 Task: Find connections with filter location Hobart with filter topic #Interviewingwith filter profile language Potuguese with filter current company DeVere Group with filter school Julien Day School - India with filter industry Subdivision of Land with filter service category Interior Design with filter keywords title Content Marketing Manager
Action: Mouse moved to (254, 279)
Screenshot: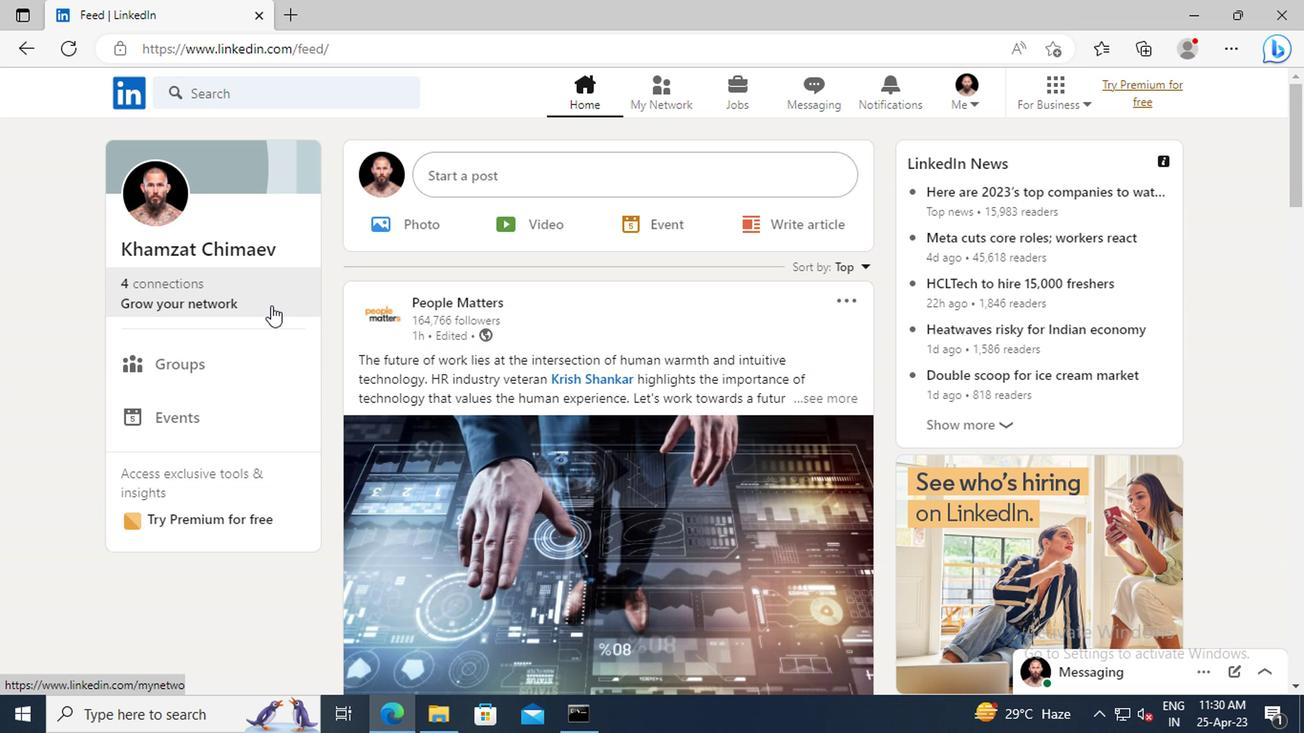 
Action: Mouse pressed left at (254, 279)
Screenshot: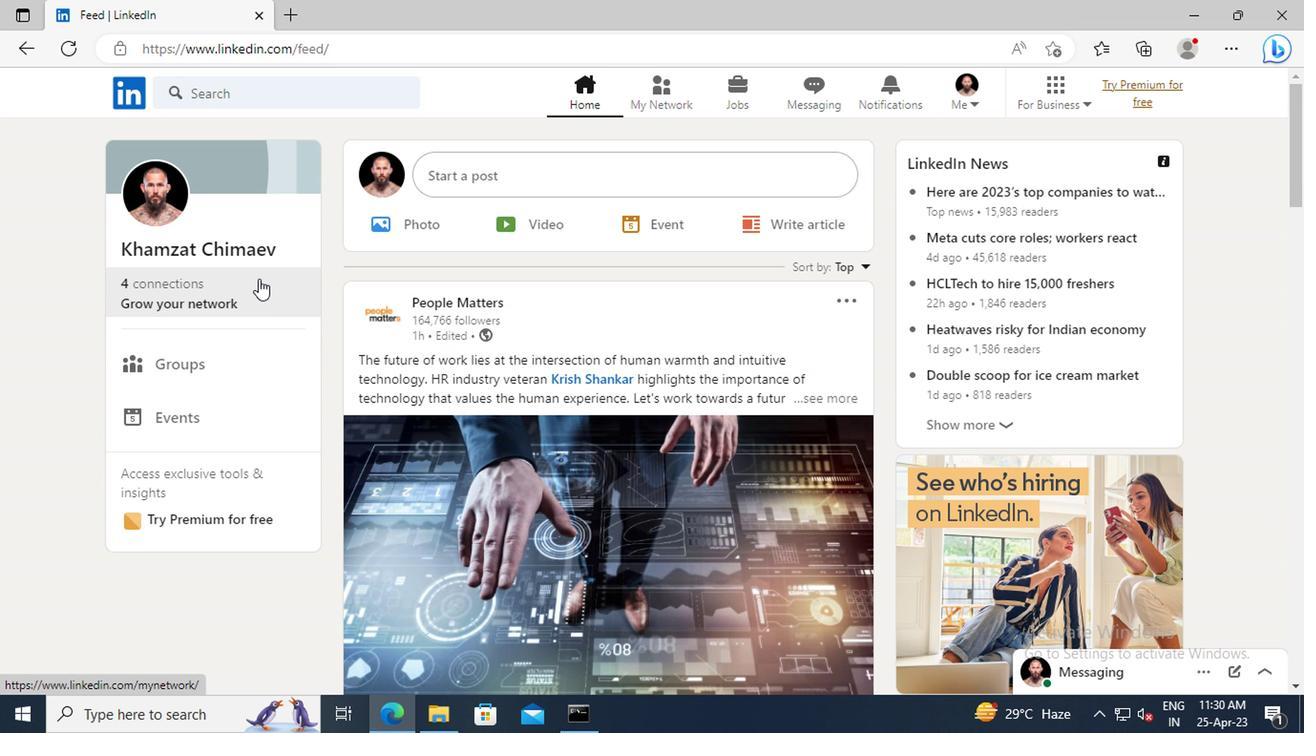 
Action: Mouse moved to (257, 206)
Screenshot: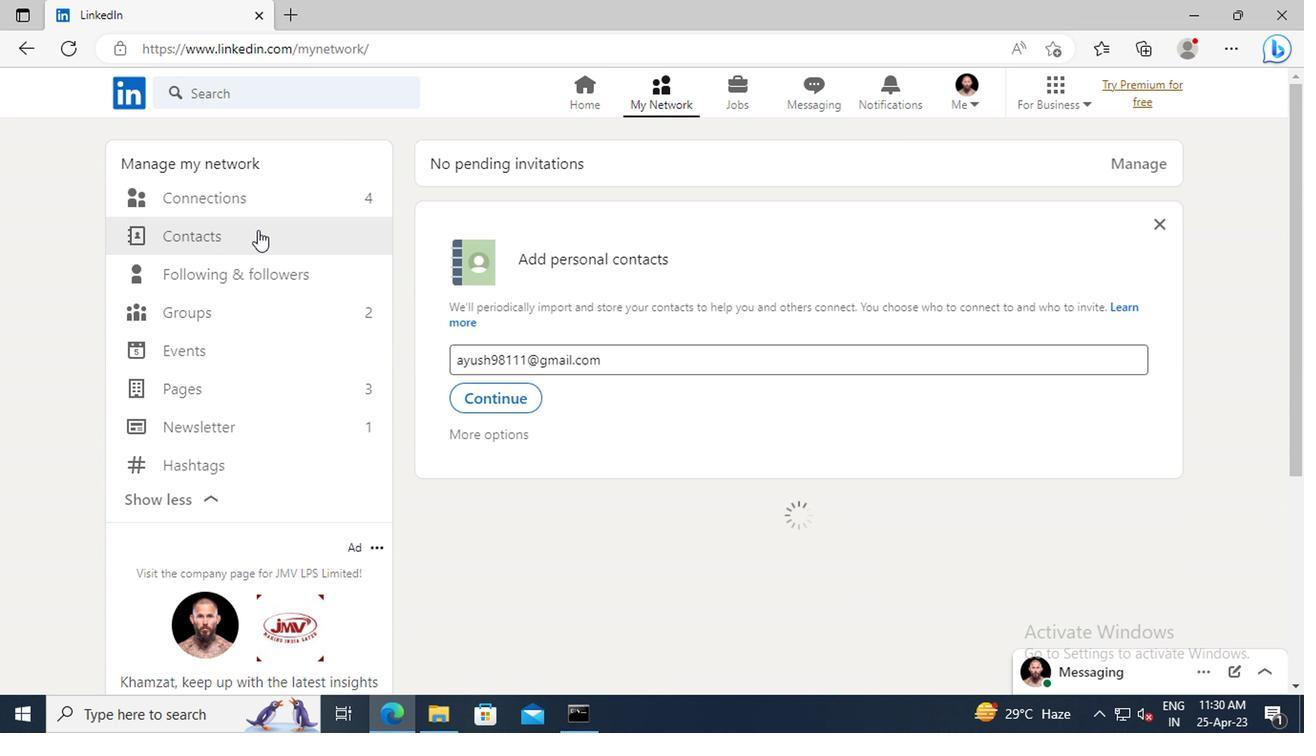 
Action: Mouse pressed left at (257, 206)
Screenshot: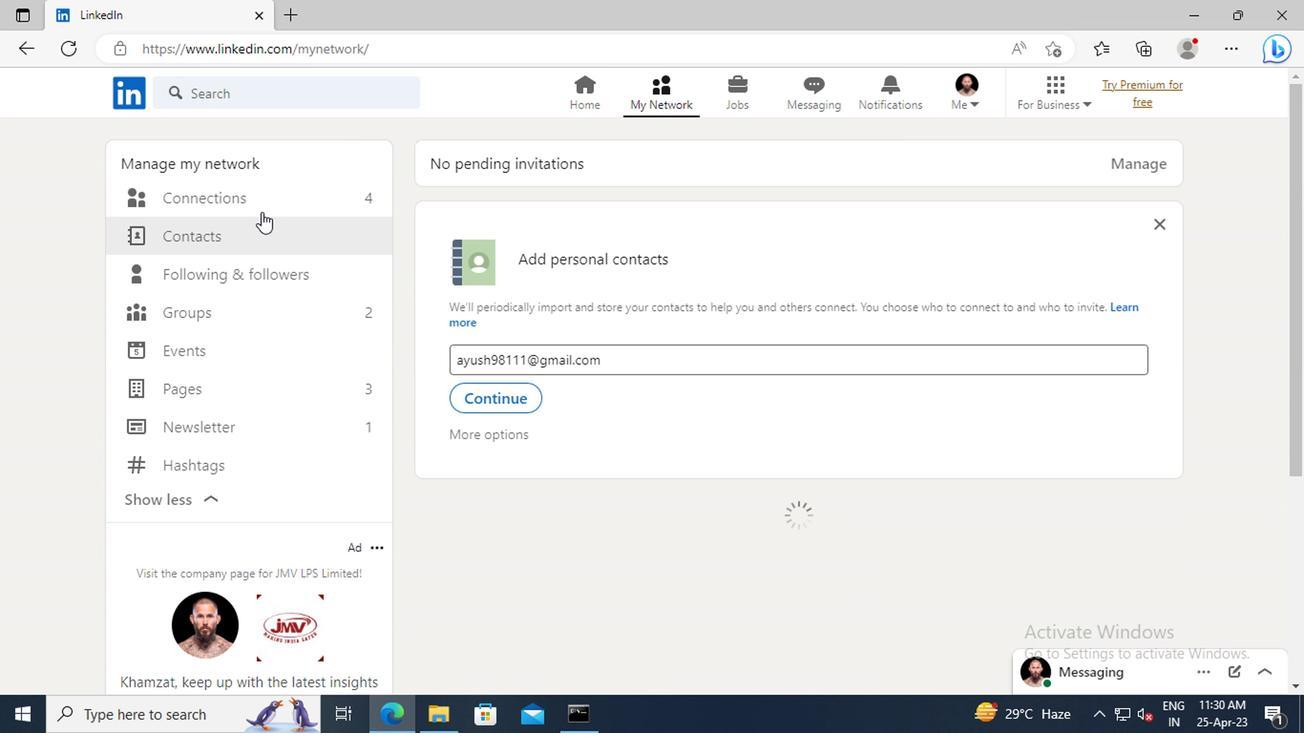 
Action: Mouse moved to (784, 200)
Screenshot: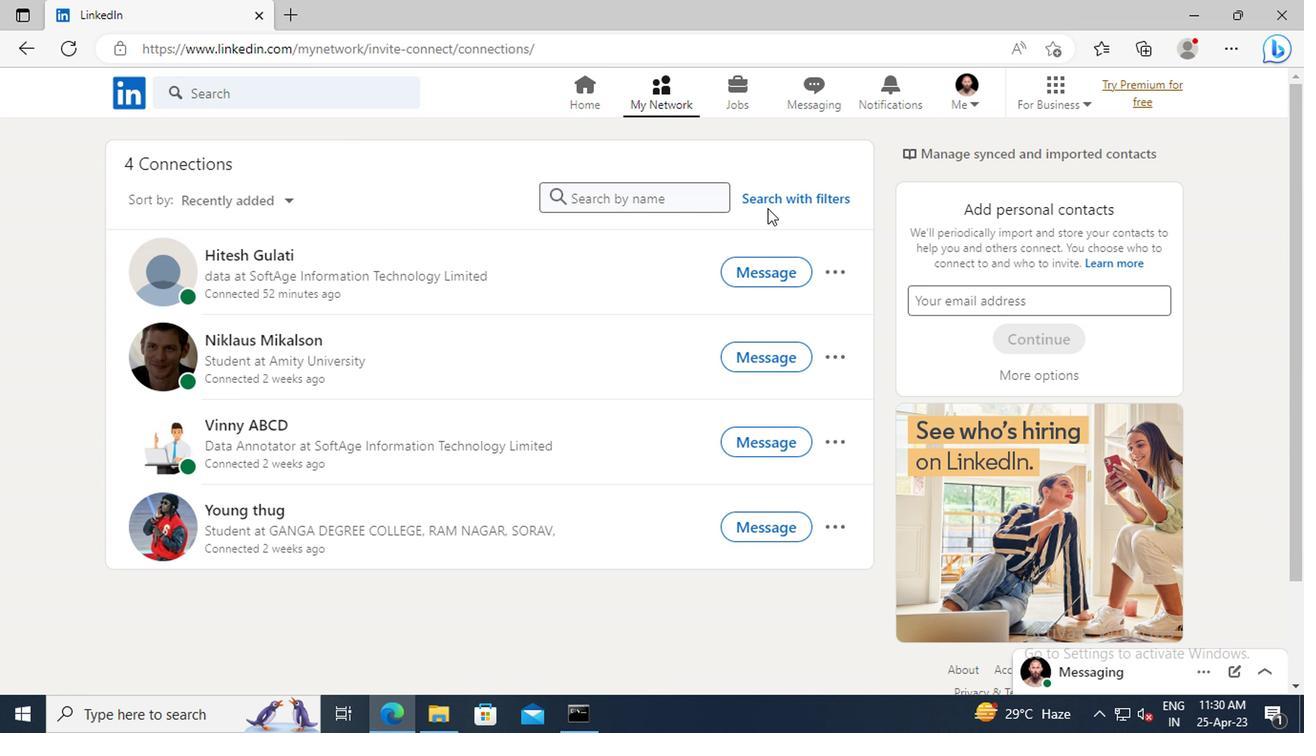 
Action: Mouse pressed left at (784, 200)
Screenshot: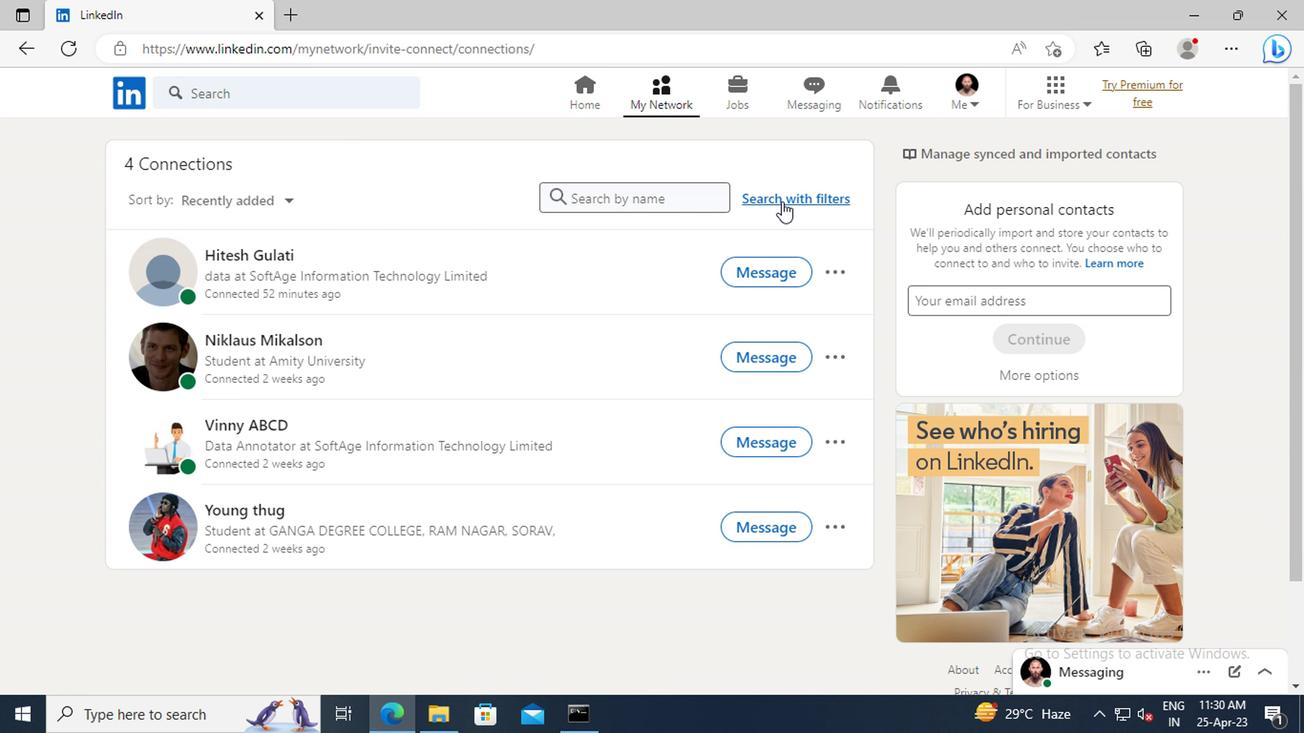 
Action: Mouse moved to (721, 152)
Screenshot: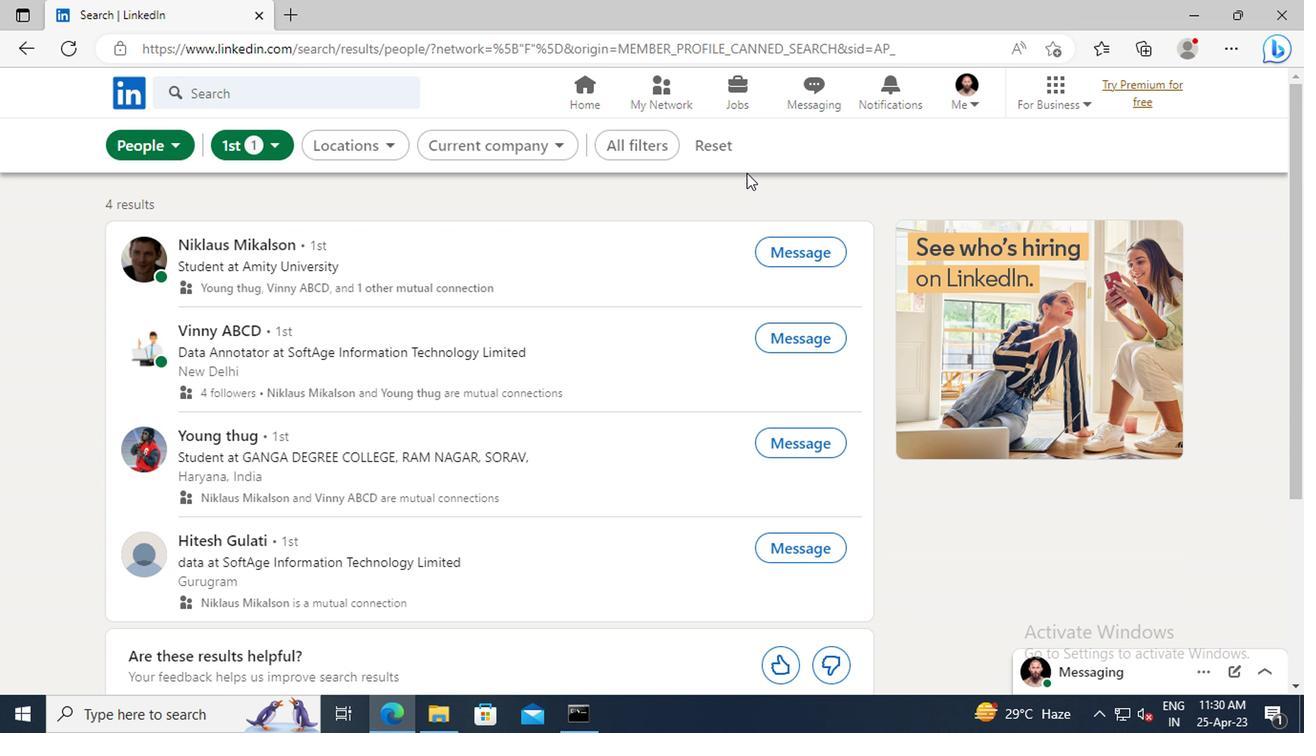 
Action: Mouse pressed left at (721, 152)
Screenshot: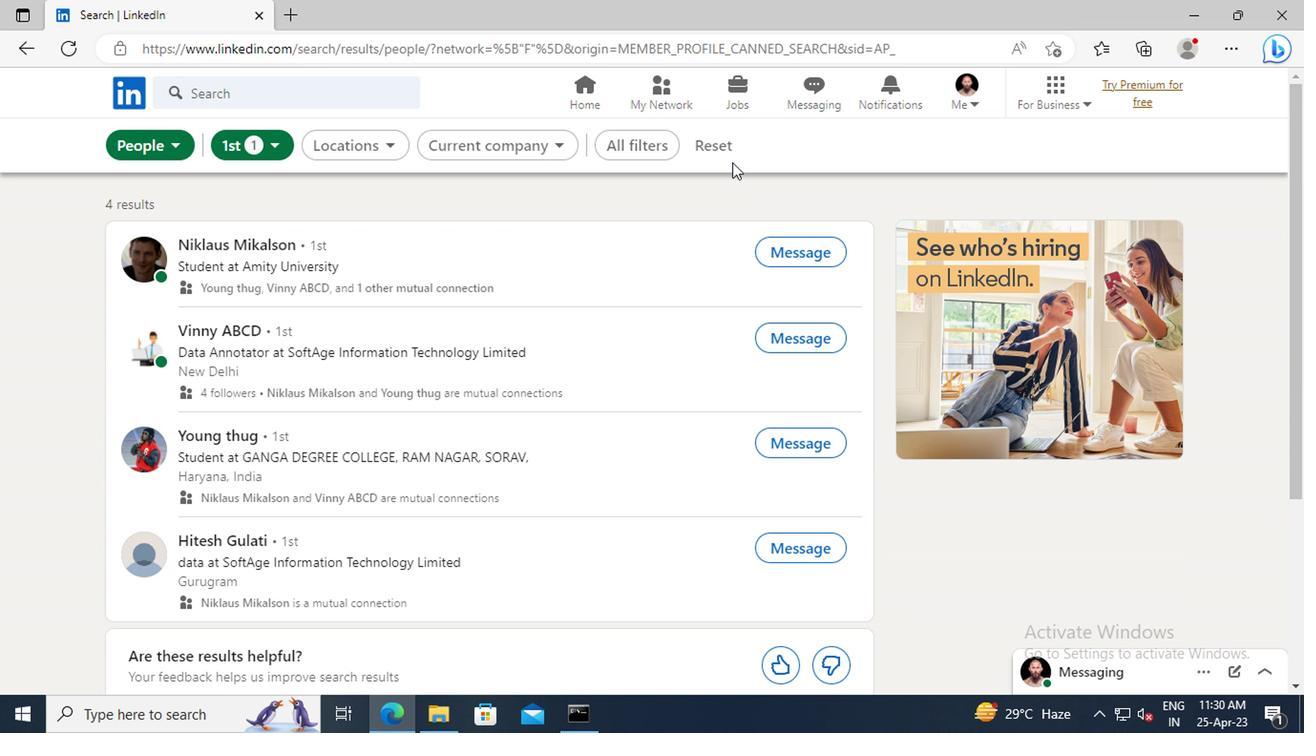 
Action: Mouse moved to (678, 149)
Screenshot: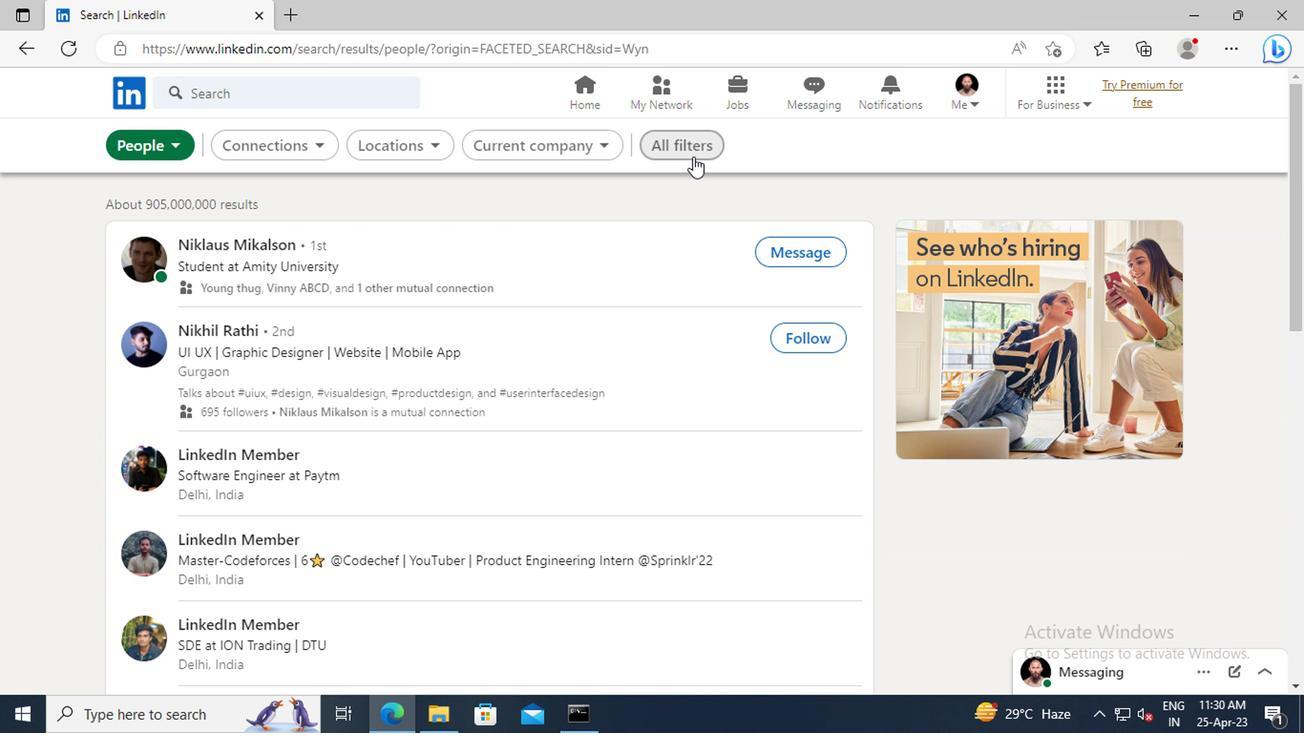
Action: Mouse pressed left at (678, 149)
Screenshot: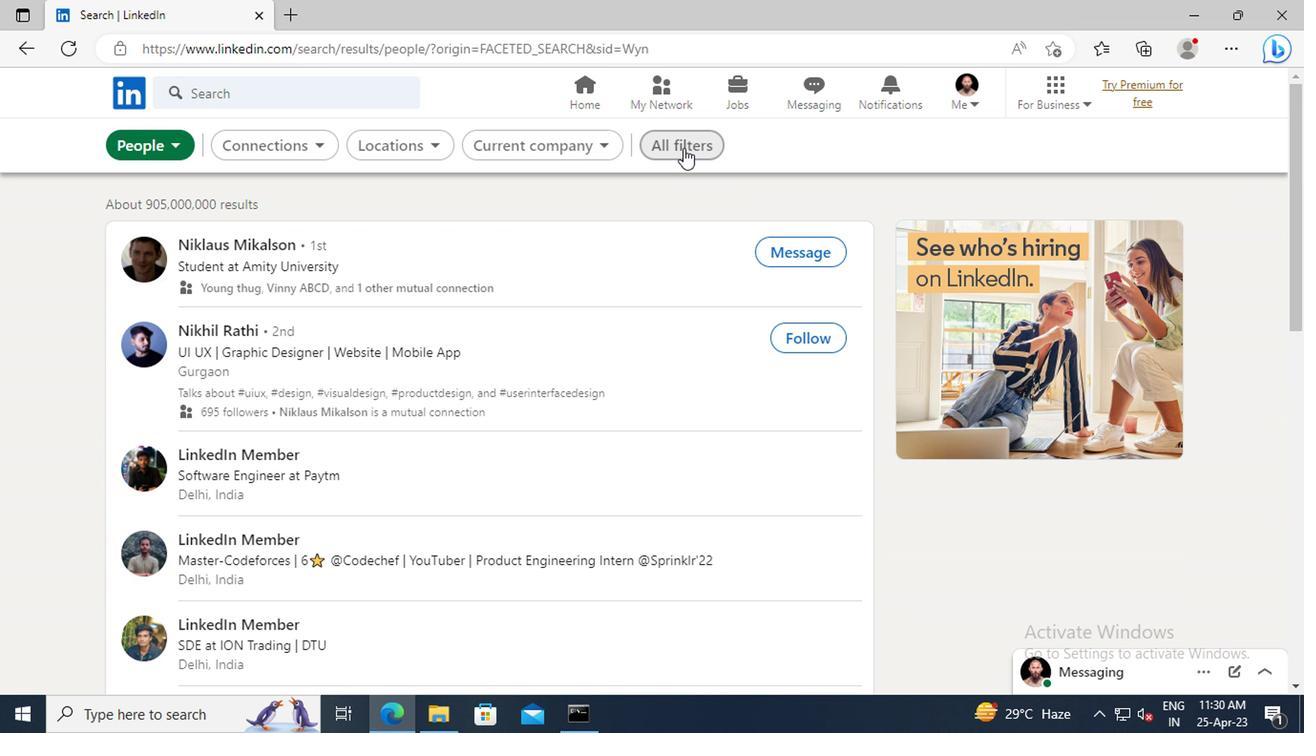 
Action: Mouse moved to (1074, 324)
Screenshot: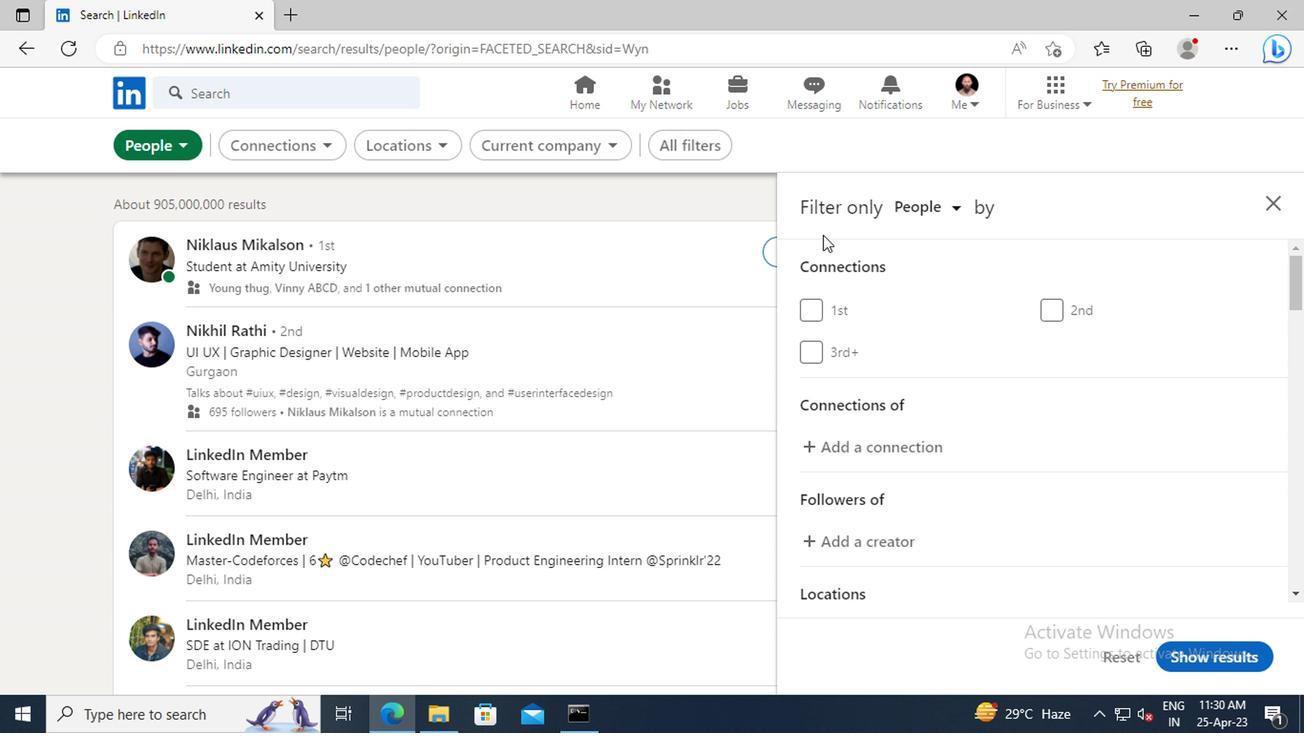 
Action: Mouse scrolled (1074, 324) with delta (0, 0)
Screenshot: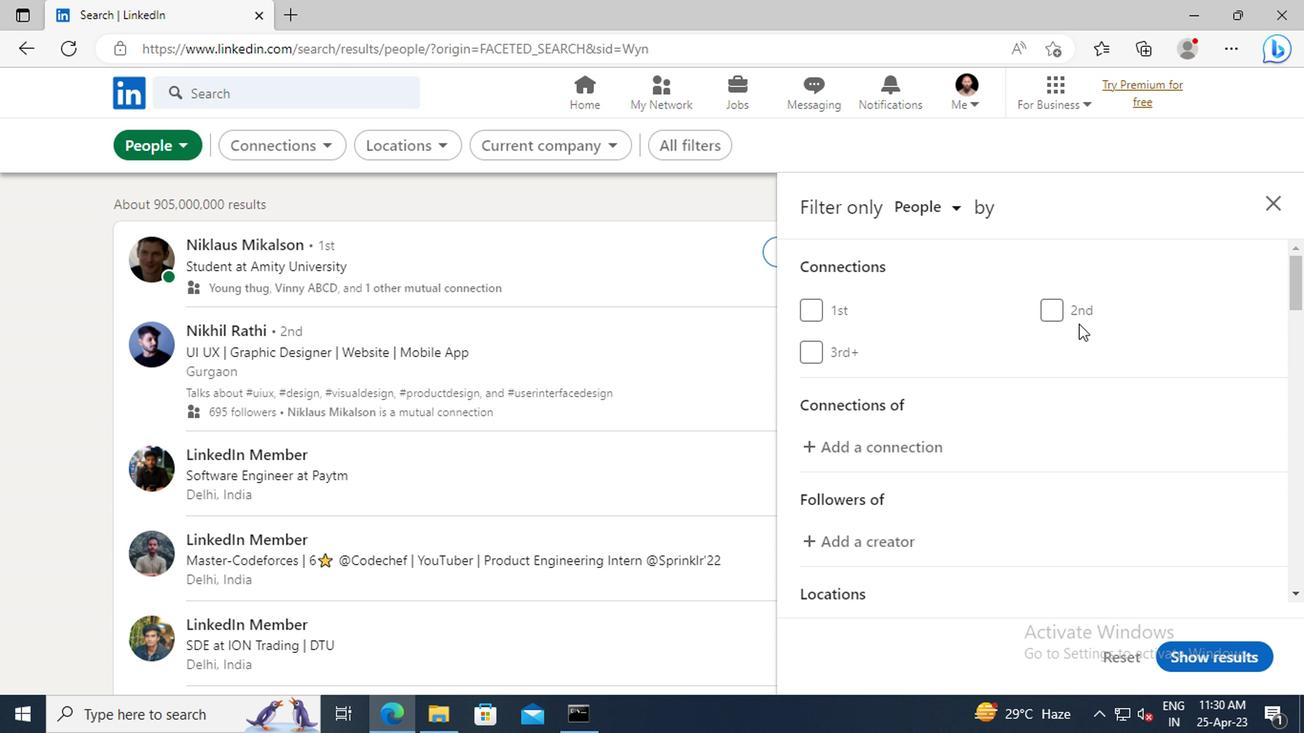 
Action: Mouse scrolled (1074, 324) with delta (0, 0)
Screenshot: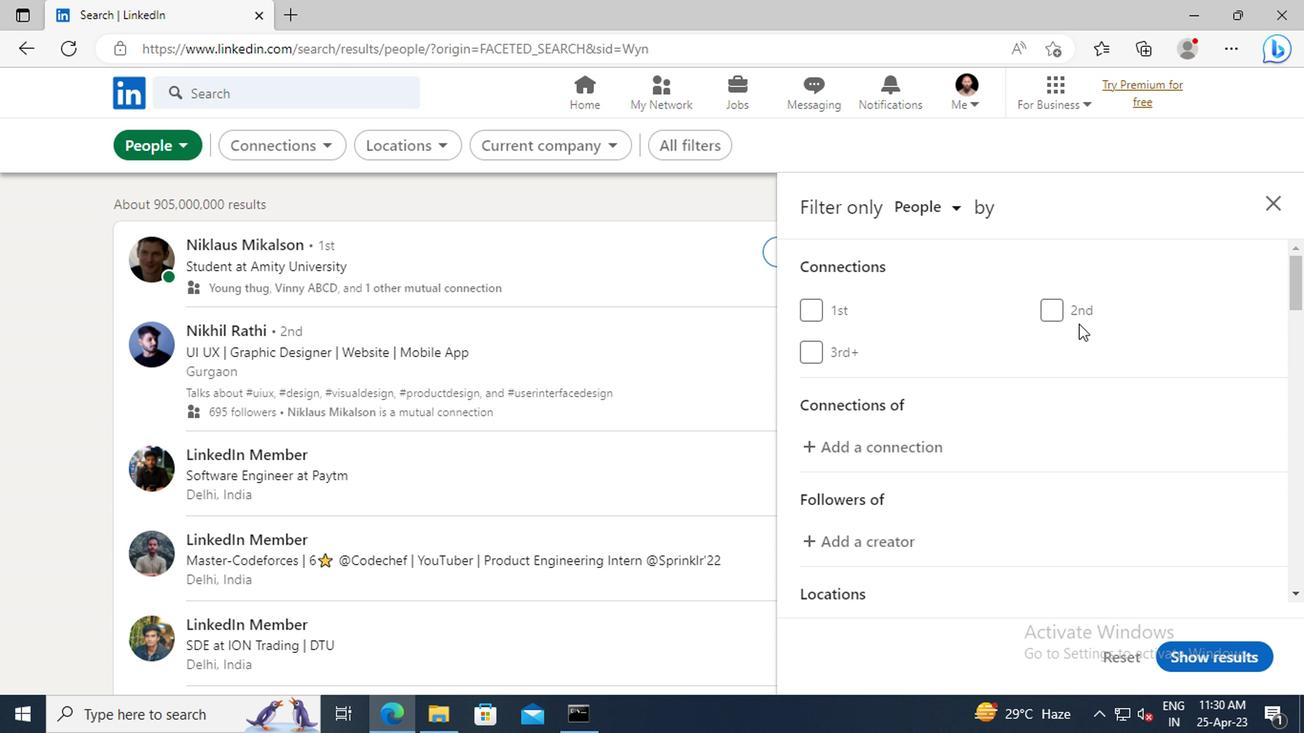 
Action: Mouse moved to (1074, 324)
Screenshot: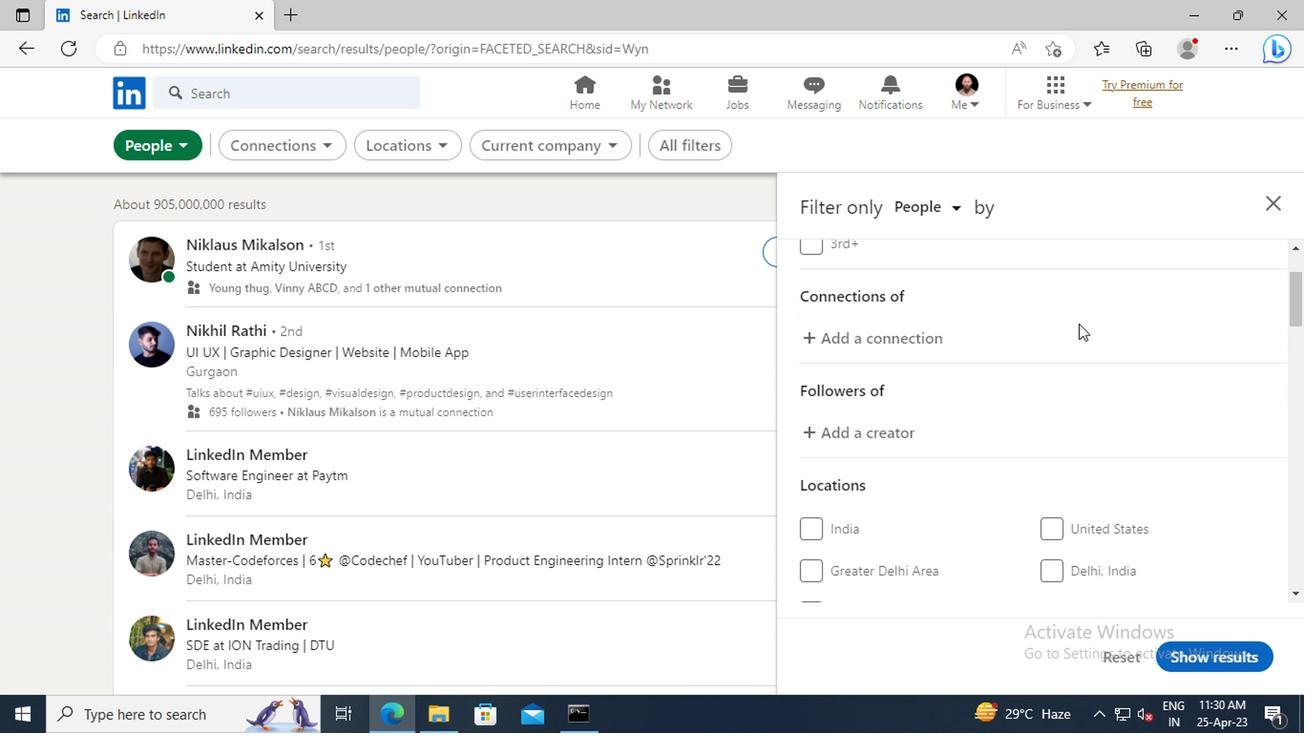 
Action: Mouse scrolled (1074, 324) with delta (0, 0)
Screenshot: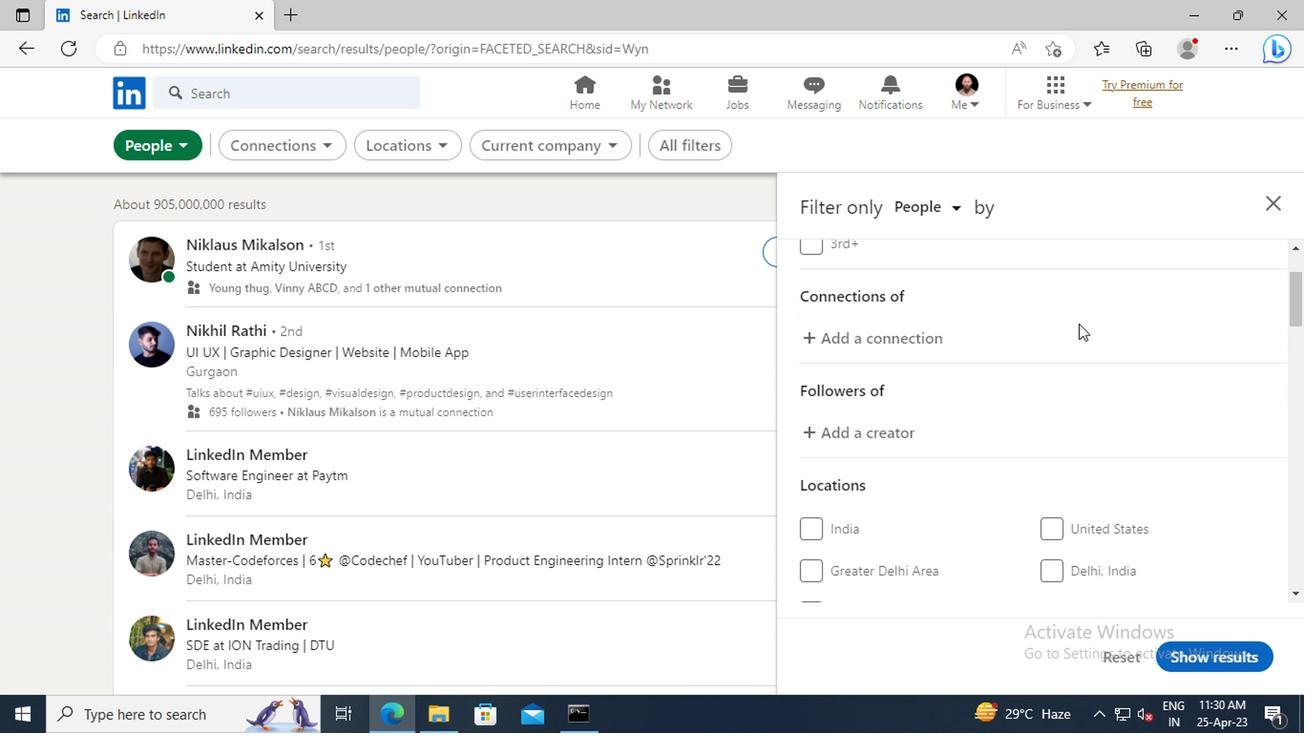 
Action: Mouse scrolled (1074, 324) with delta (0, 0)
Screenshot: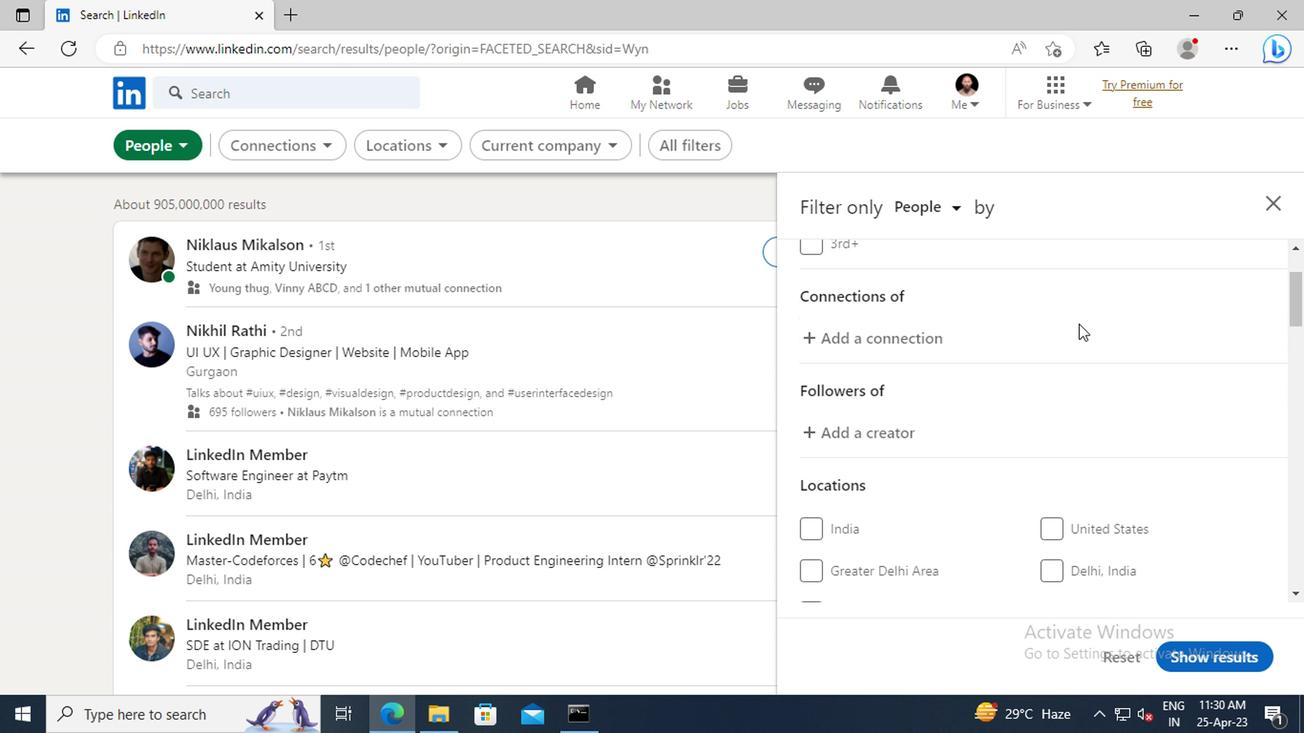 
Action: Mouse scrolled (1074, 324) with delta (0, 0)
Screenshot: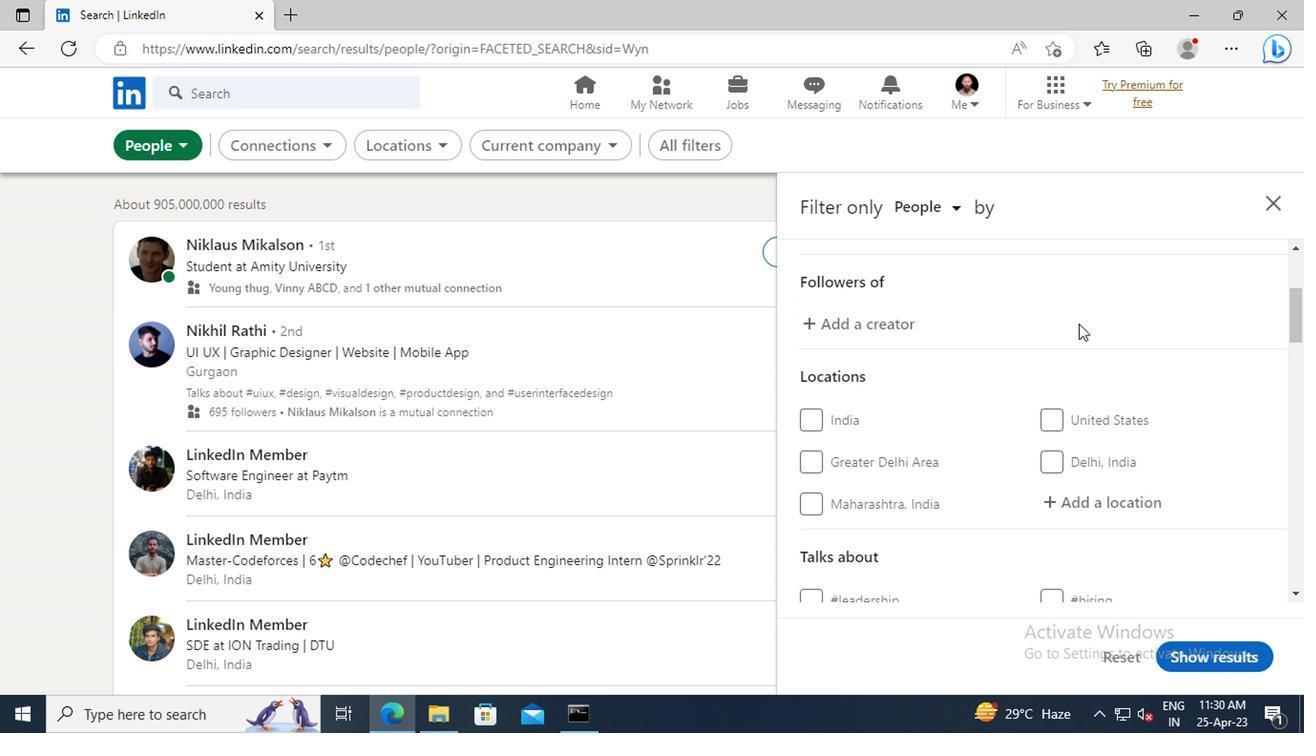 
Action: Mouse moved to (1079, 328)
Screenshot: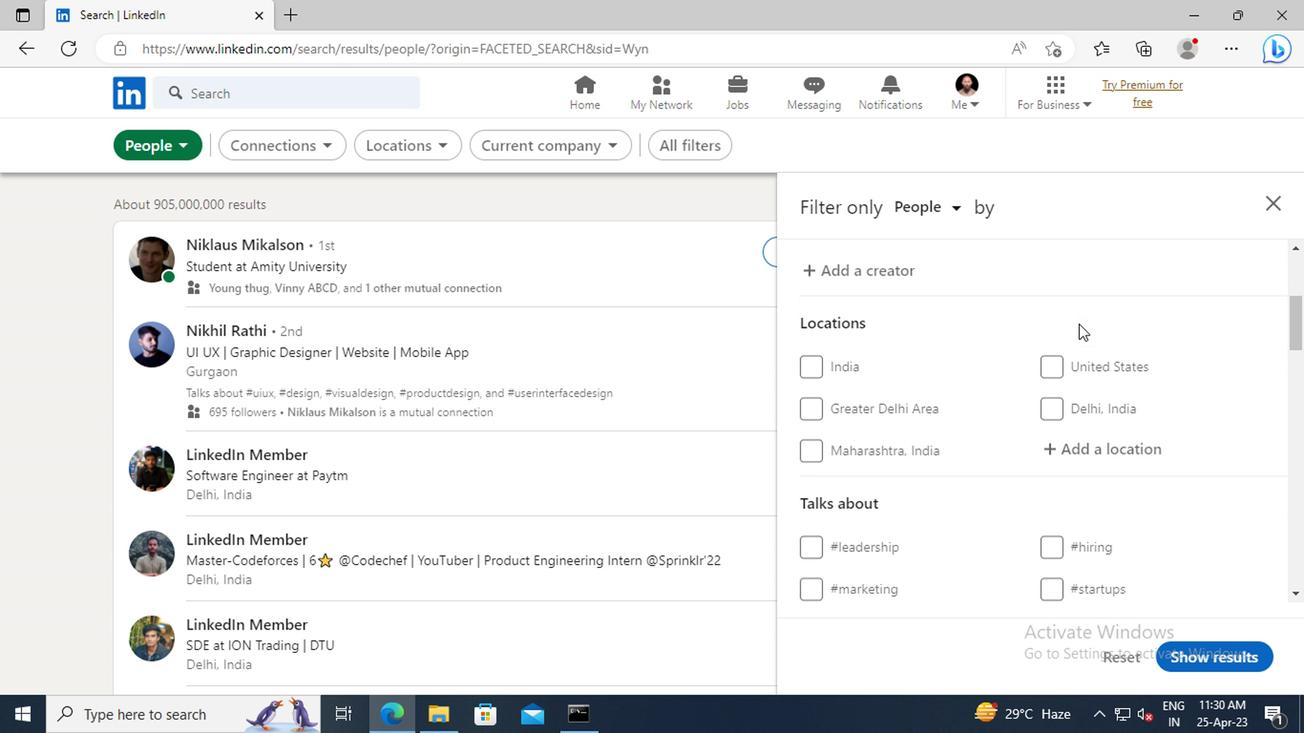 
Action: Mouse scrolled (1079, 327) with delta (0, -1)
Screenshot: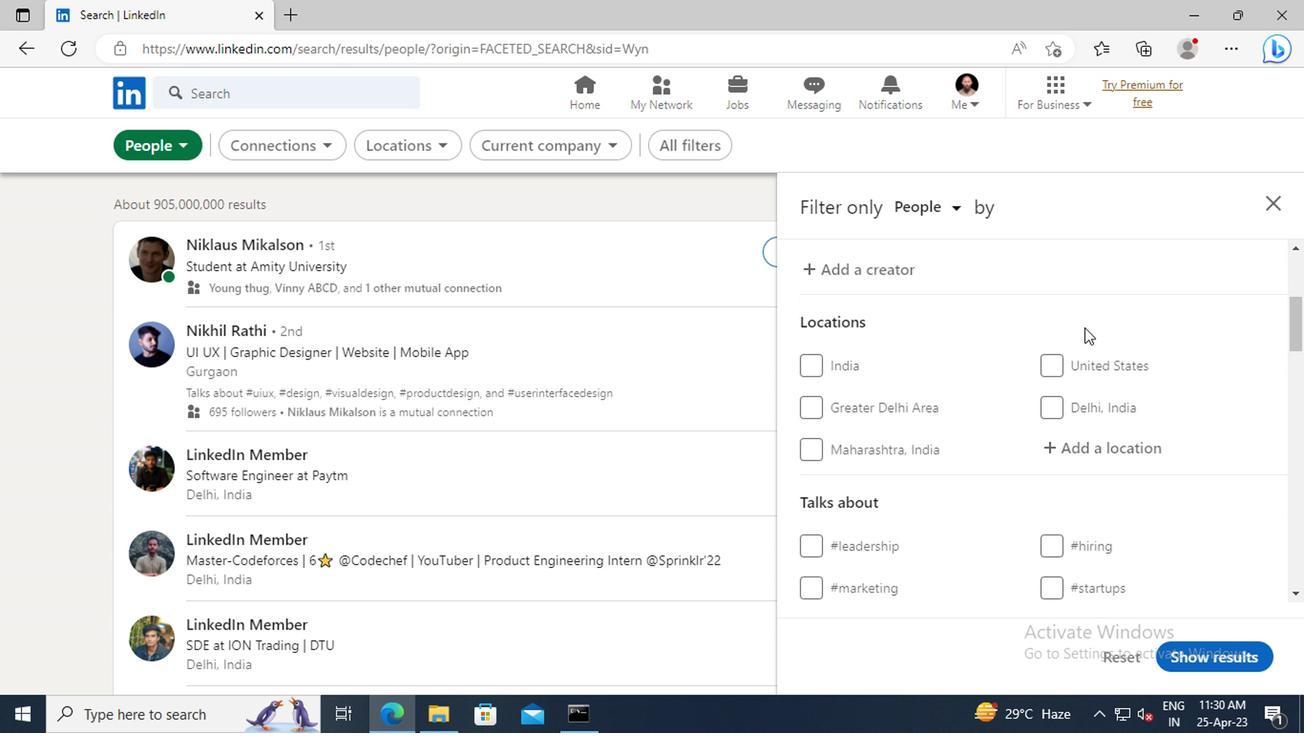
Action: Mouse moved to (1088, 395)
Screenshot: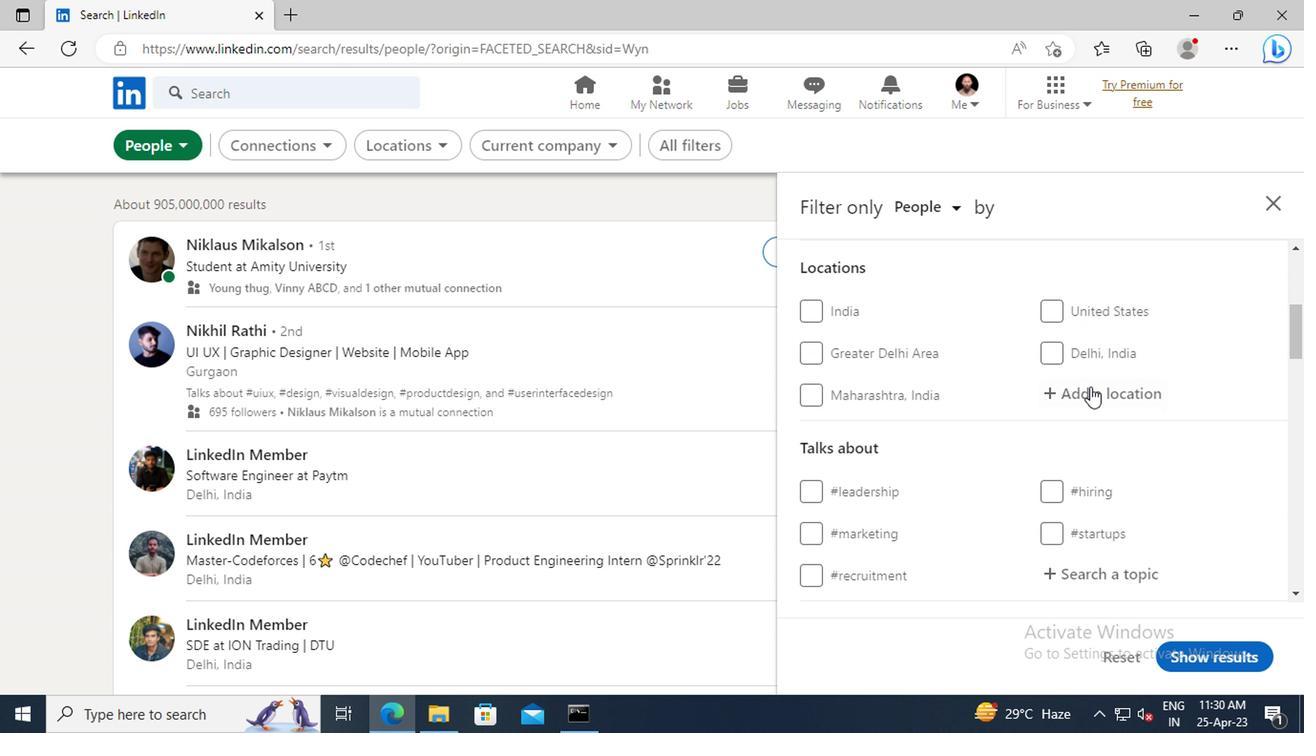 
Action: Mouse pressed left at (1088, 395)
Screenshot: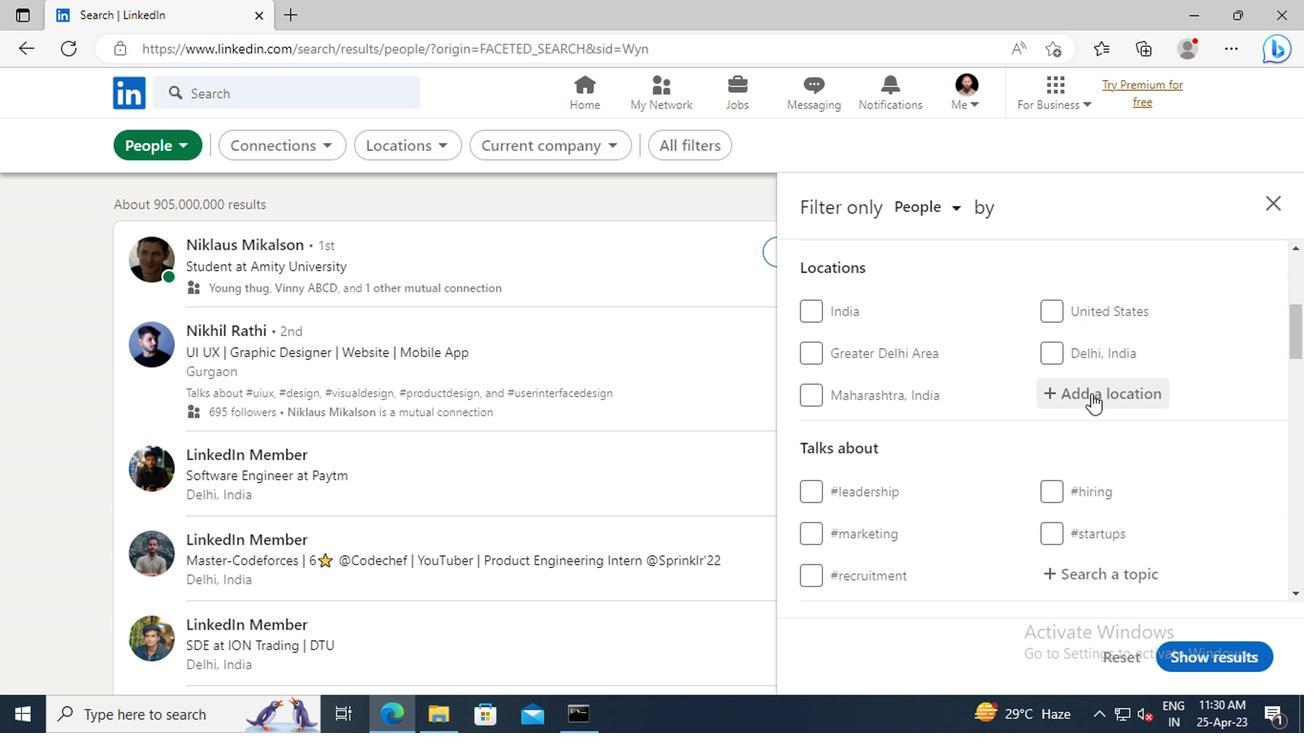 
Action: Key pressed <Key.shift>HOBART
Screenshot: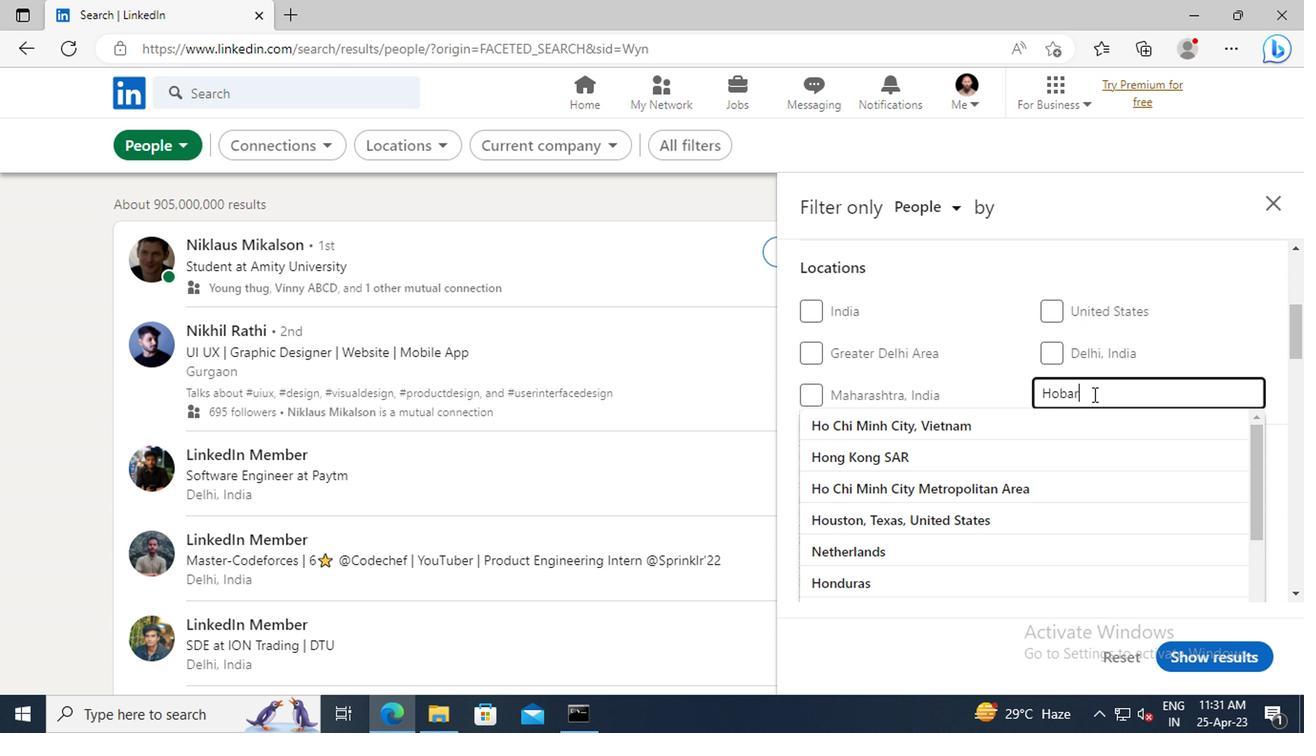 
Action: Mouse moved to (1025, 417)
Screenshot: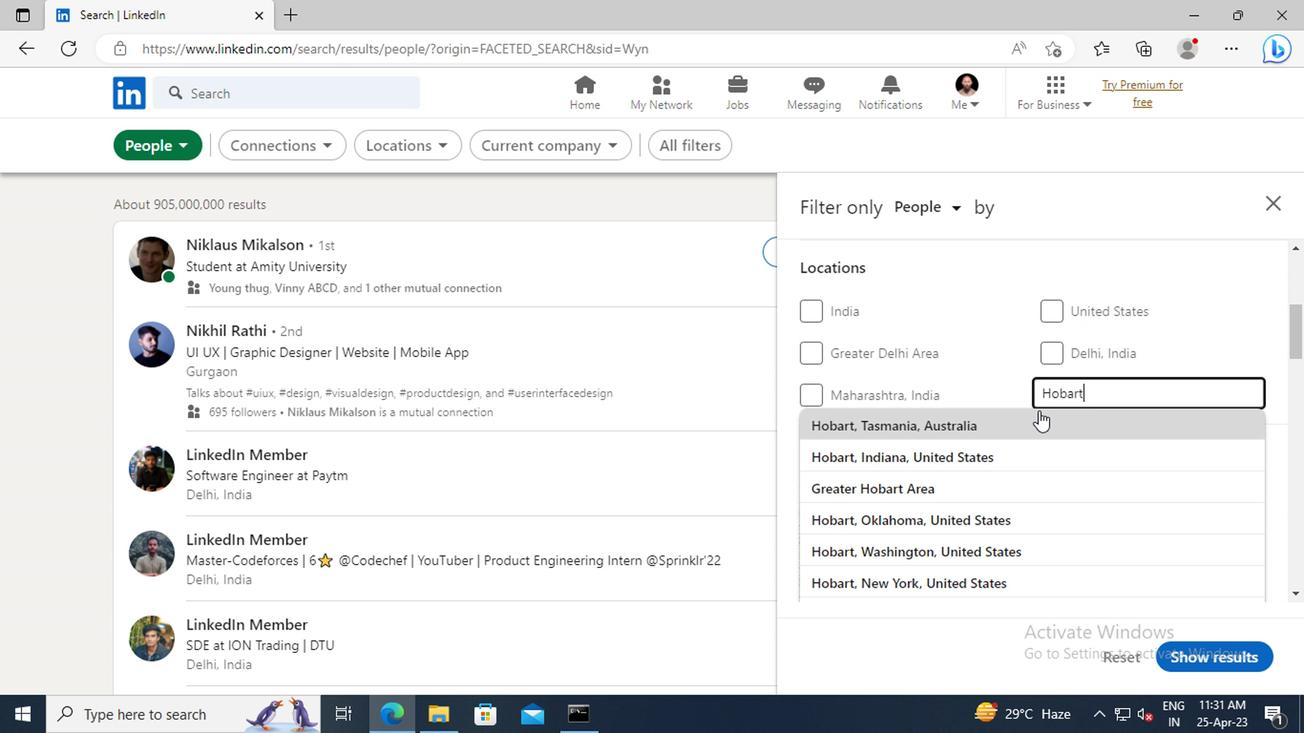 
Action: Mouse pressed left at (1025, 417)
Screenshot: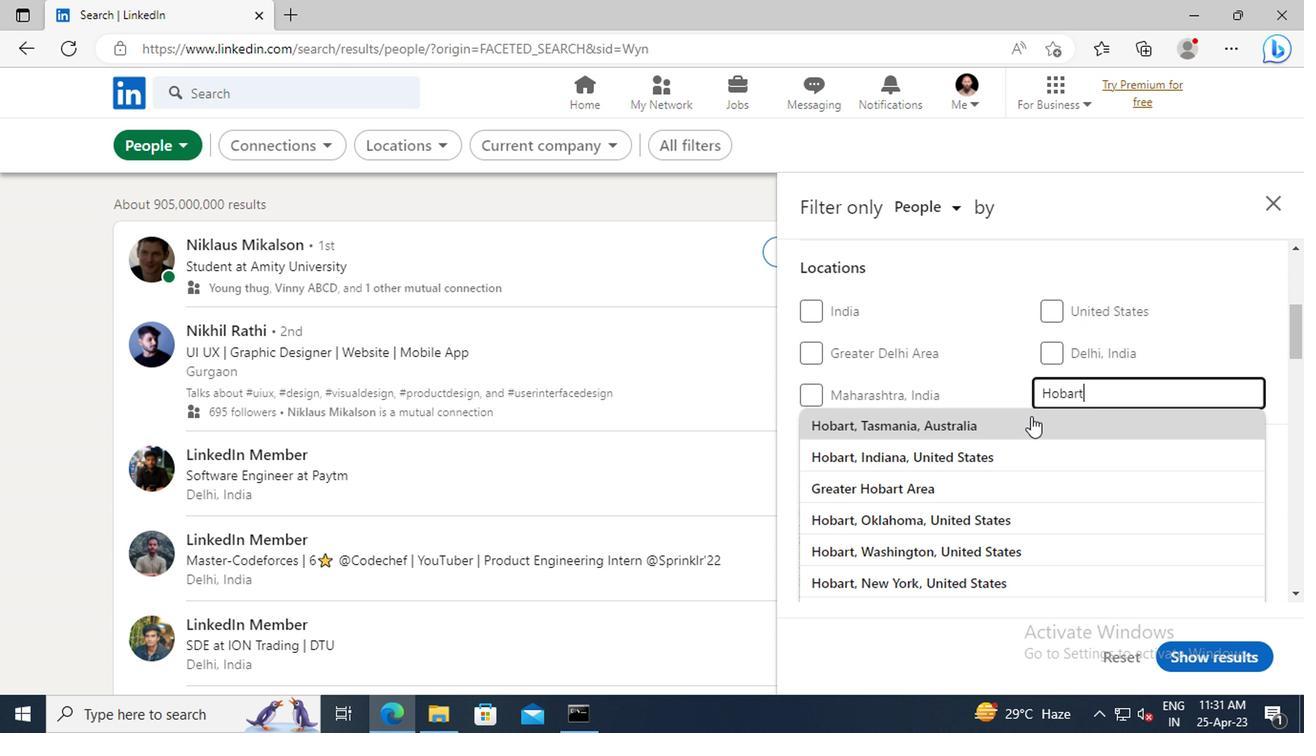 
Action: Mouse moved to (1022, 368)
Screenshot: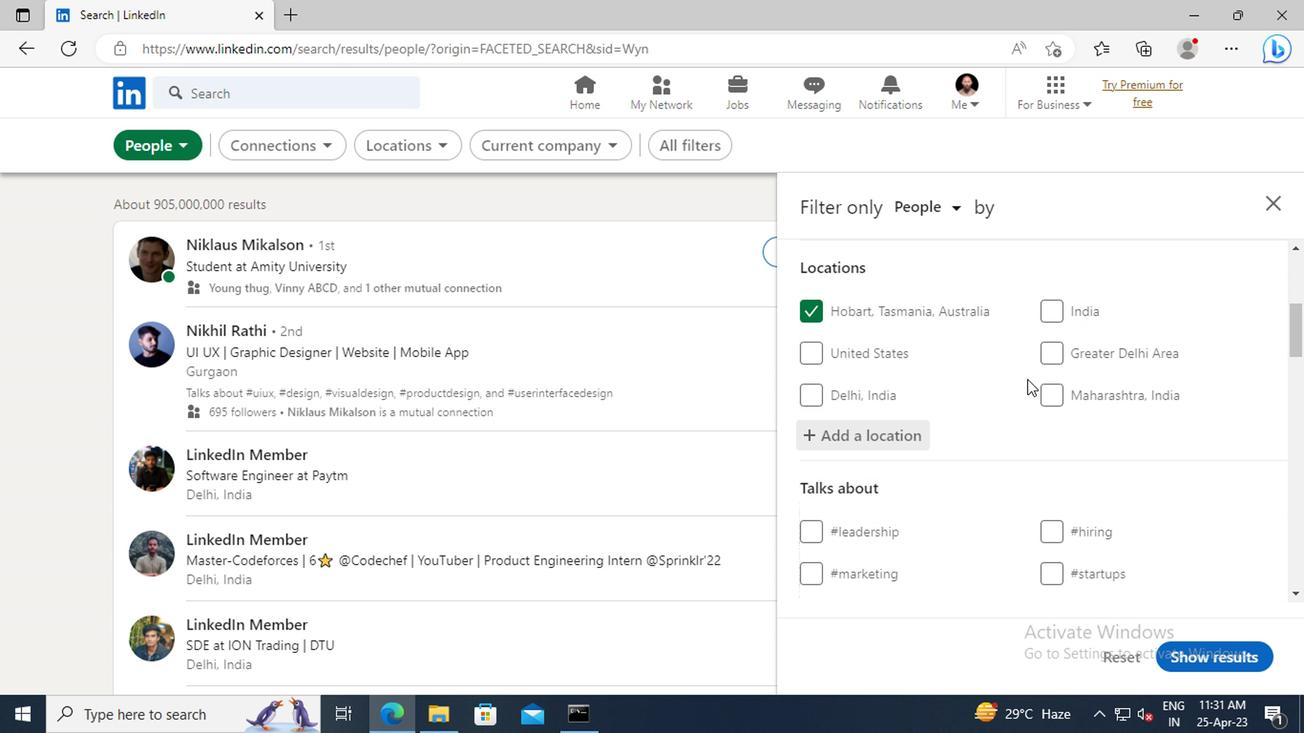 
Action: Mouse scrolled (1022, 367) with delta (0, 0)
Screenshot: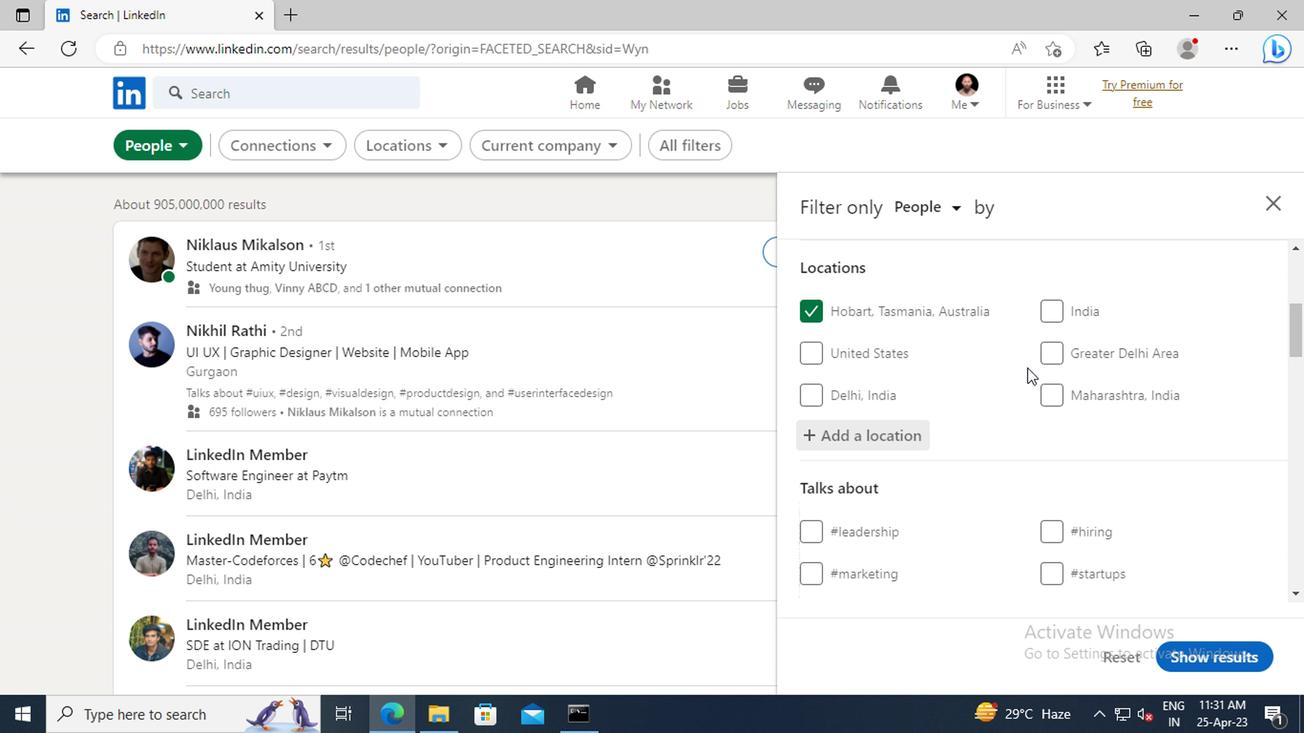 
Action: Mouse scrolled (1022, 367) with delta (0, 0)
Screenshot: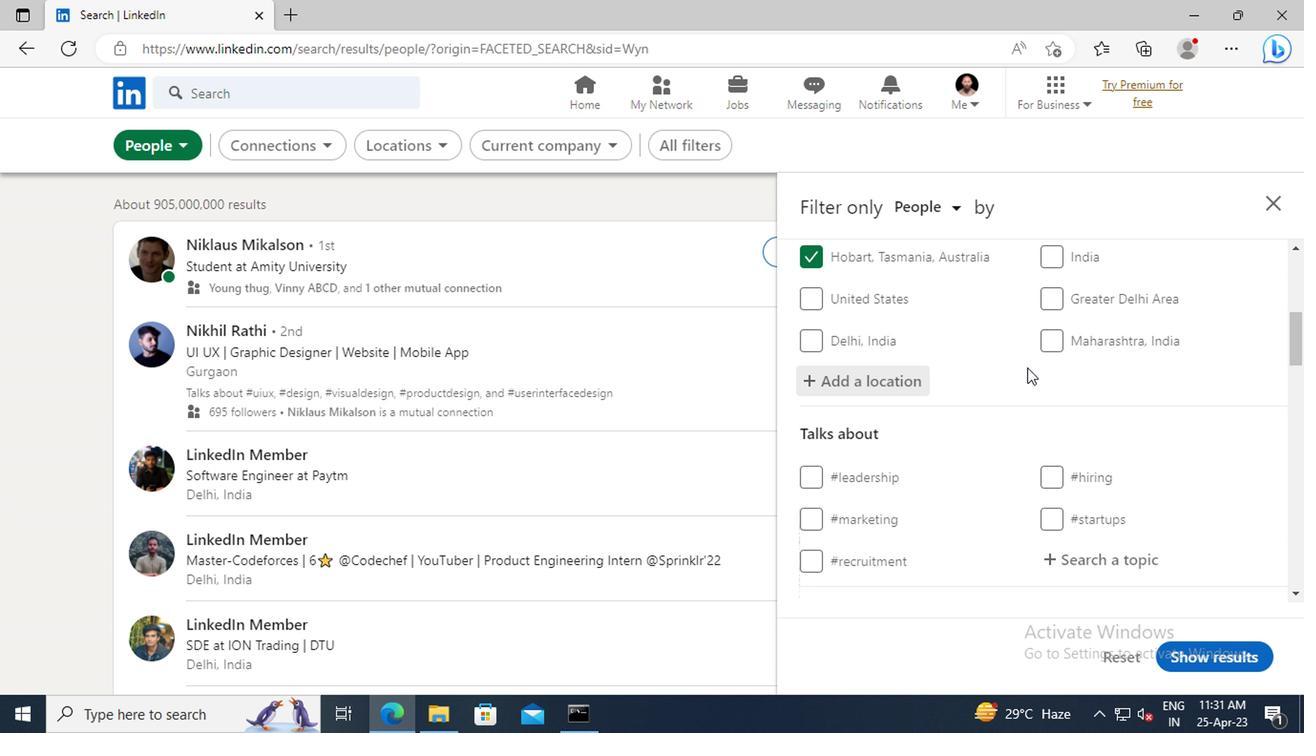 
Action: Mouse scrolled (1022, 367) with delta (0, 0)
Screenshot: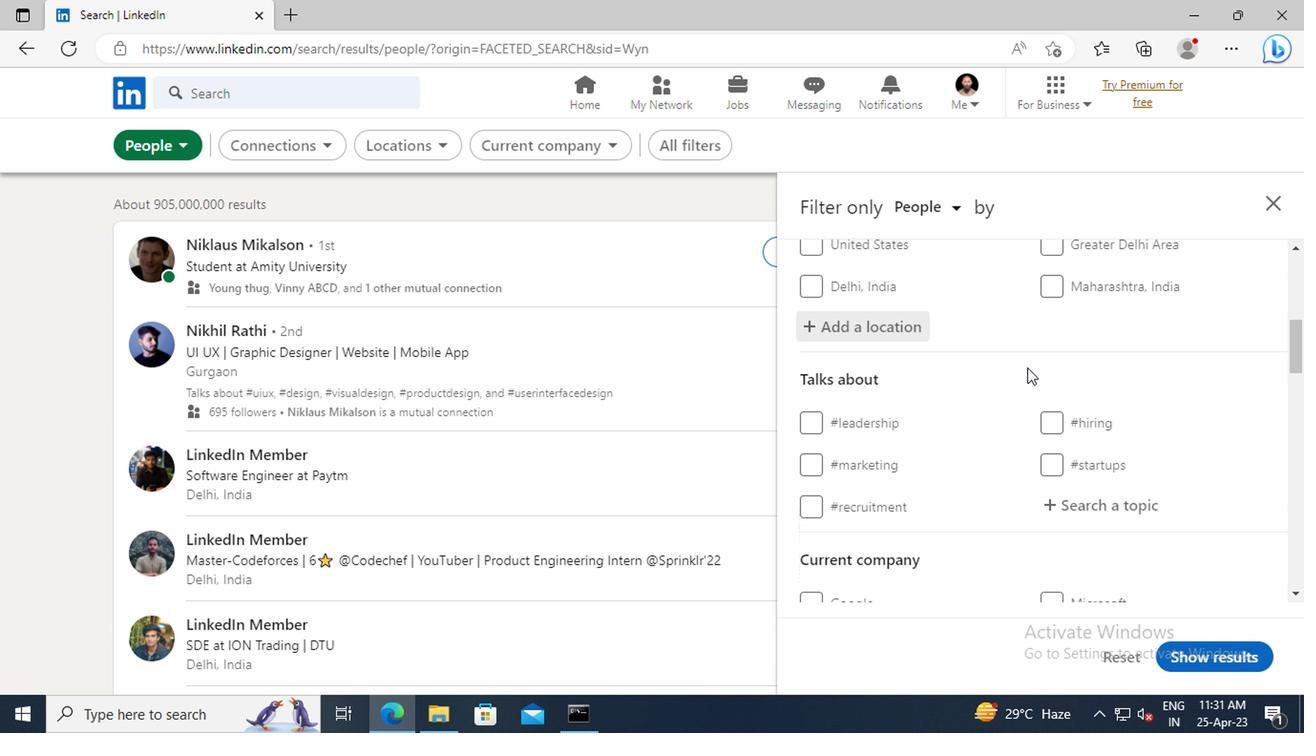 
Action: Mouse moved to (1080, 448)
Screenshot: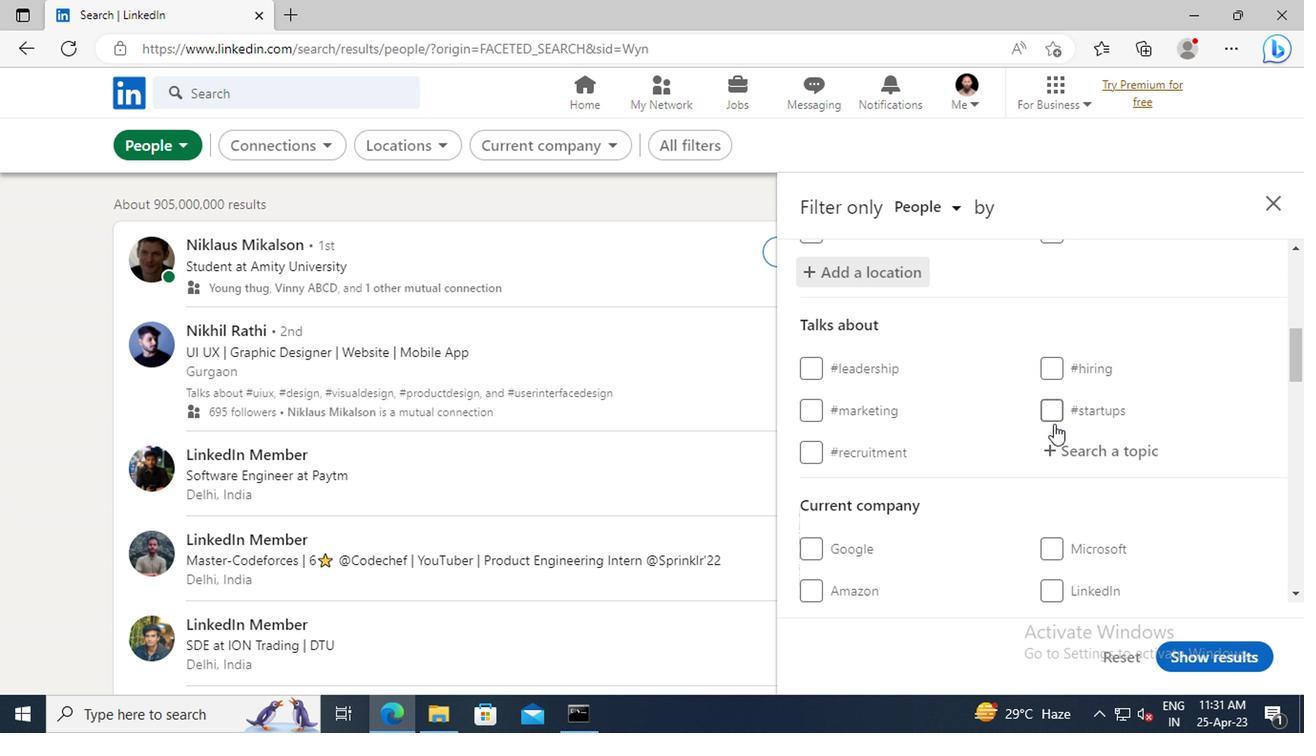 
Action: Mouse pressed left at (1080, 448)
Screenshot: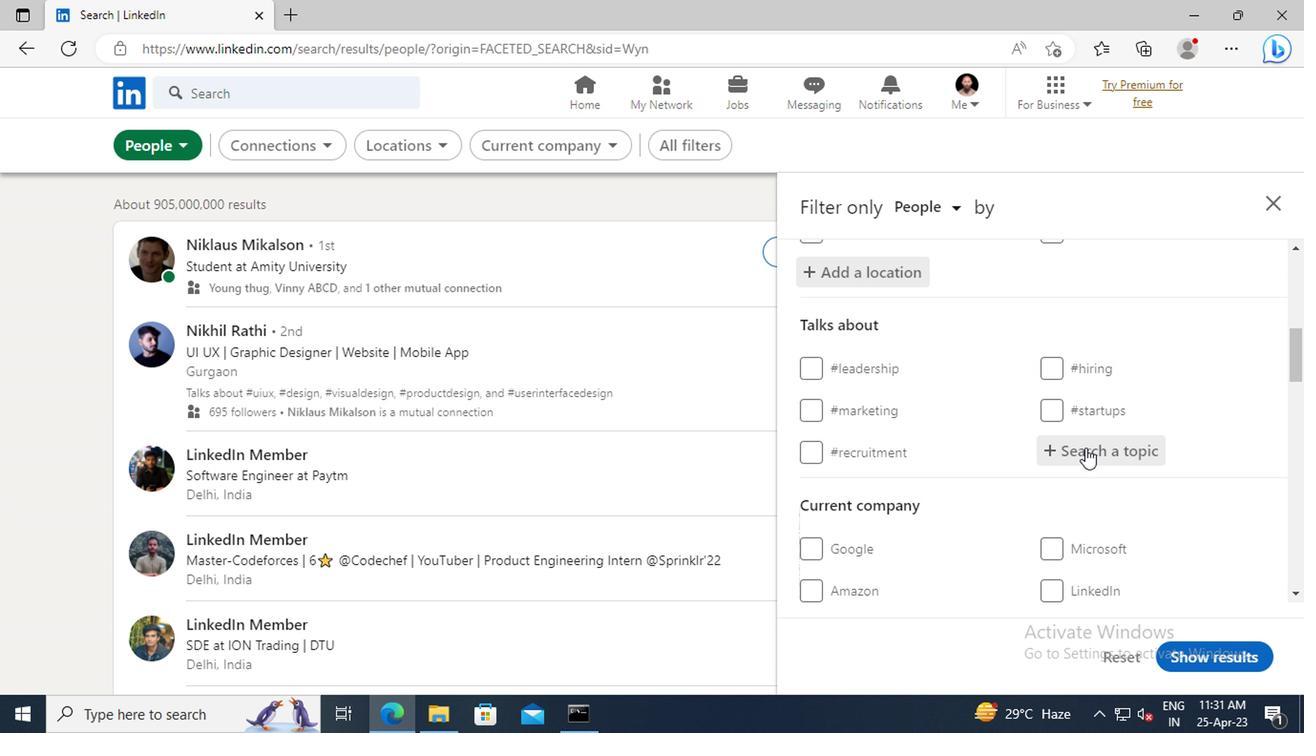 
Action: Key pressed <Key.shift>#<Key.shift>INTERVIEWINGWITH
Screenshot: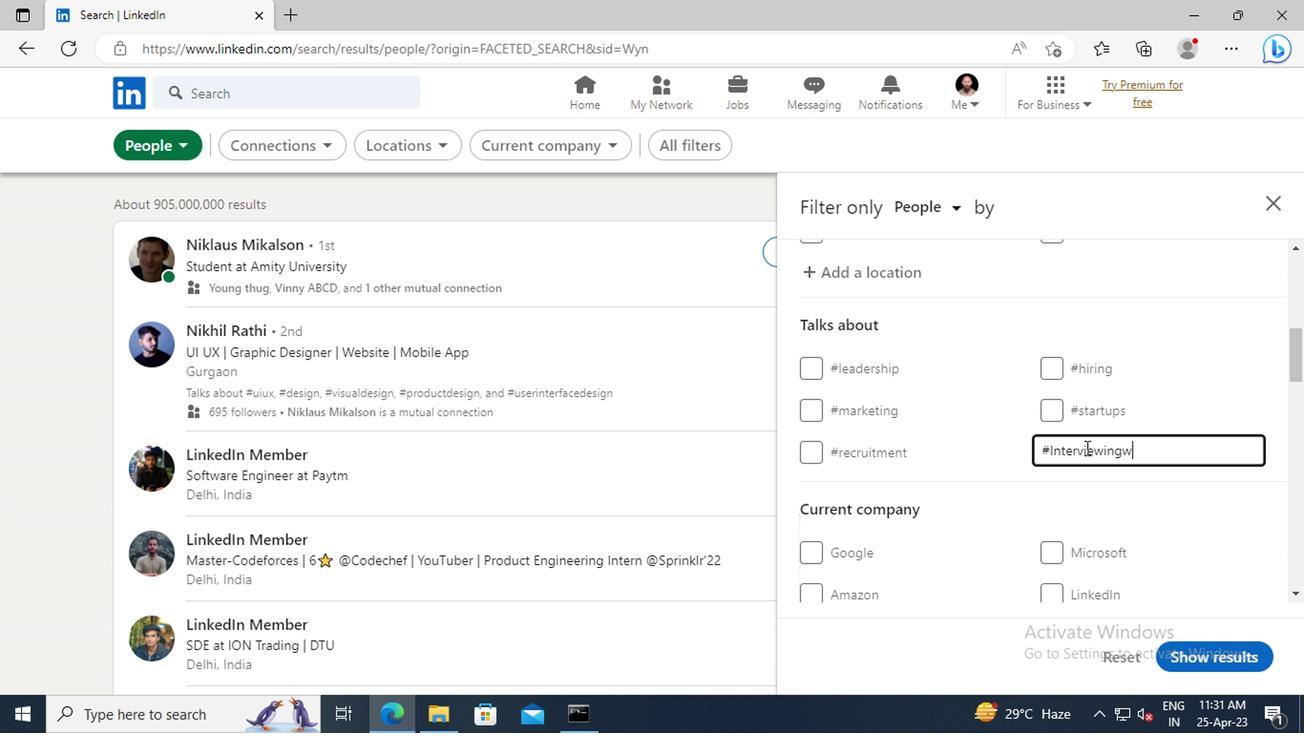 
Action: Mouse moved to (1066, 440)
Screenshot: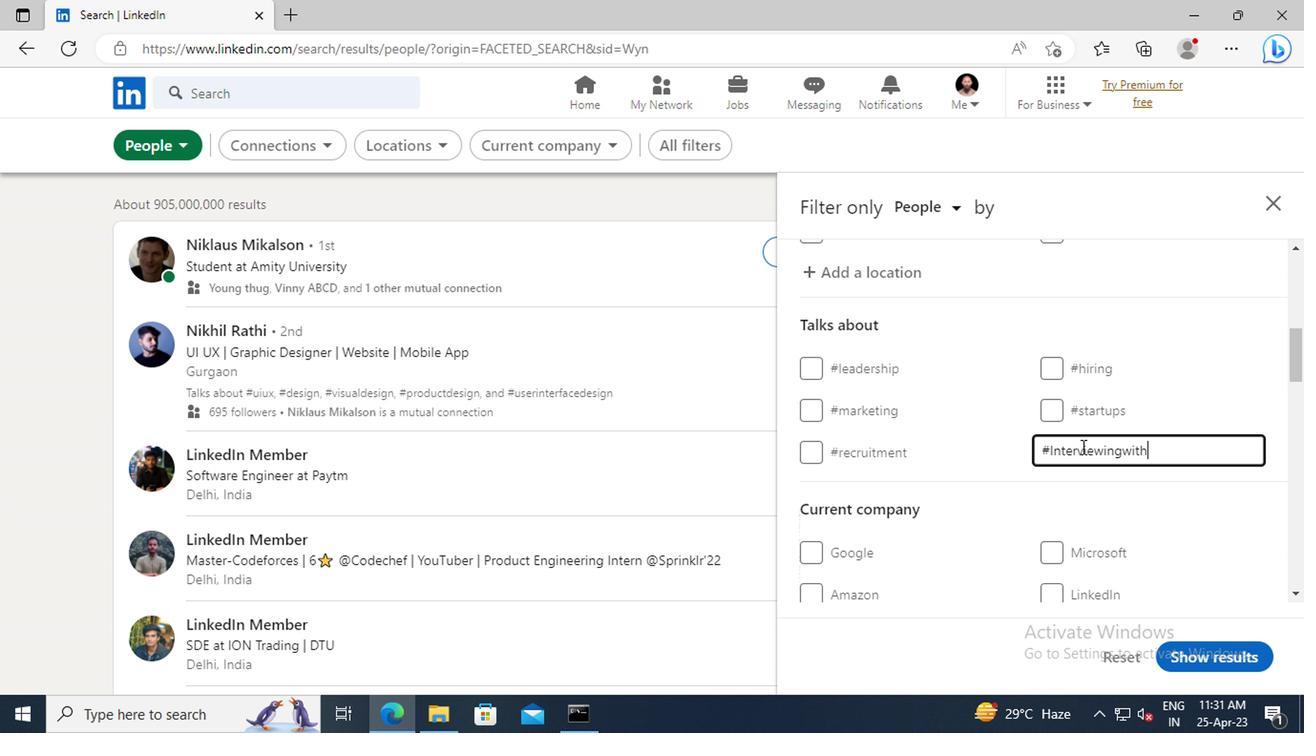 
Action: Mouse scrolled (1066, 438) with delta (0, -1)
Screenshot: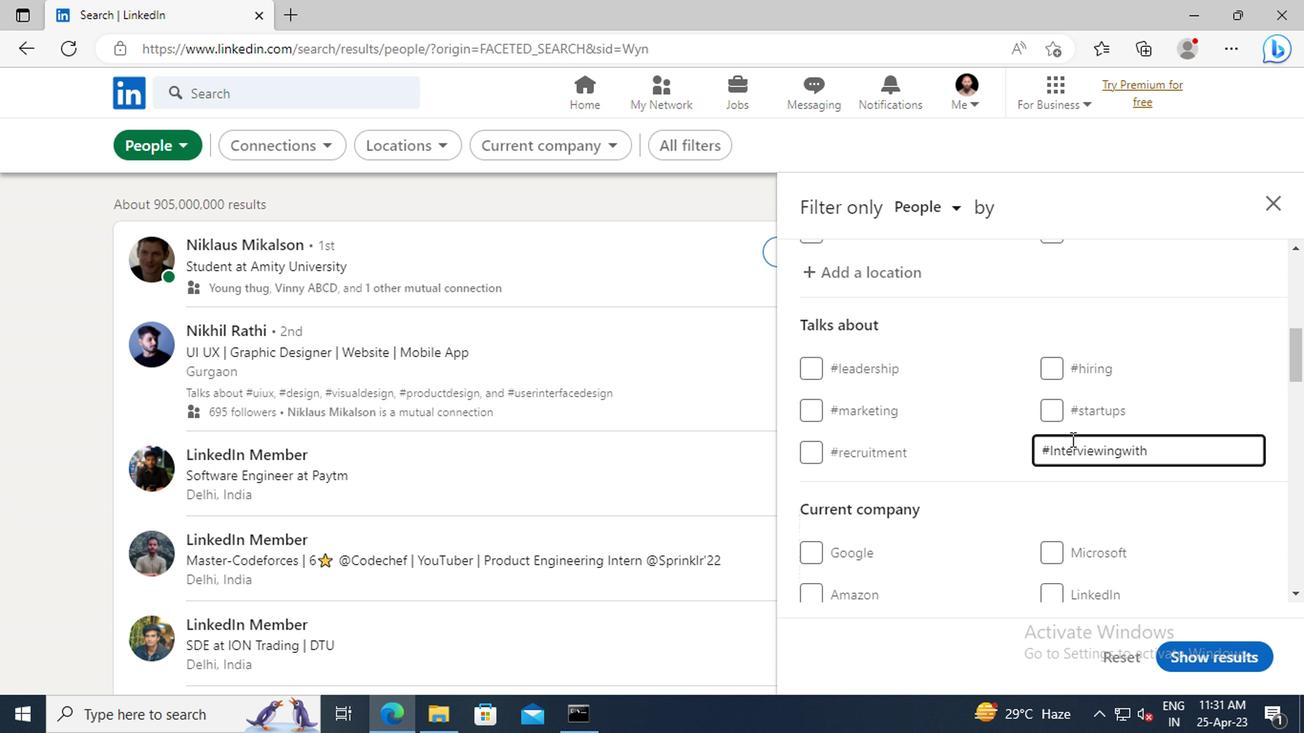 
Action: Mouse scrolled (1066, 438) with delta (0, -1)
Screenshot: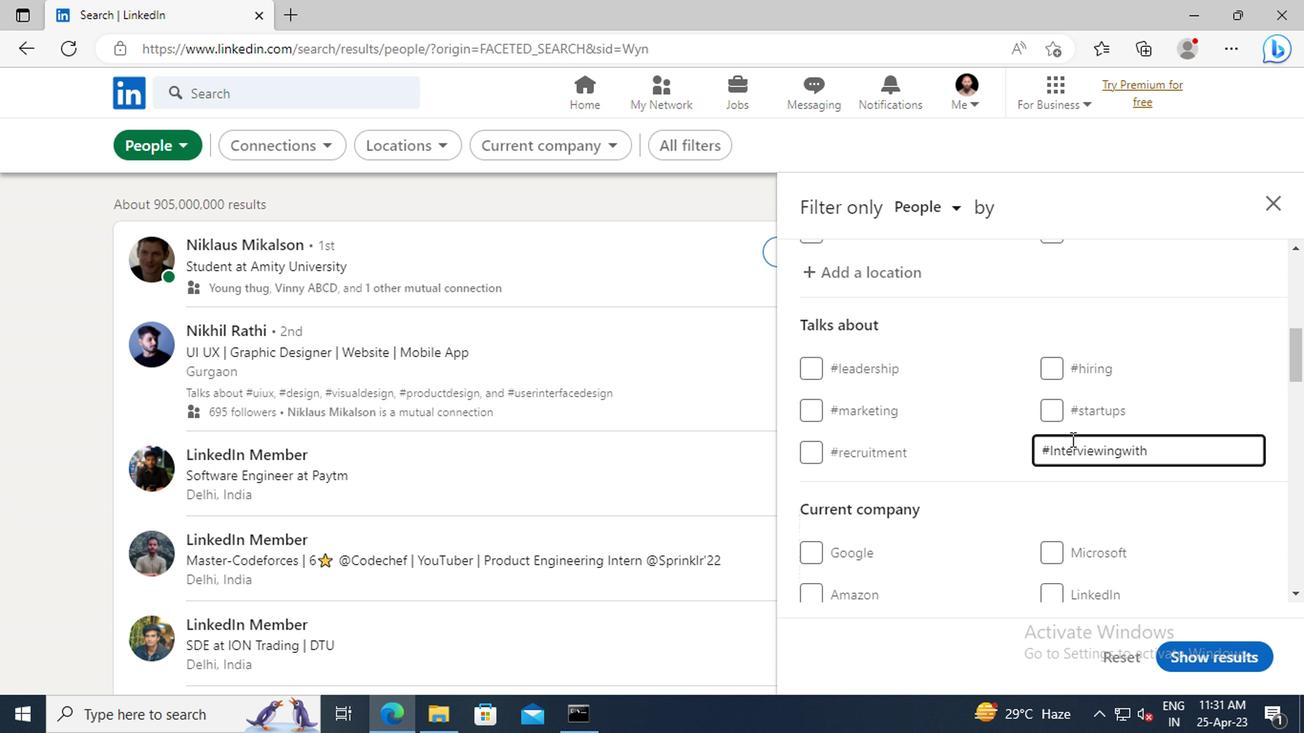 
Action: Mouse scrolled (1066, 438) with delta (0, -1)
Screenshot: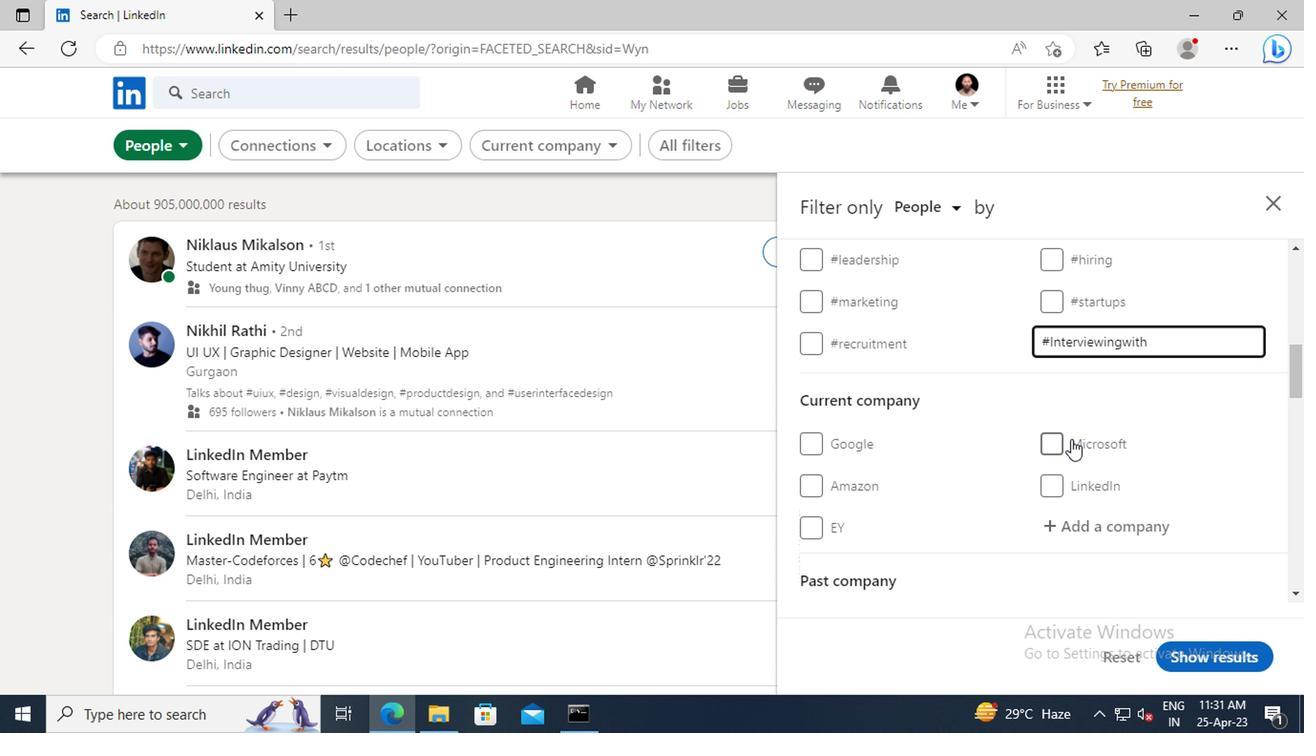 
Action: Mouse scrolled (1066, 438) with delta (0, -1)
Screenshot: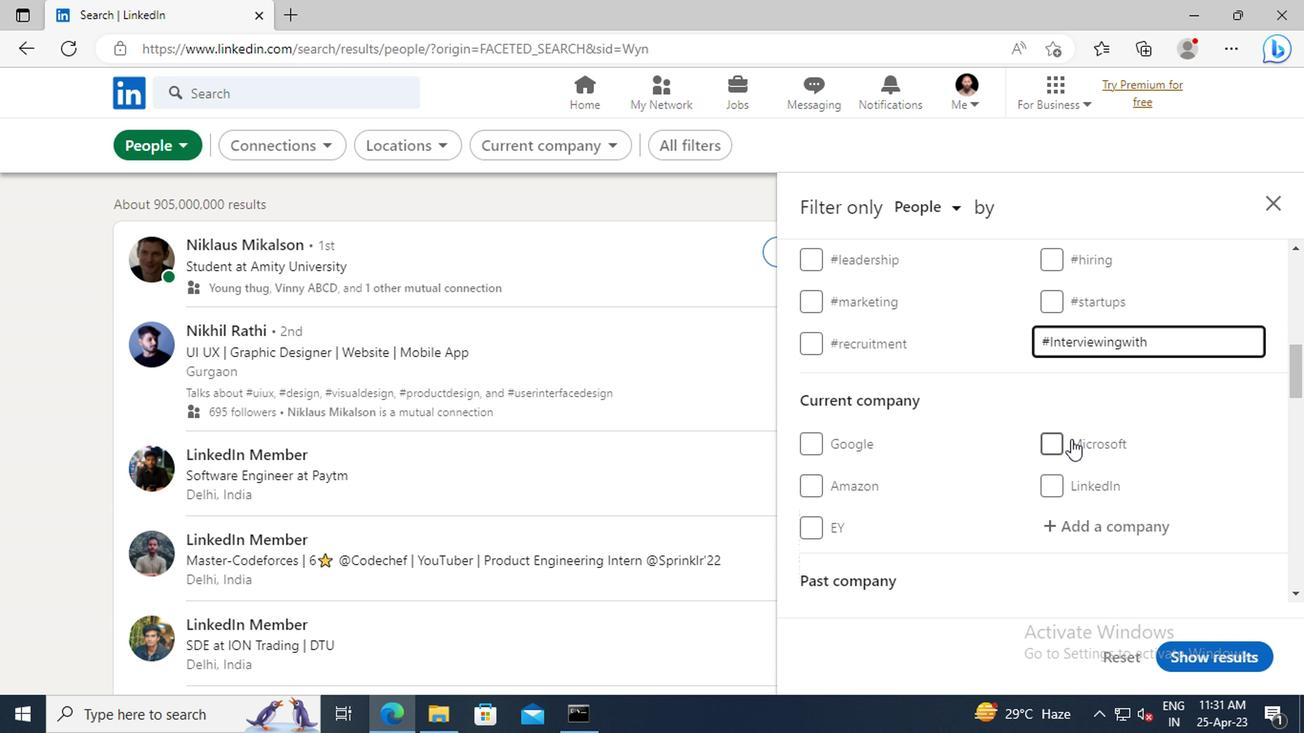 
Action: Mouse scrolled (1066, 438) with delta (0, -1)
Screenshot: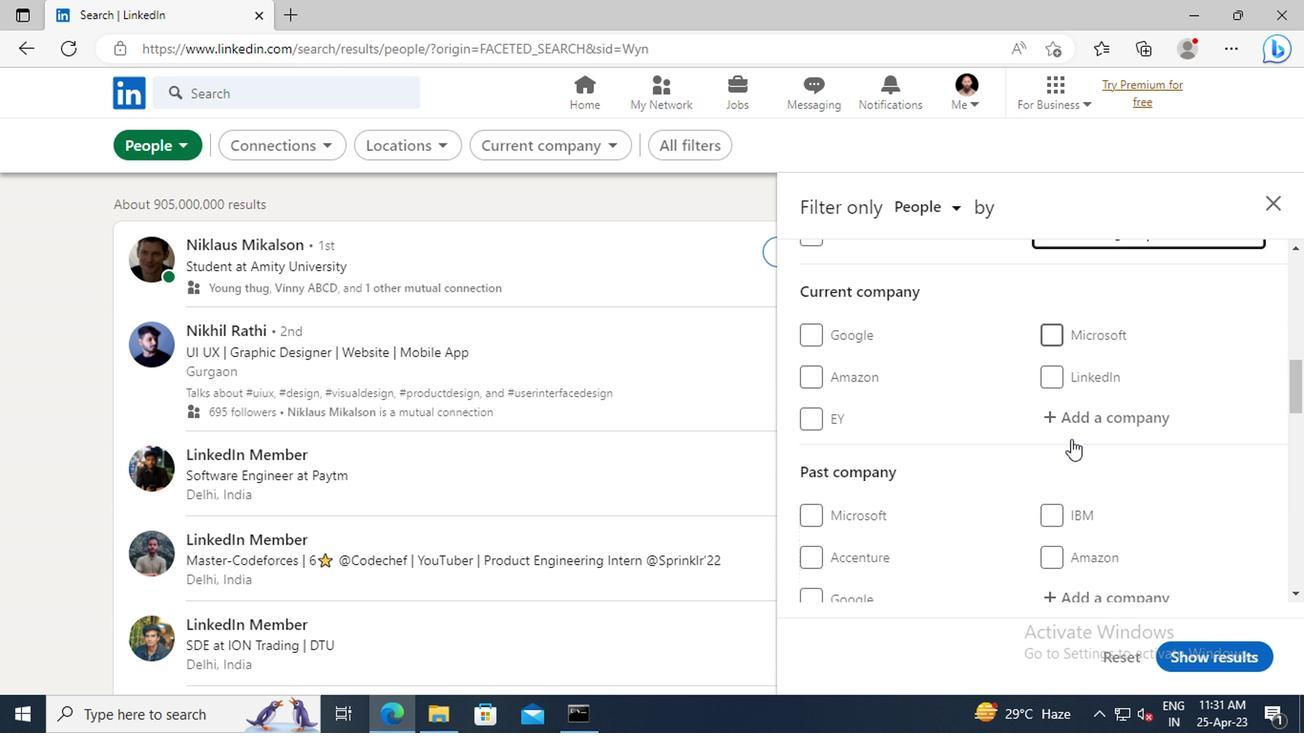 
Action: Mouse scrolled (1066, 438) with delta (0, -1)
Screenshot: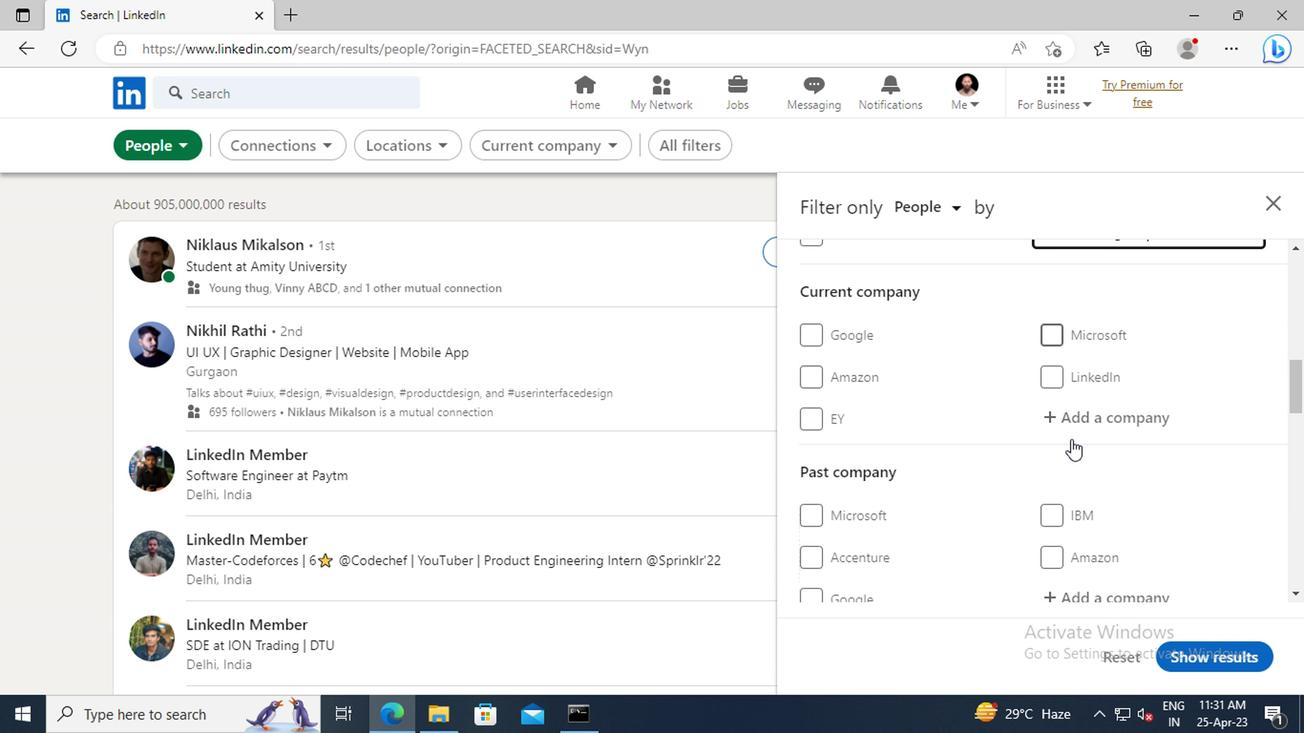 
Action: Mouse scrolled (1066, 438) with delta (0, -1)
Screenshot: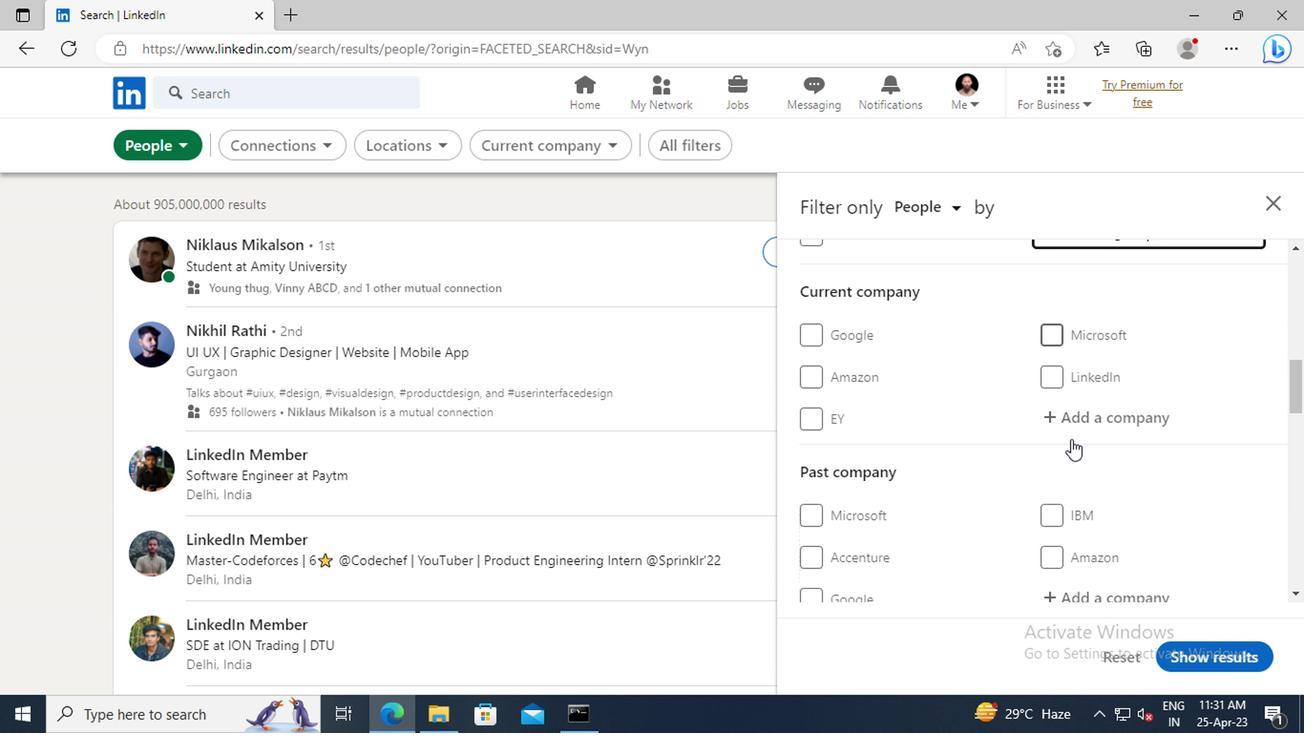 
Action: Mouse scrolled (1066, 438) with delta (0, -1)
Screenshot: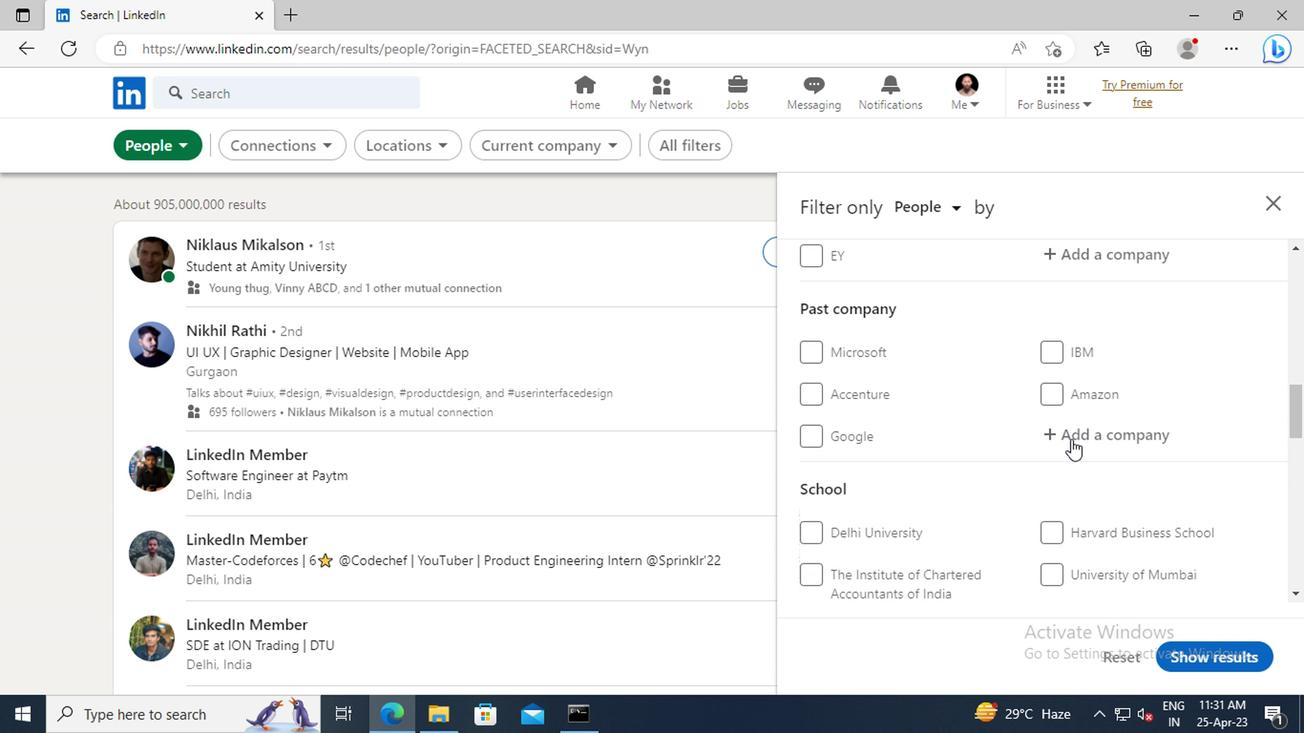 
Action: Mouse scrolled (1066, 438) with delta (0, -1)
Screenshot: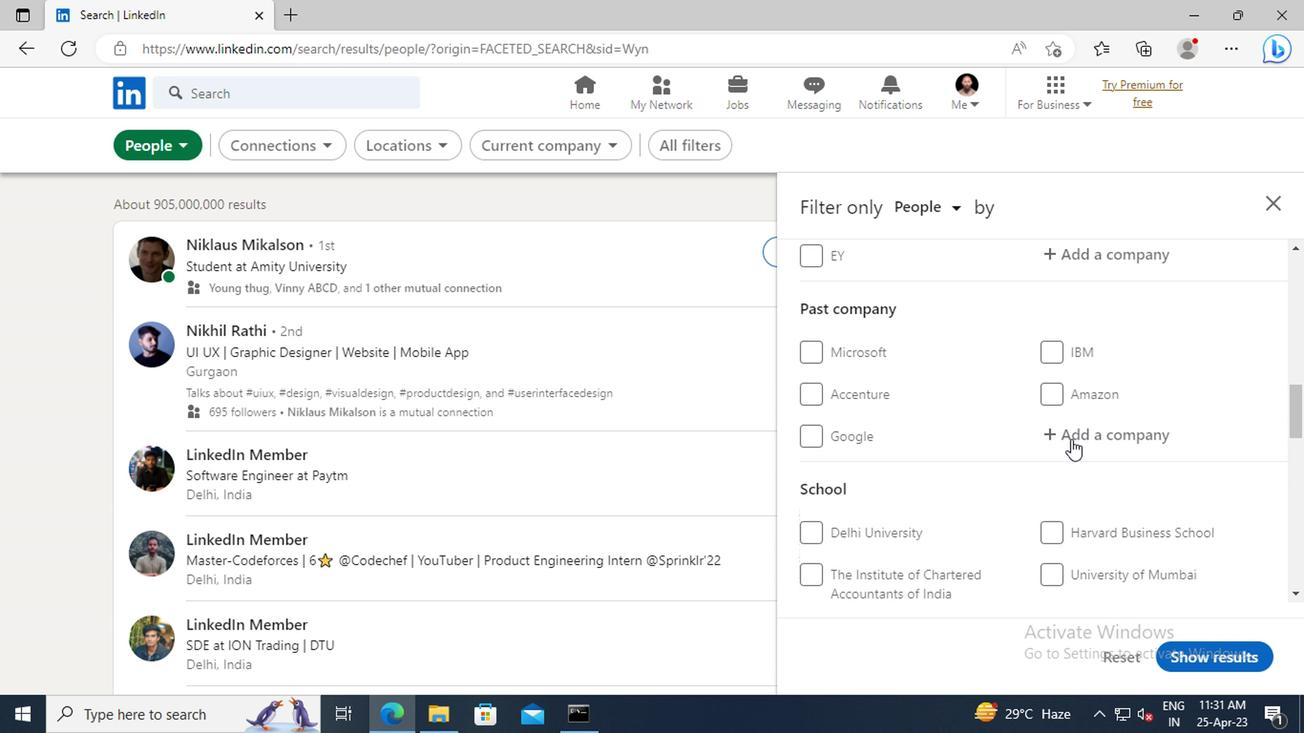 
Action: Mouse scrolled (1066, 438) with delta (0, -1)
Screenshot: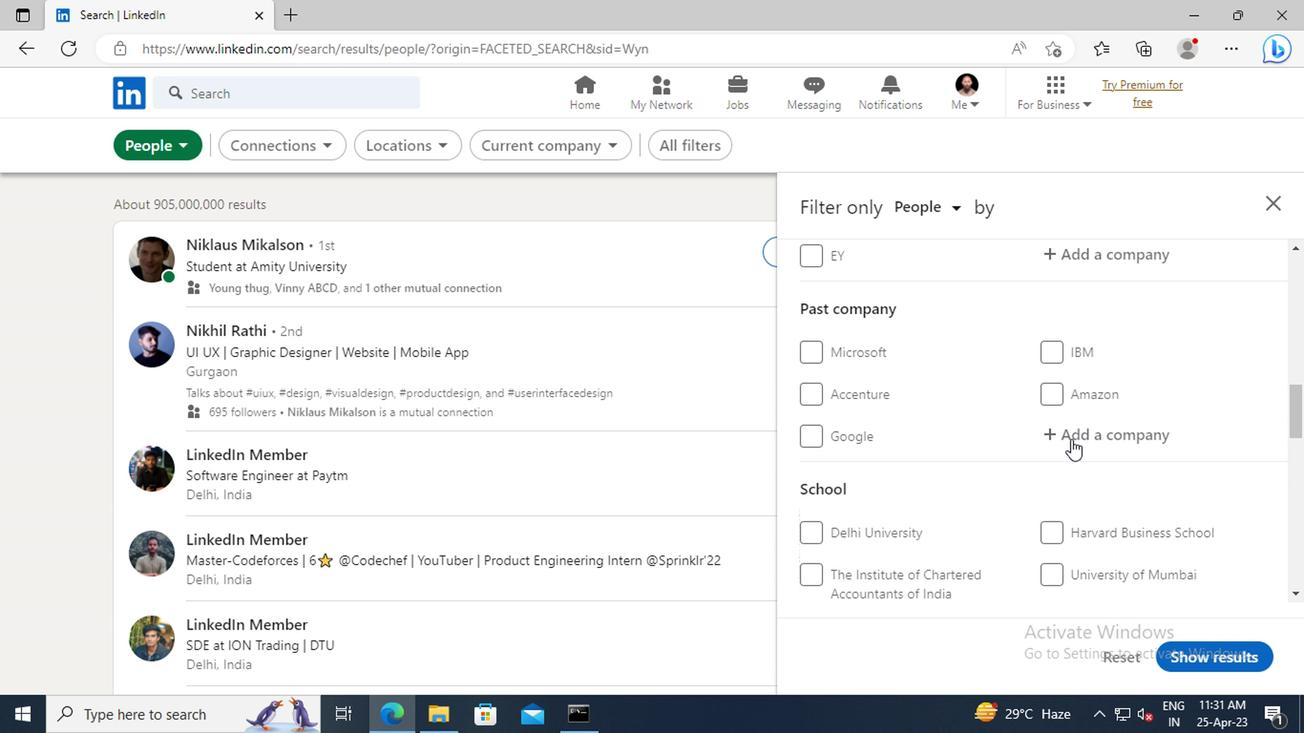
Action: Mouse scrolled (1066, 438) with delta (0, -1)
Screenshot: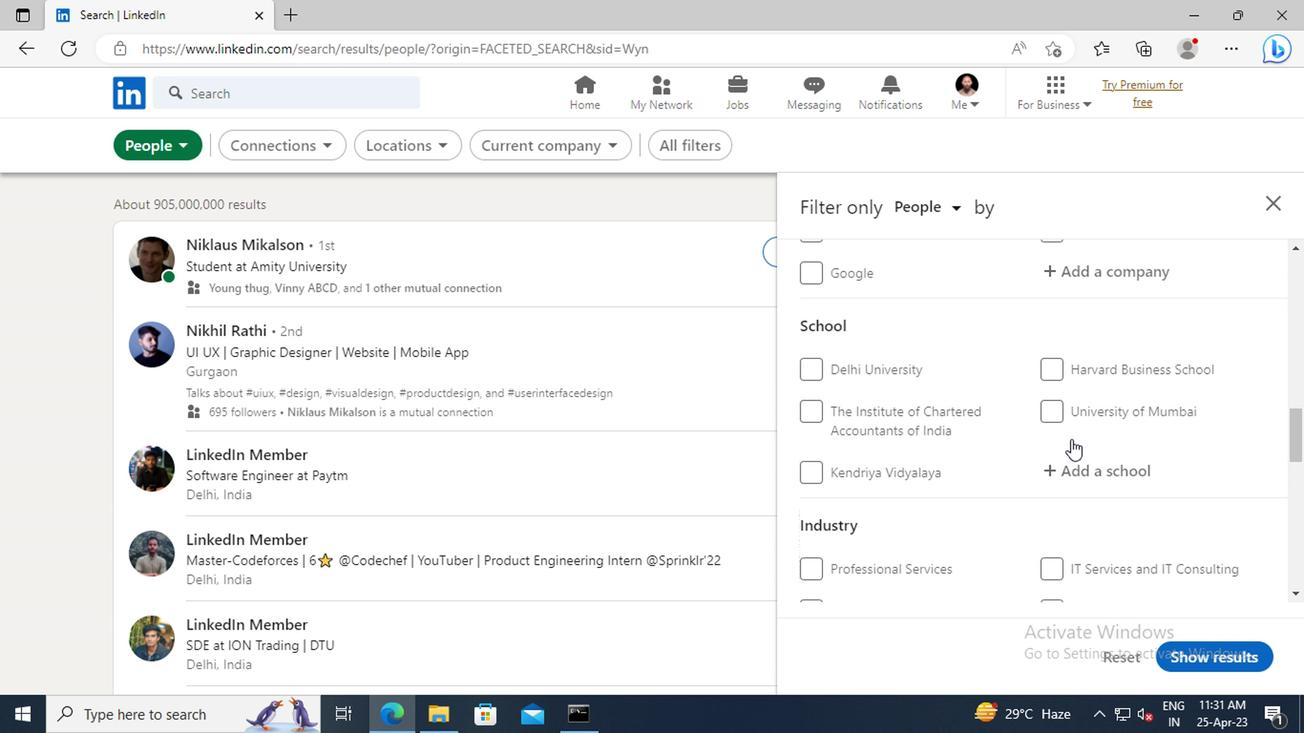 
Action: Mouse scrolled (1066, 438) with delta (0, -1)
Screenshot: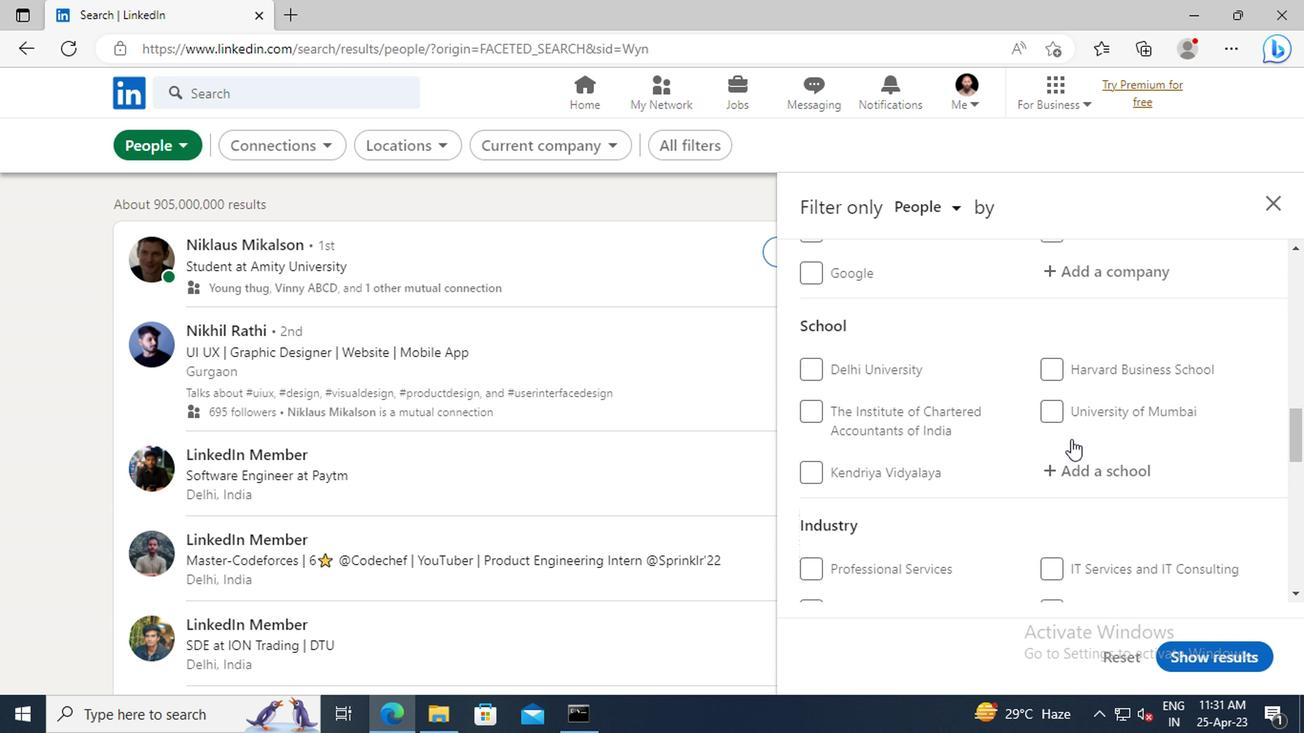 
Action: Mouse scrolled (1066, 438) with delta (0, -1)
Screenshot: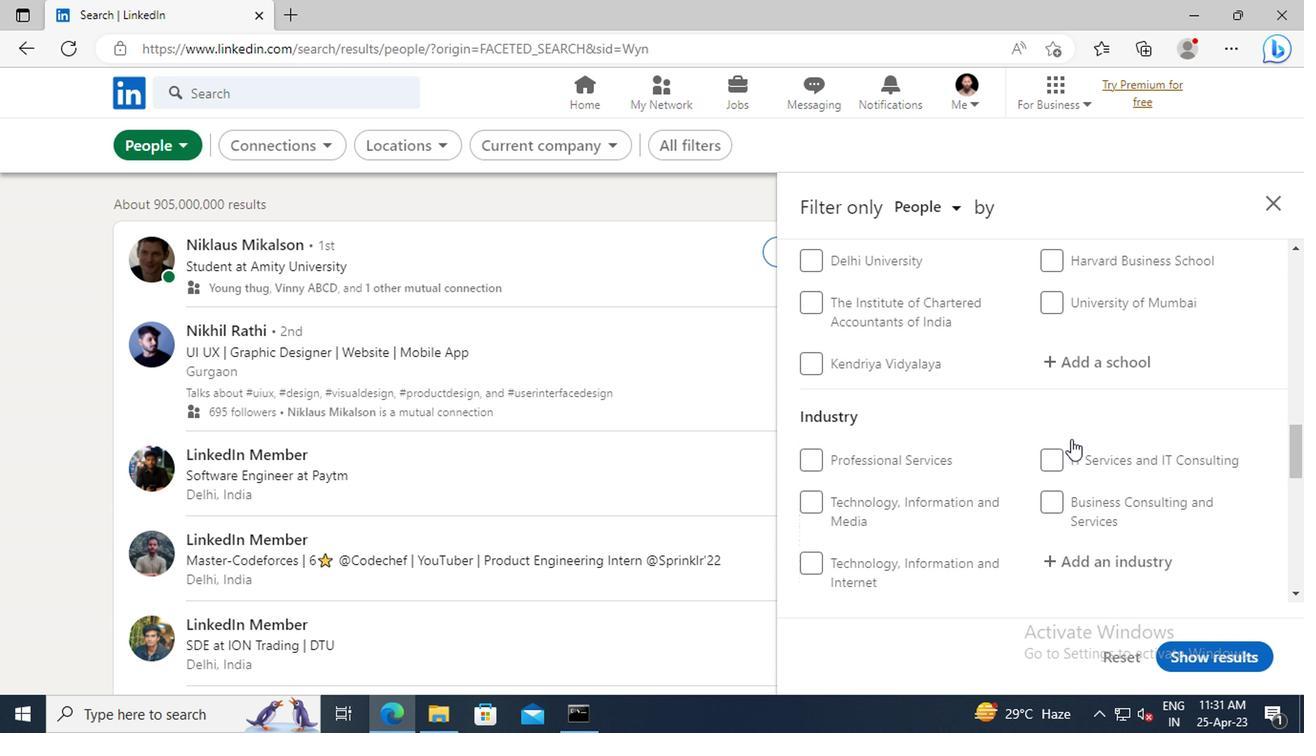 
Action: Mouse scrolled (1066, 438) with delta (0, -1)
Screenshot: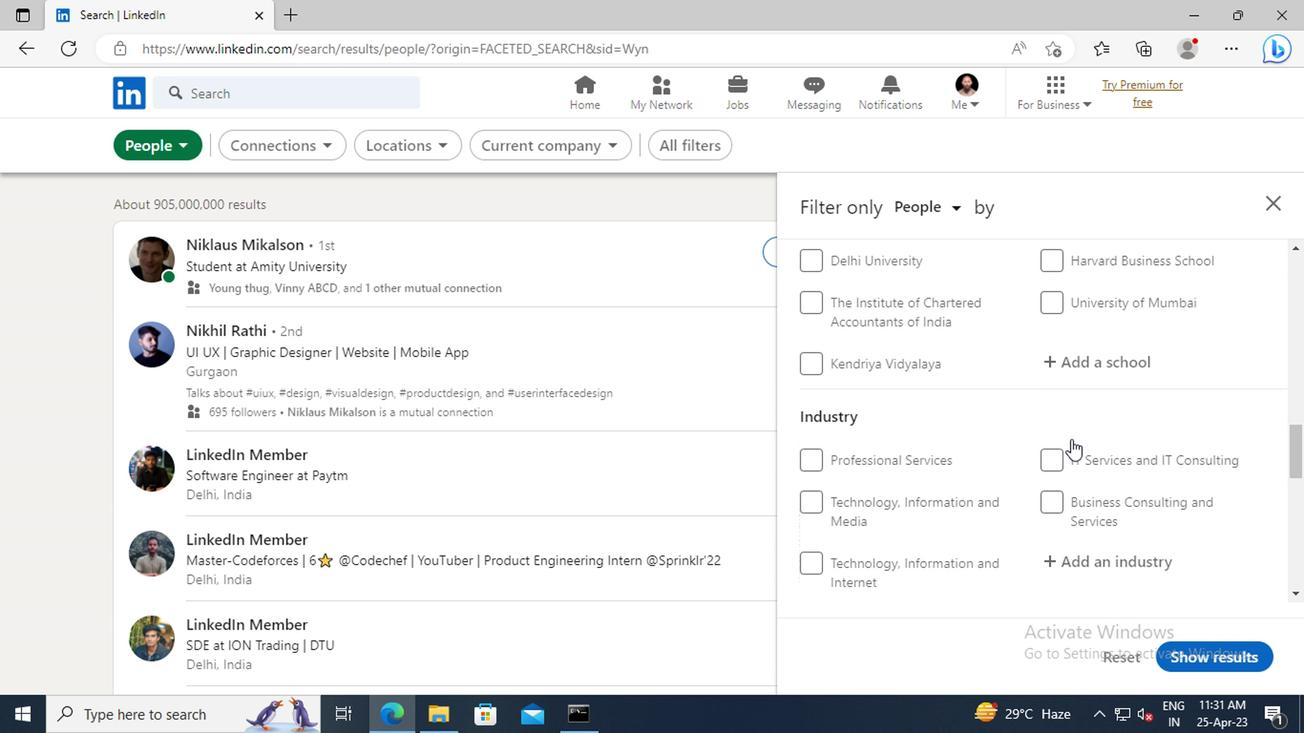 
Action: Mouse scrolled (1066, 438) with delta (0, -1)
Screenshot: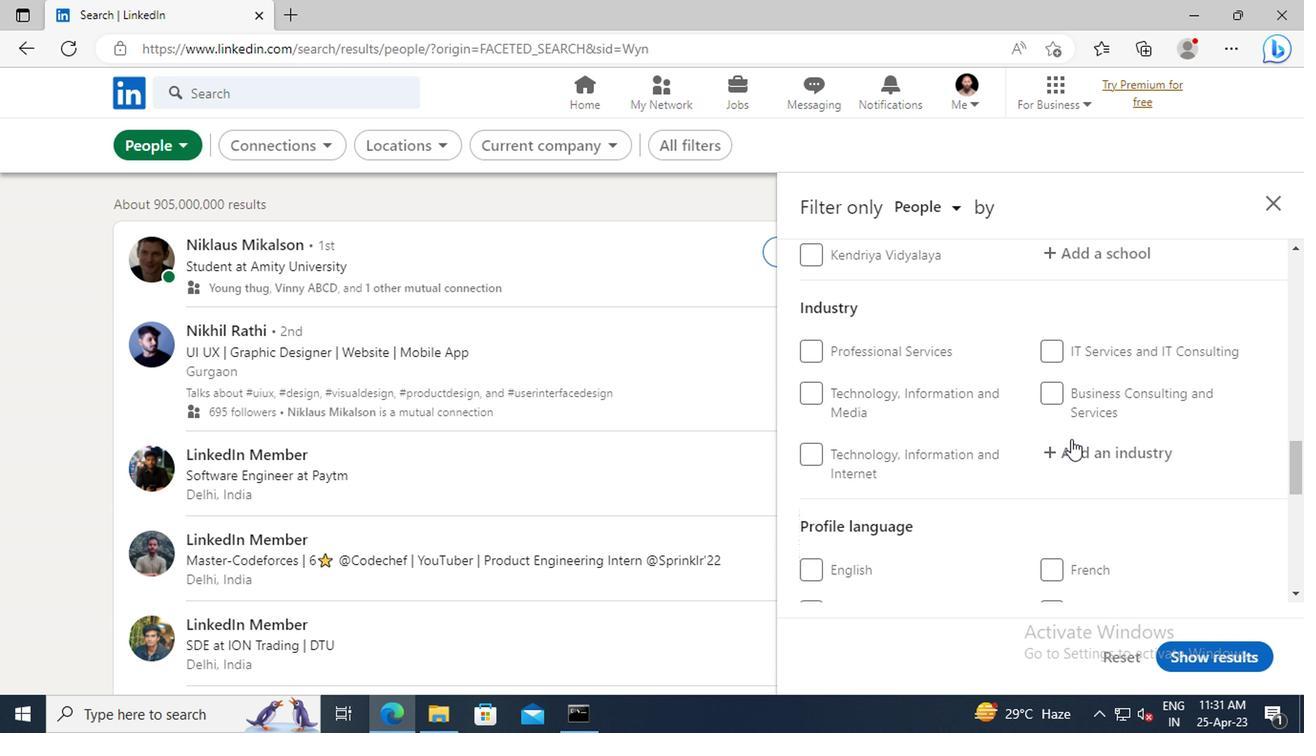 
Action: Mouse scrolled (1066, 438) with delta (0, -1)
Screenshot: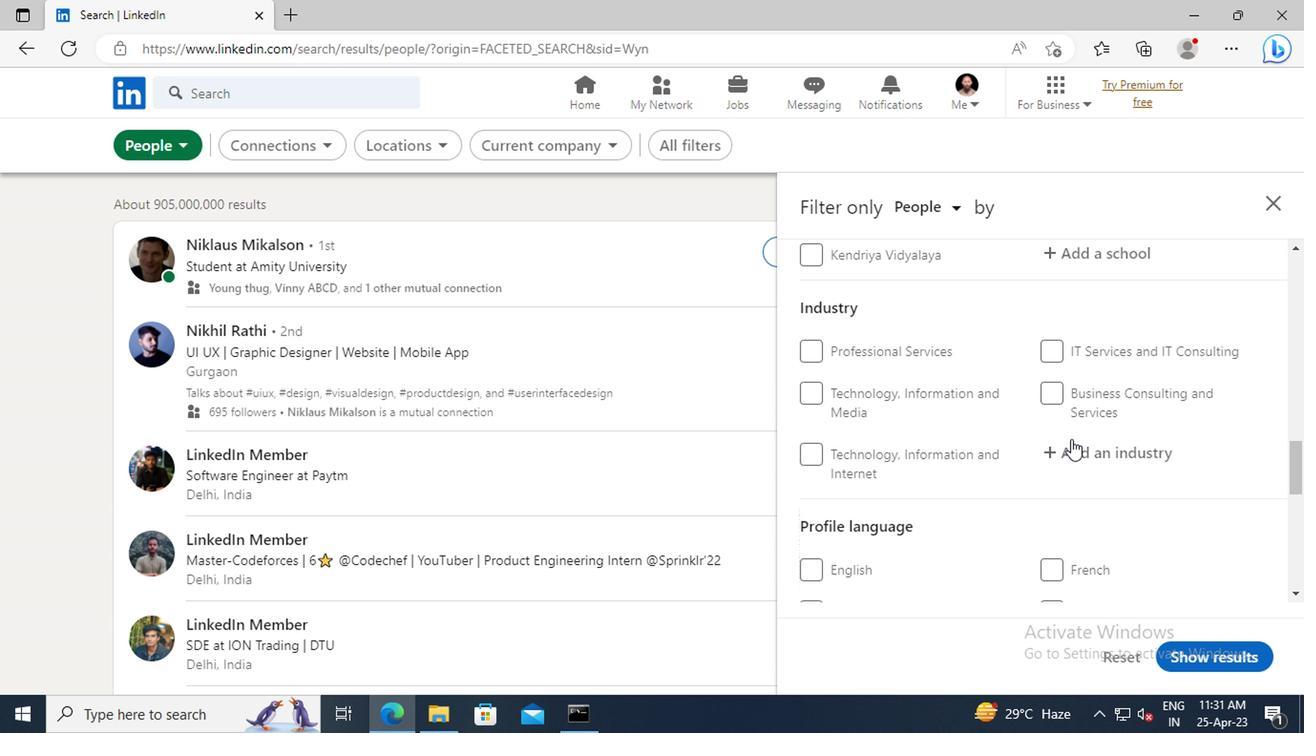 
Action: Mouse moved to (1043, 504)
Screenshot: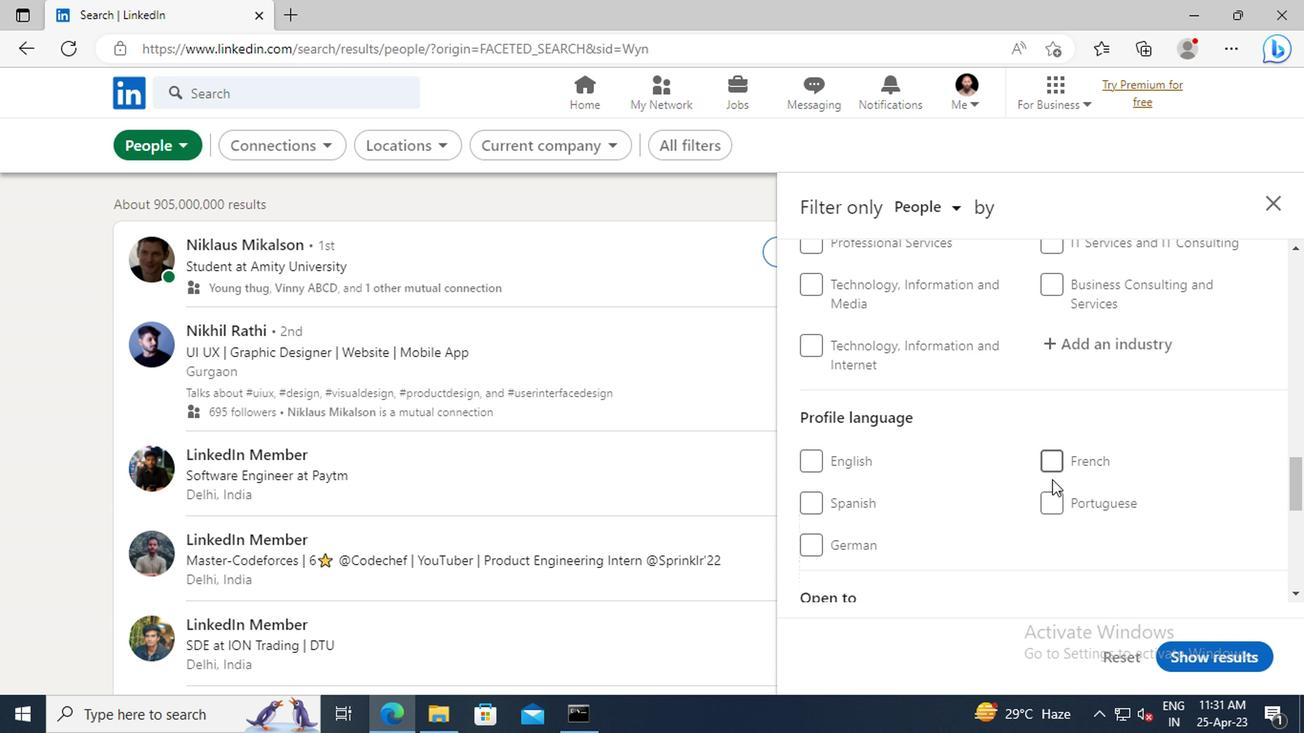 
Action: Mouse pressed left at (1043, 504)
Screenshot: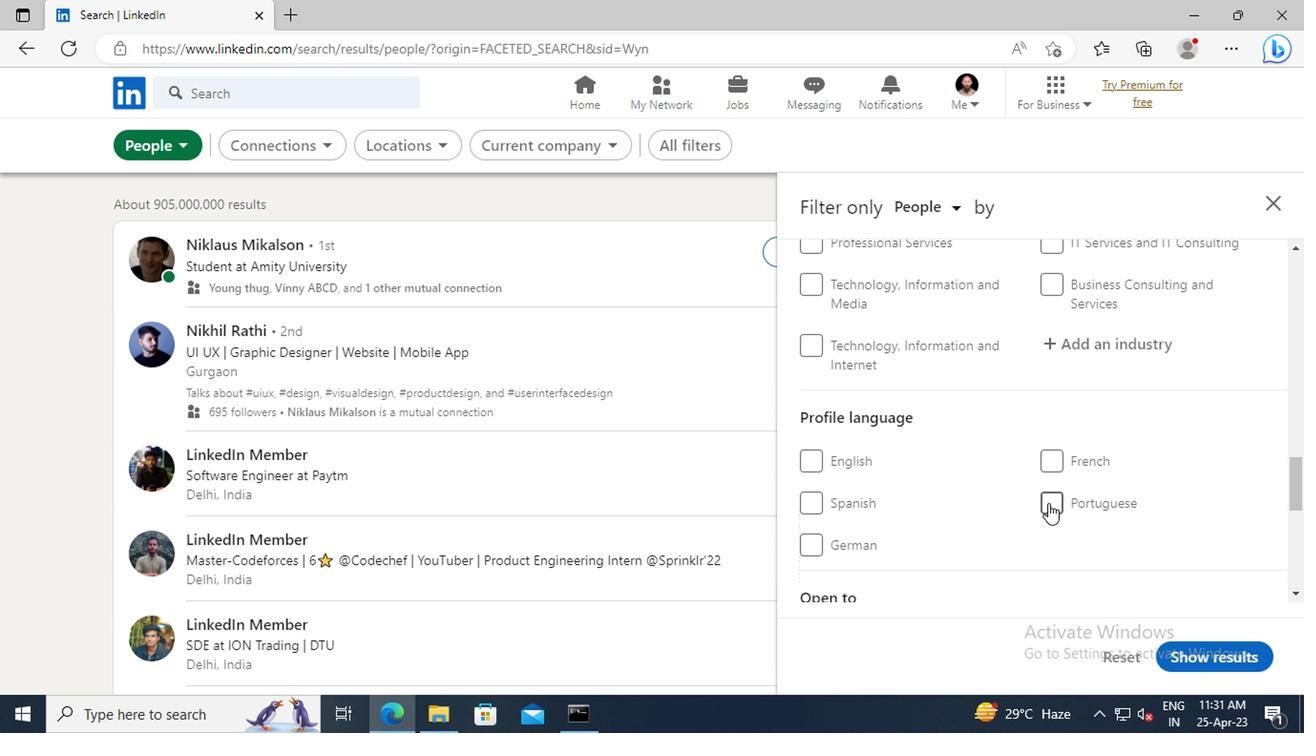 
Action: Mouse moved to (1056, 487)
Screenshot: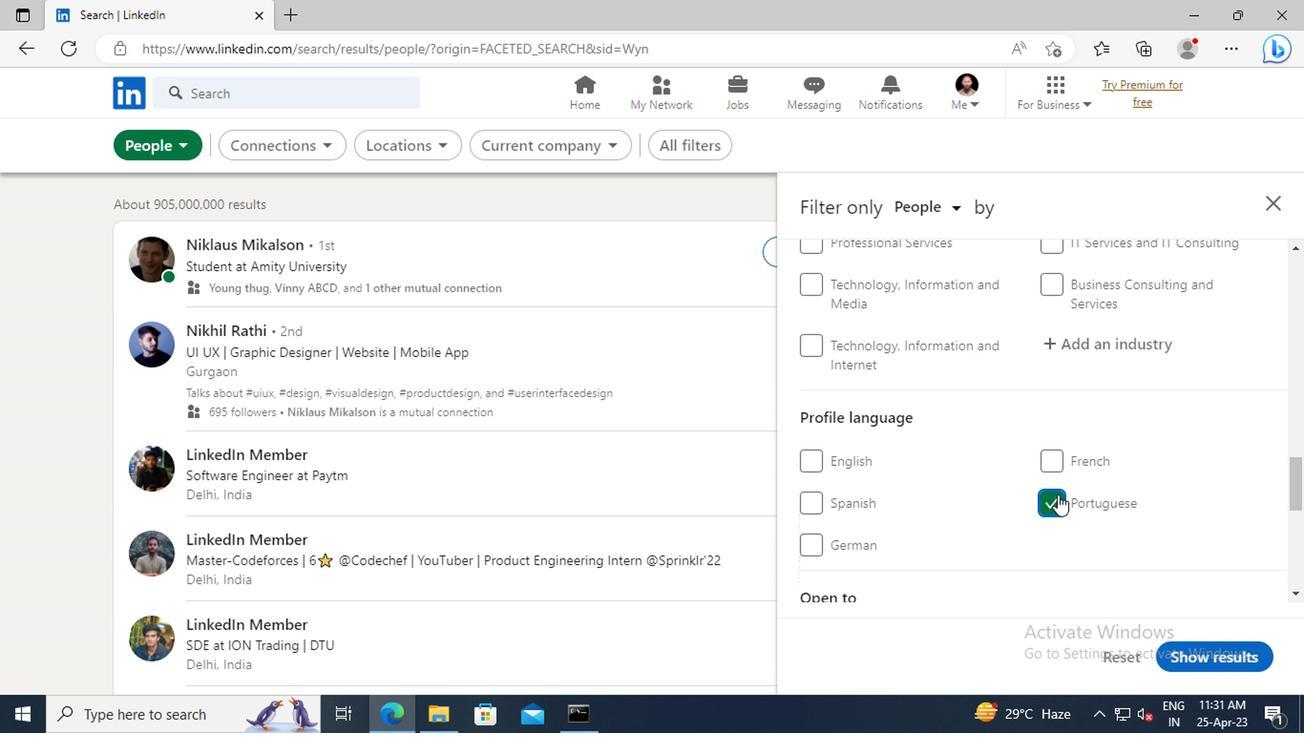 
Action: Mouse scrolled (1056, 488) with delta (0, 0)
Screenshot: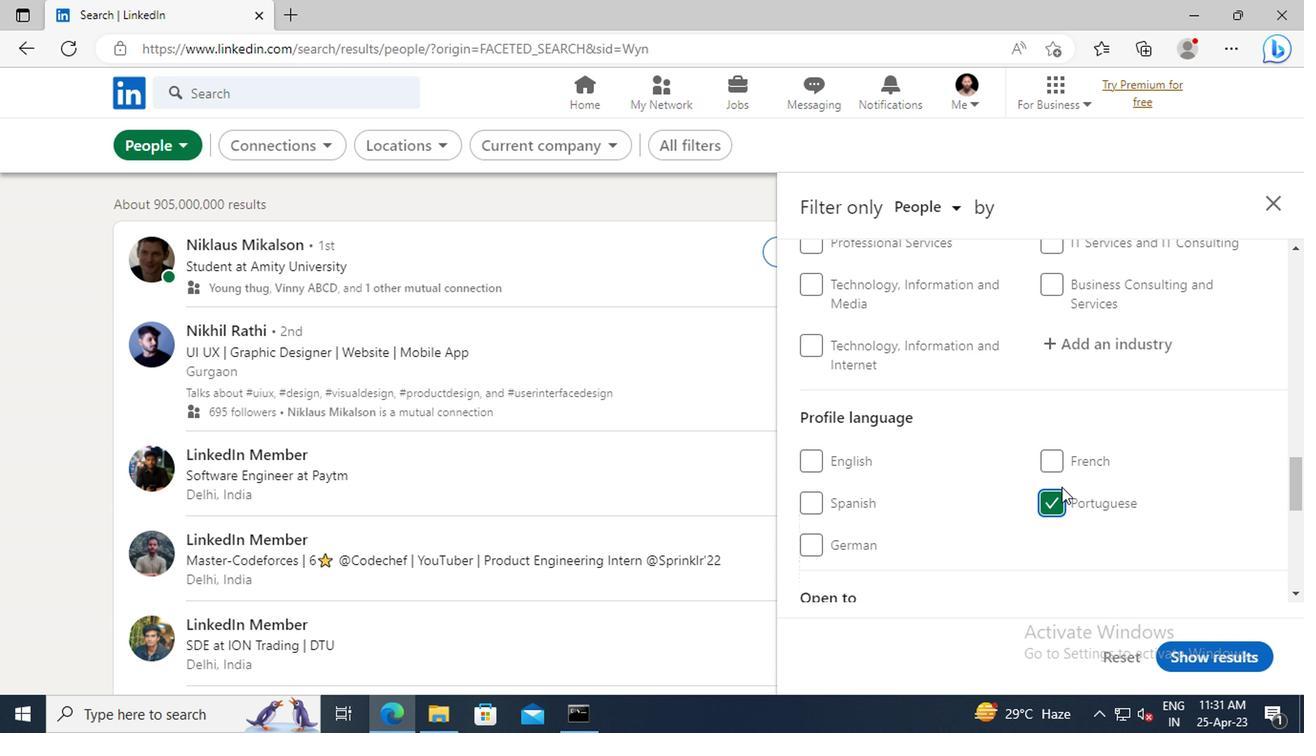 
Action: Mouse scrolled (1056, 488) with delta (0, 0)
Screenshot: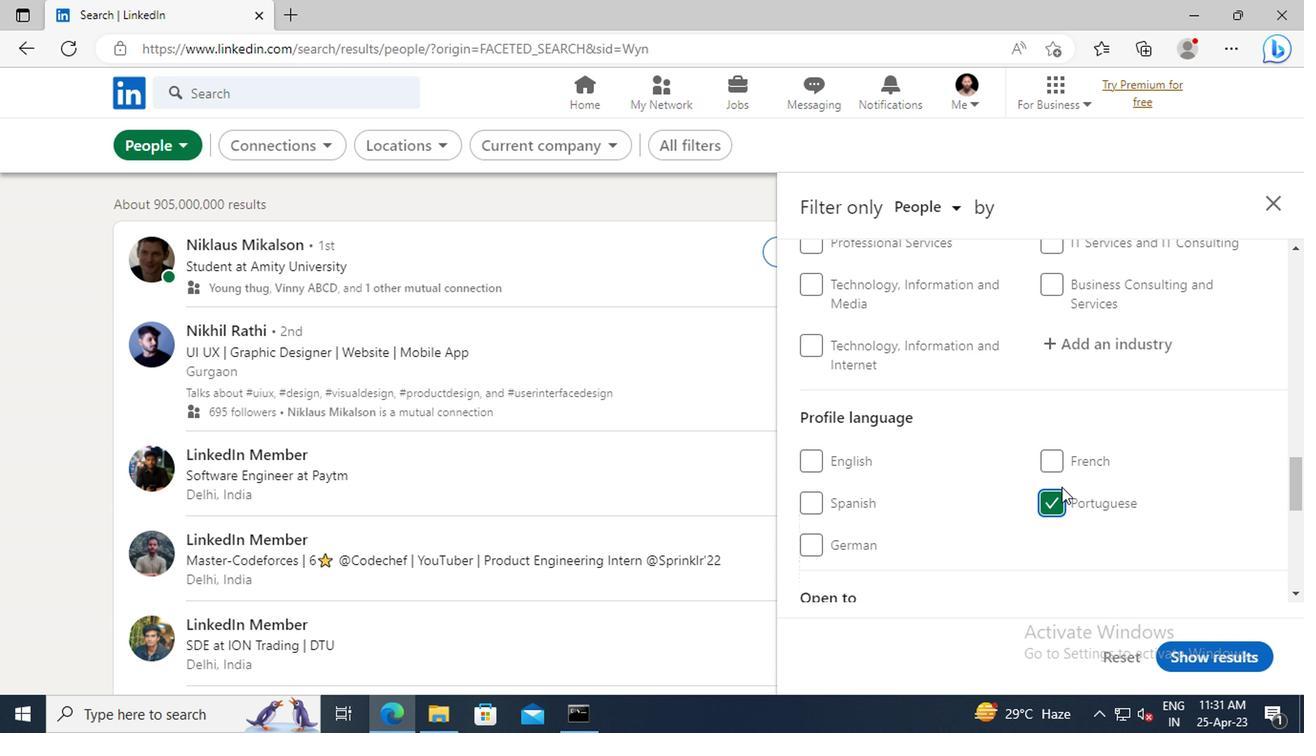 
Action: Mouse scrolled (1056, 488) with delta (0, 0)
Screenshot: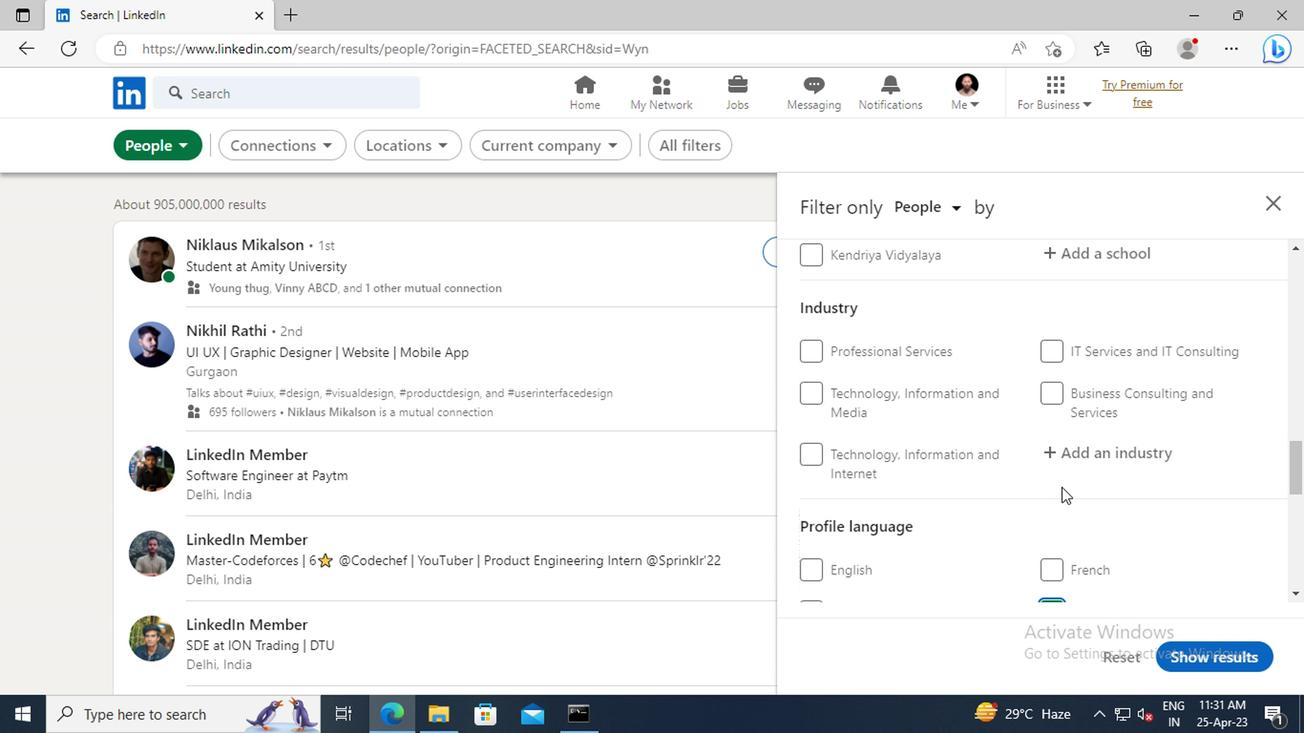 
Action: Mouse scrolled (1056, 488) with delta (0, 0)
Screenshot: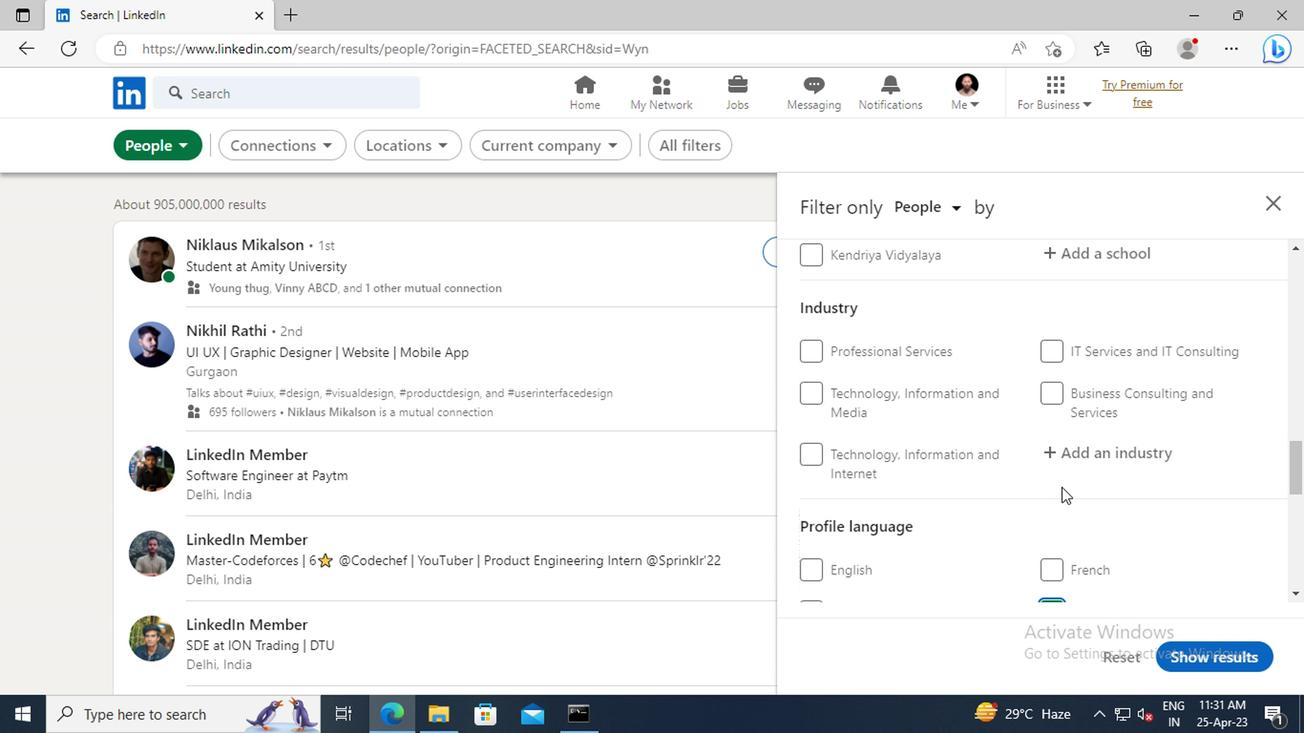 
Action: Mouse scrolled (1056, 488) with delta (0, 0)
Screenshot: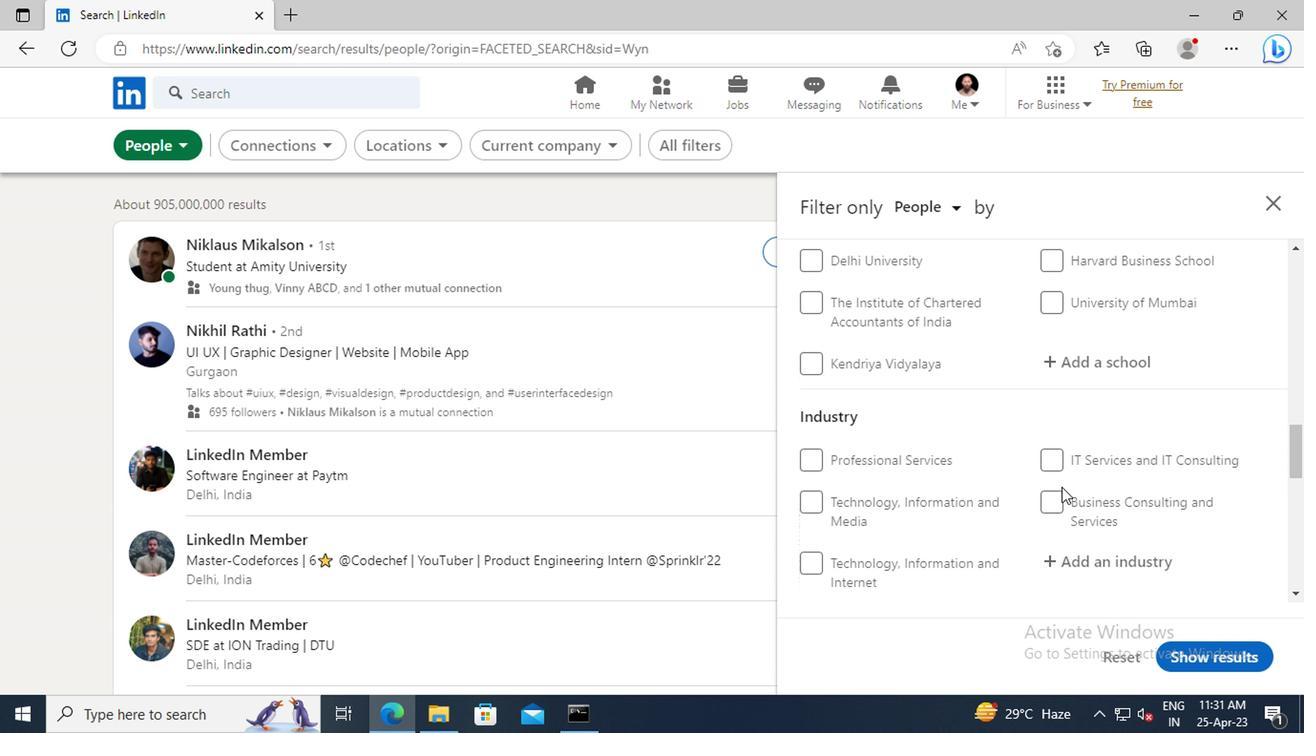 
Action: Mouse scrolled (1056, 488) with delta (0, 0)
Screenshot: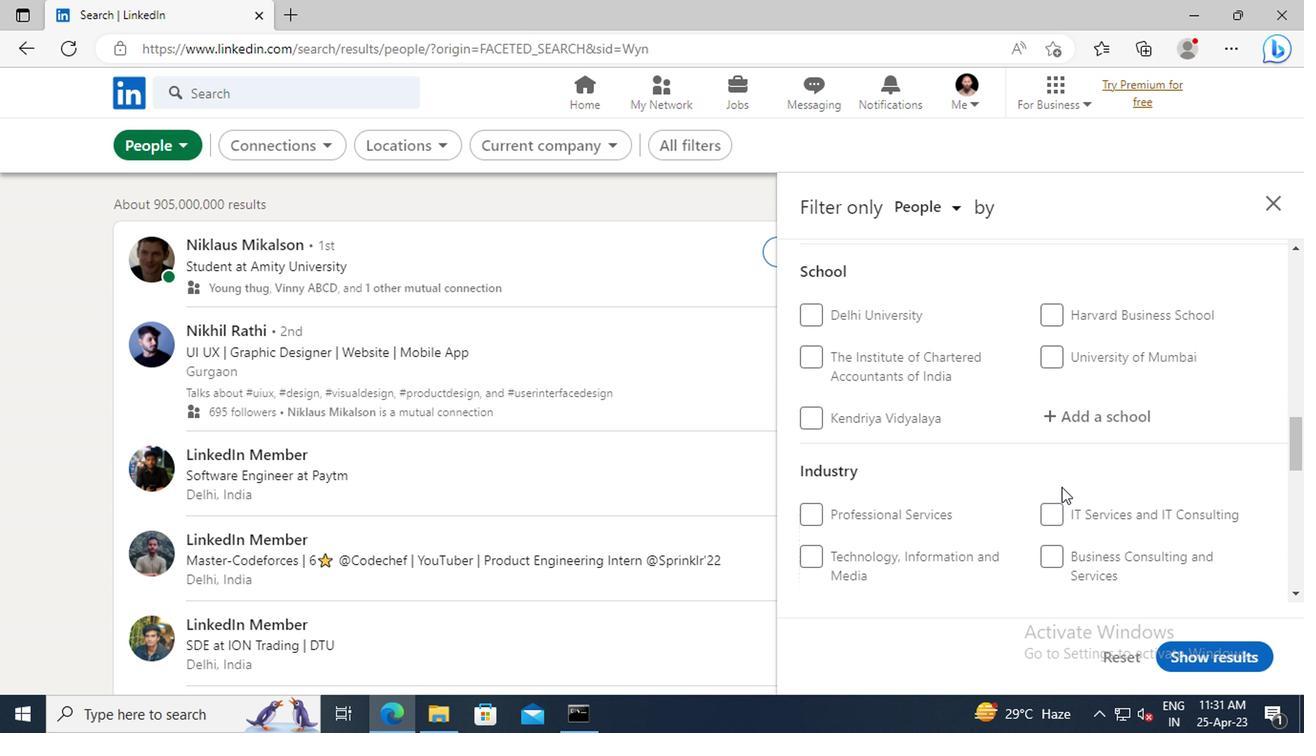 
Action: Mouse scrolled (1056, 488) with delta (0, 0)
Screenshot: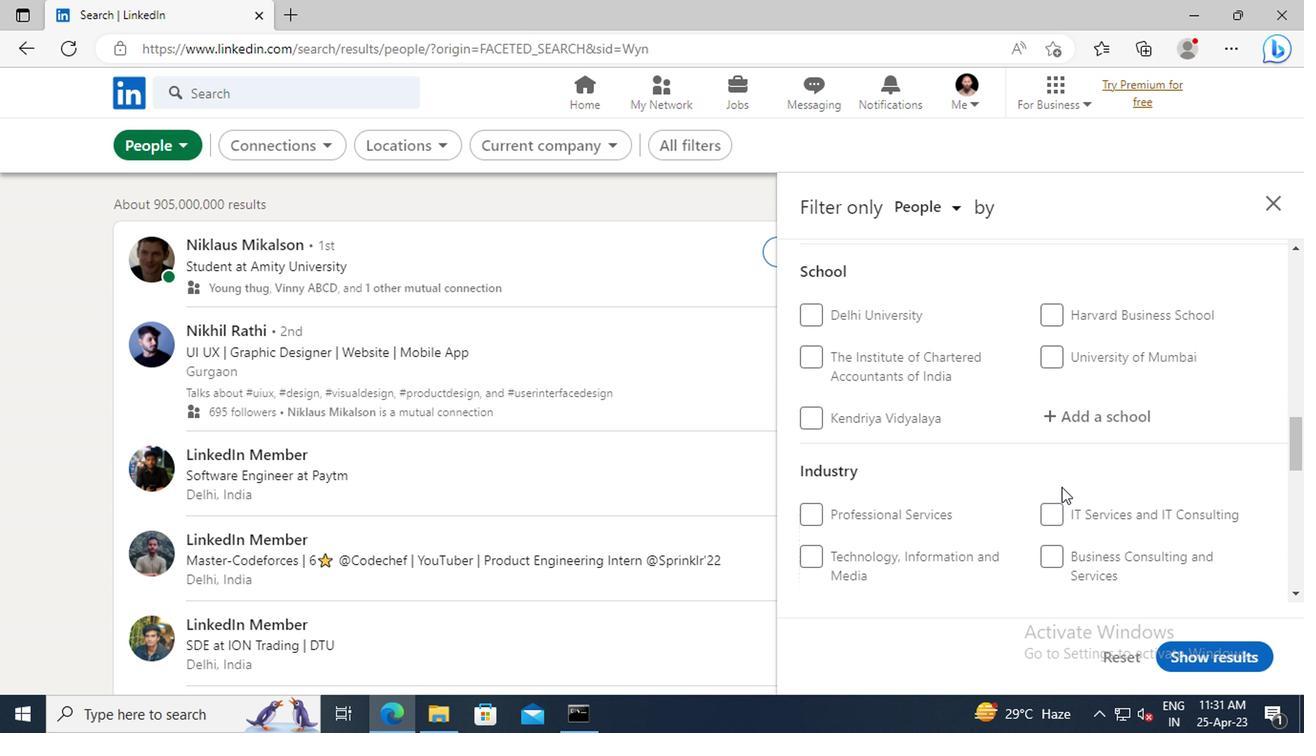 
Action: Mouse scrolled (1056, 488) with delta (0, 0)
Screenshot: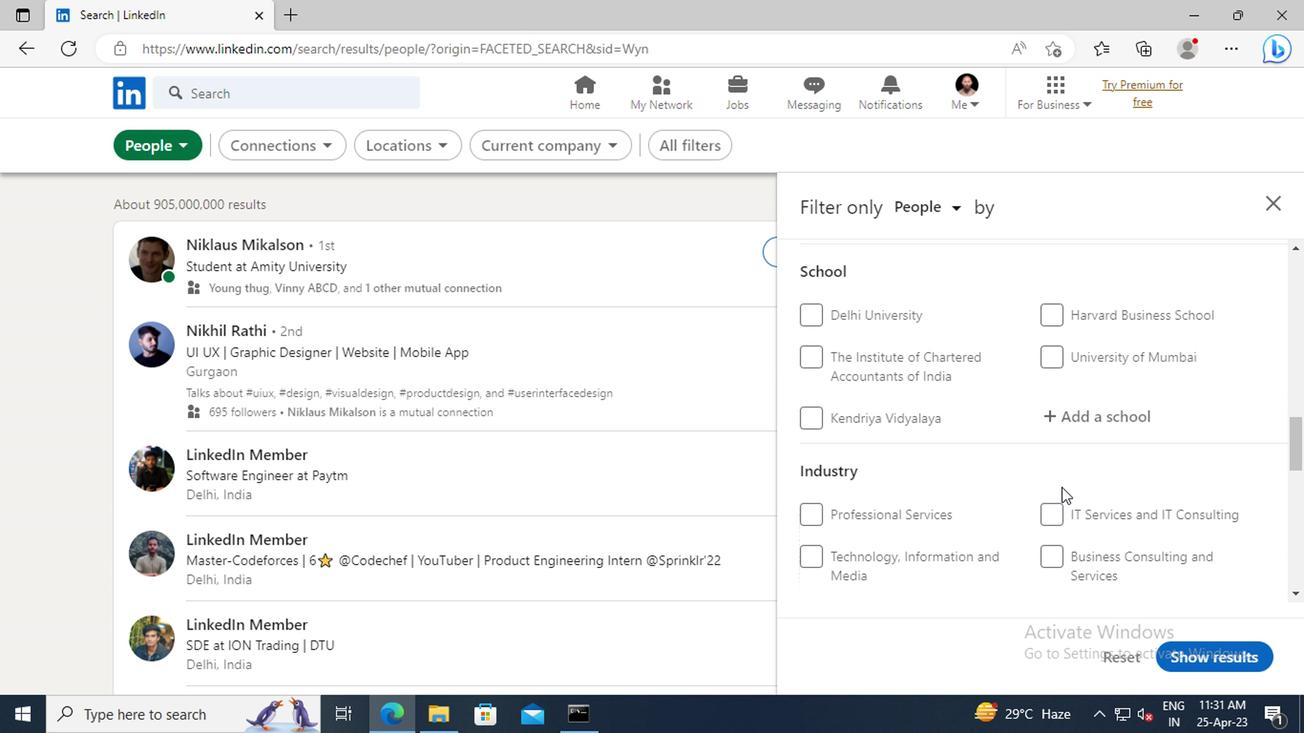 
Action: Mouse scrolled (1056, 488) with delta (0, 0)
Screenshot: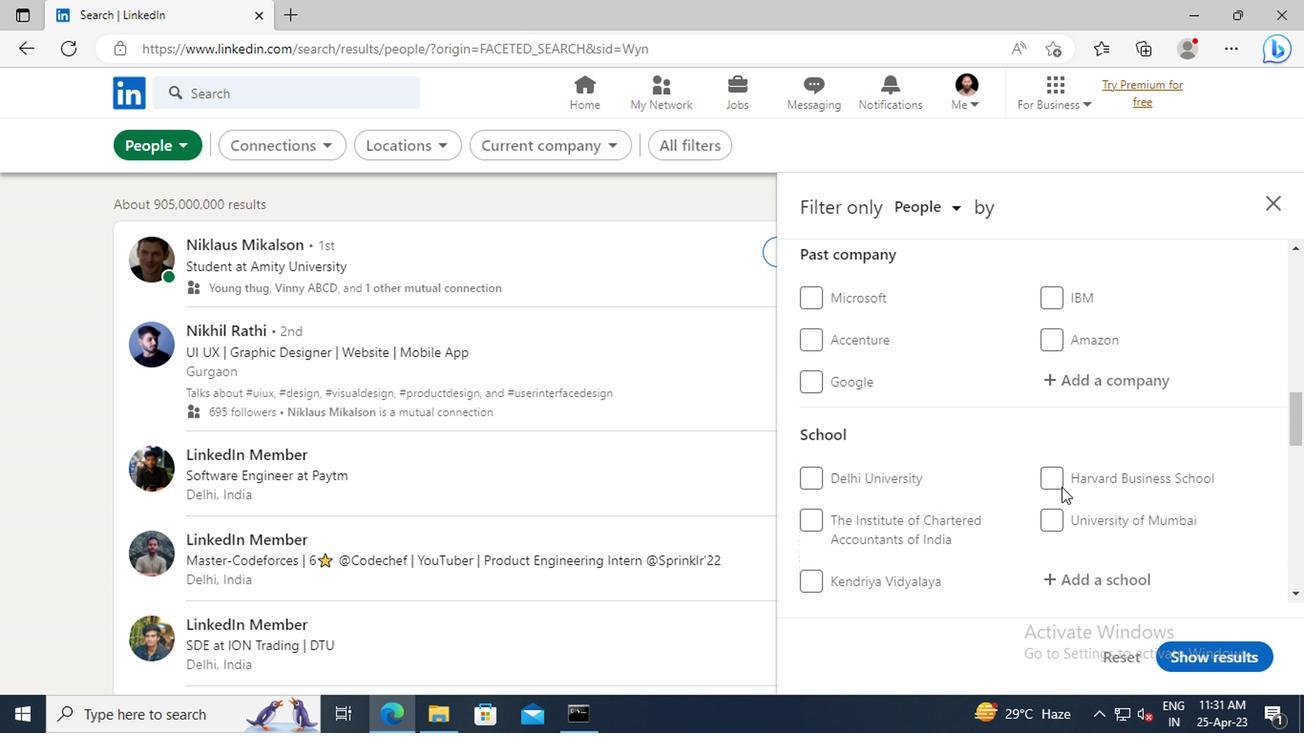 
Action: Mouse scrolled (1056, 488) with delta (0, 0)
Screenshot: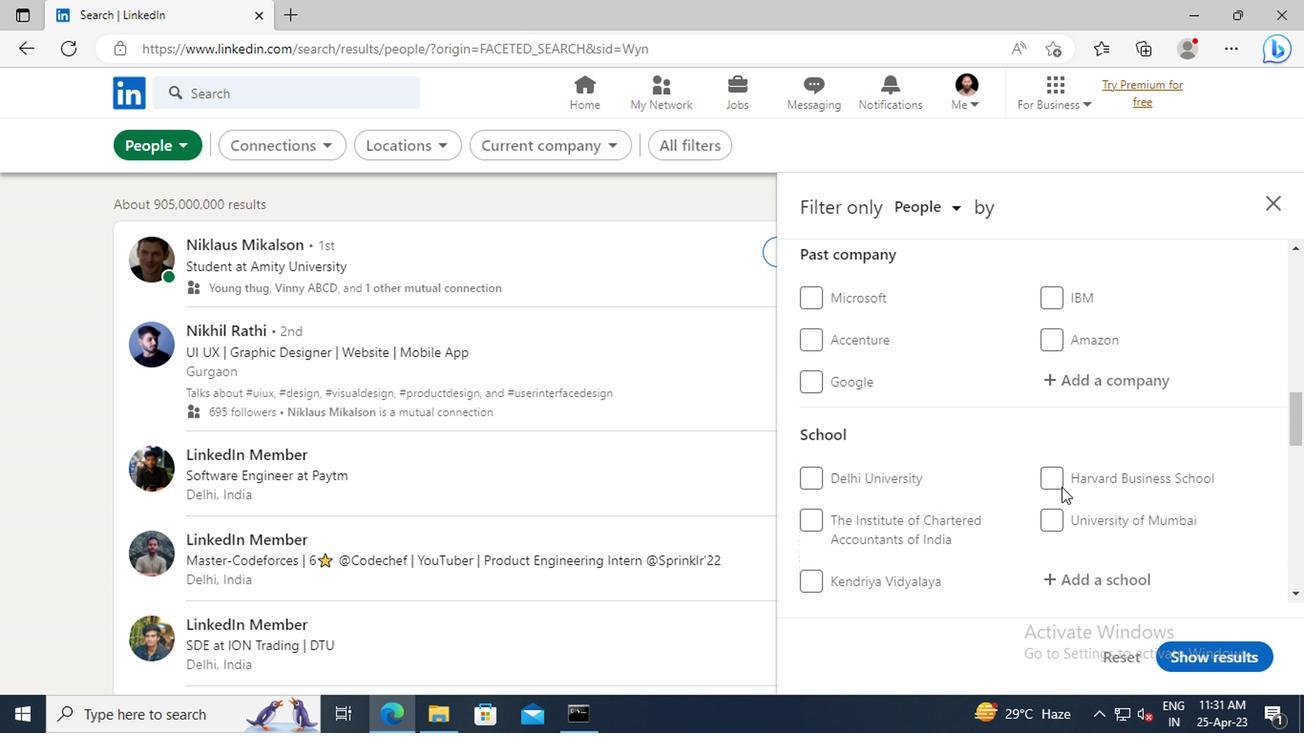 
Action: Mouse scrolled (1056, 488) with delta (0, 0)
Screenshot: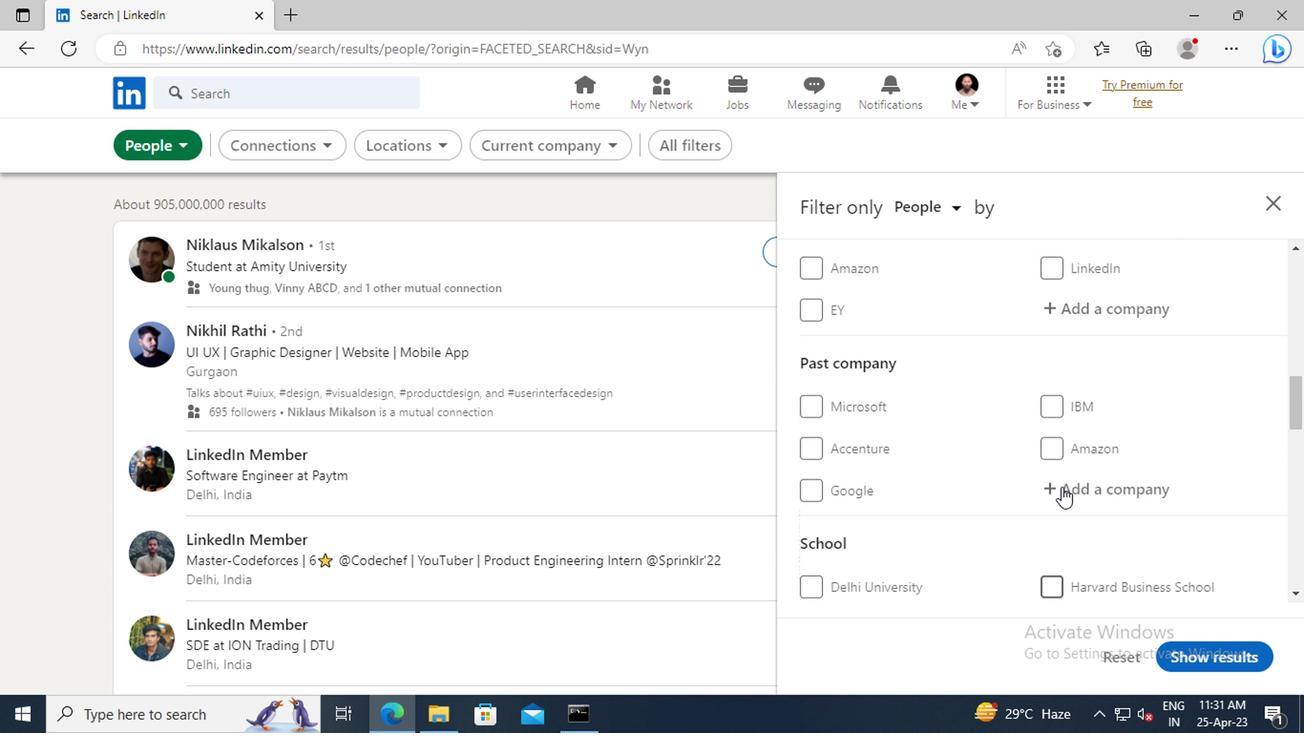 
Action: Mouse scrolled (1056, 488) with delta (0, 0)
Screenshot: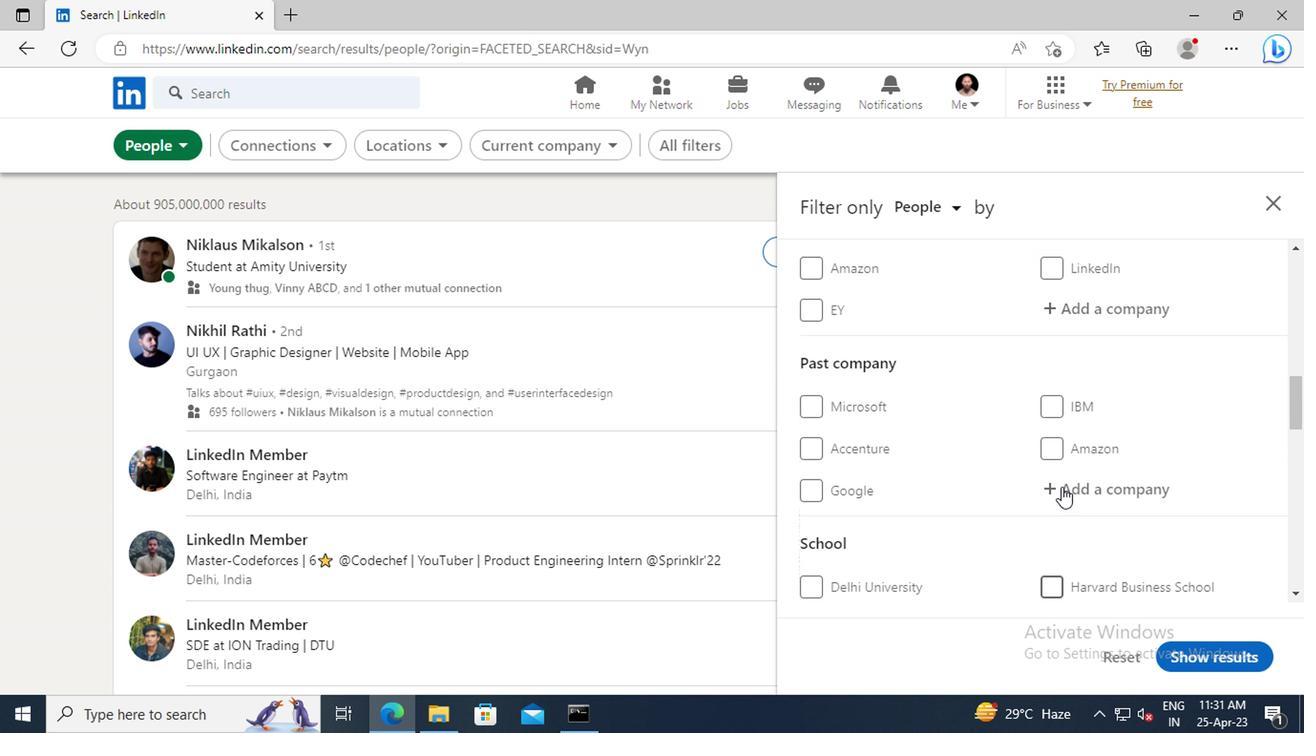 
Action: Mouse moved to (1077, 419)
Screenshot: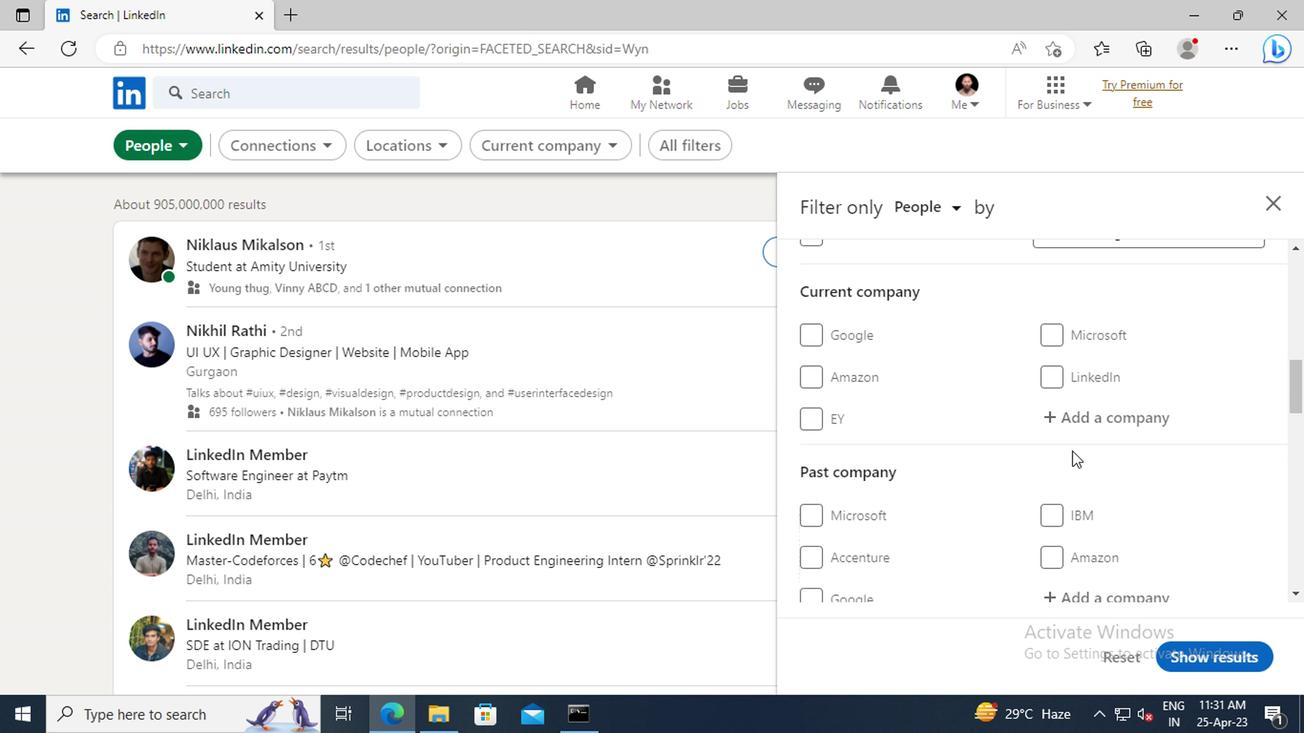 
Action: Mouse pressed left at (1077, 419)
Screenshot: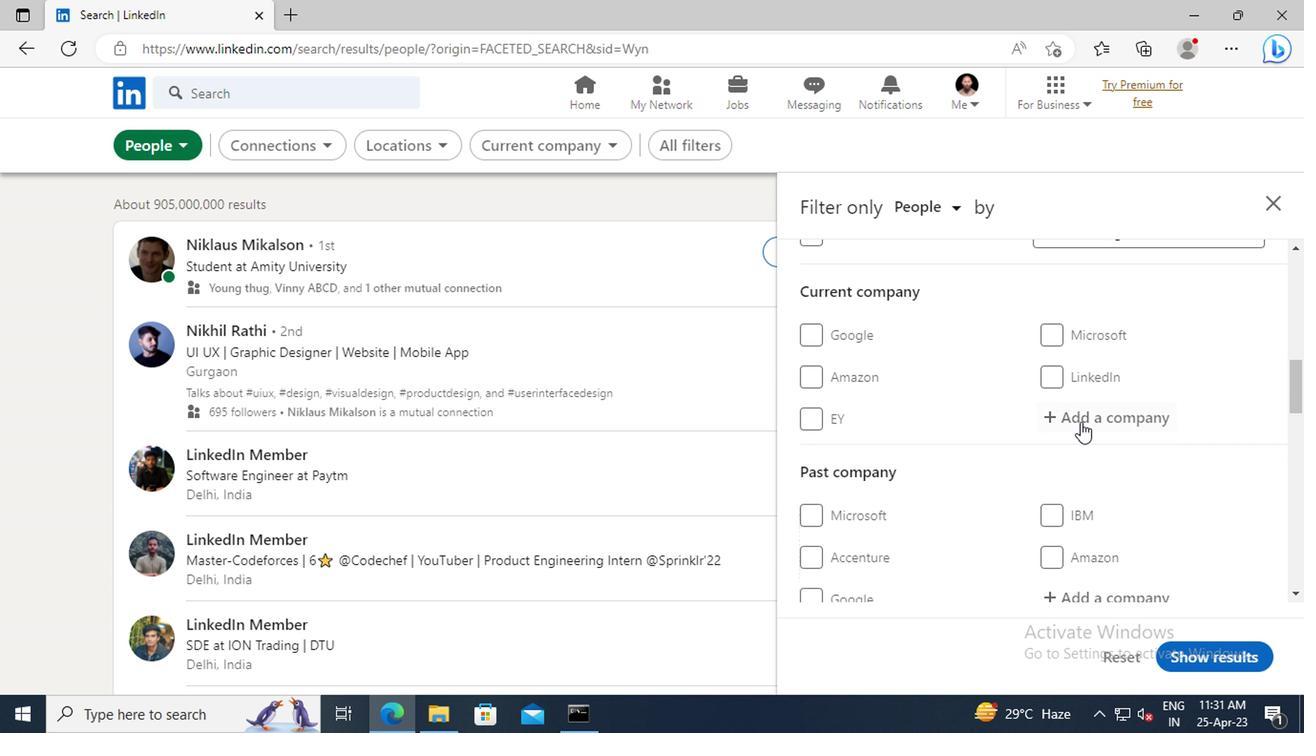 
Action: Key pressed <Key.shift>DE<Key.shift>VERE<Key.space><Key.shift>GROUP<Key.space>
Screenshot: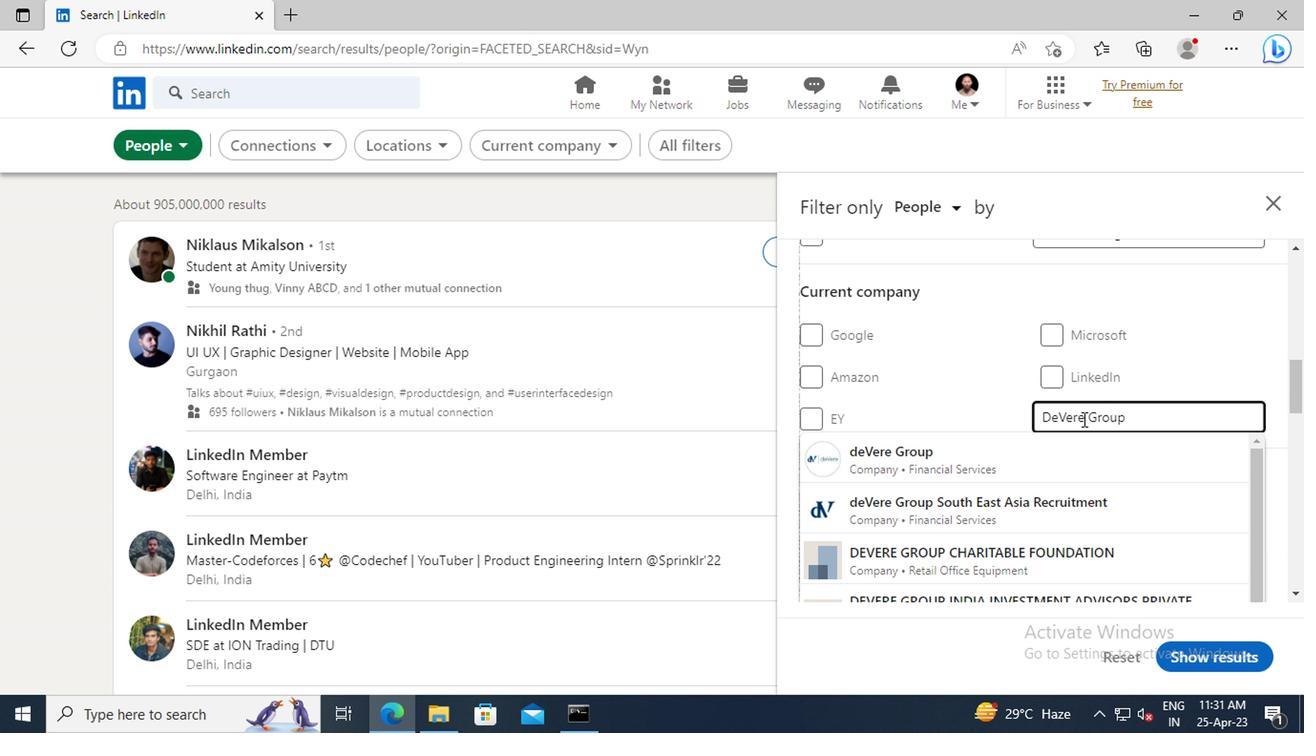 
Action: Mouse moved to (1036, 451)
Screenshot: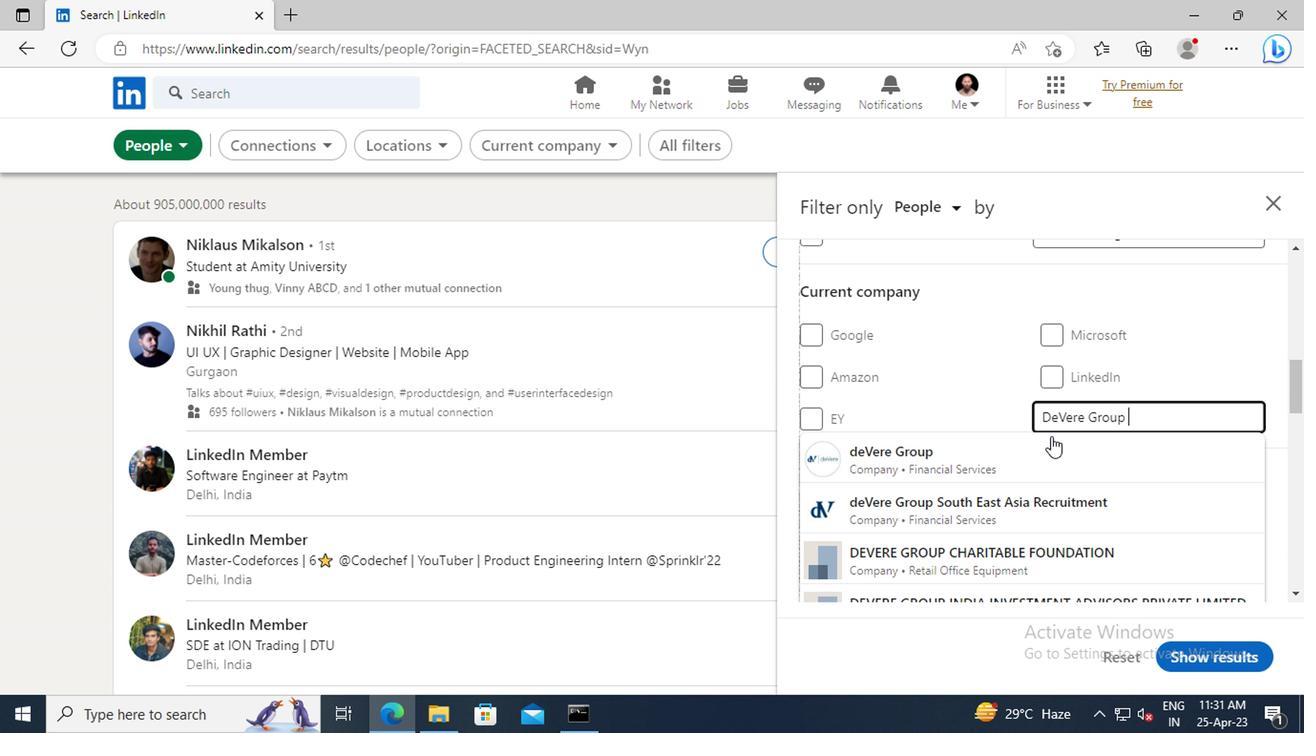 
Action: Mouse pressed left at (1036, 451)
Screenshot: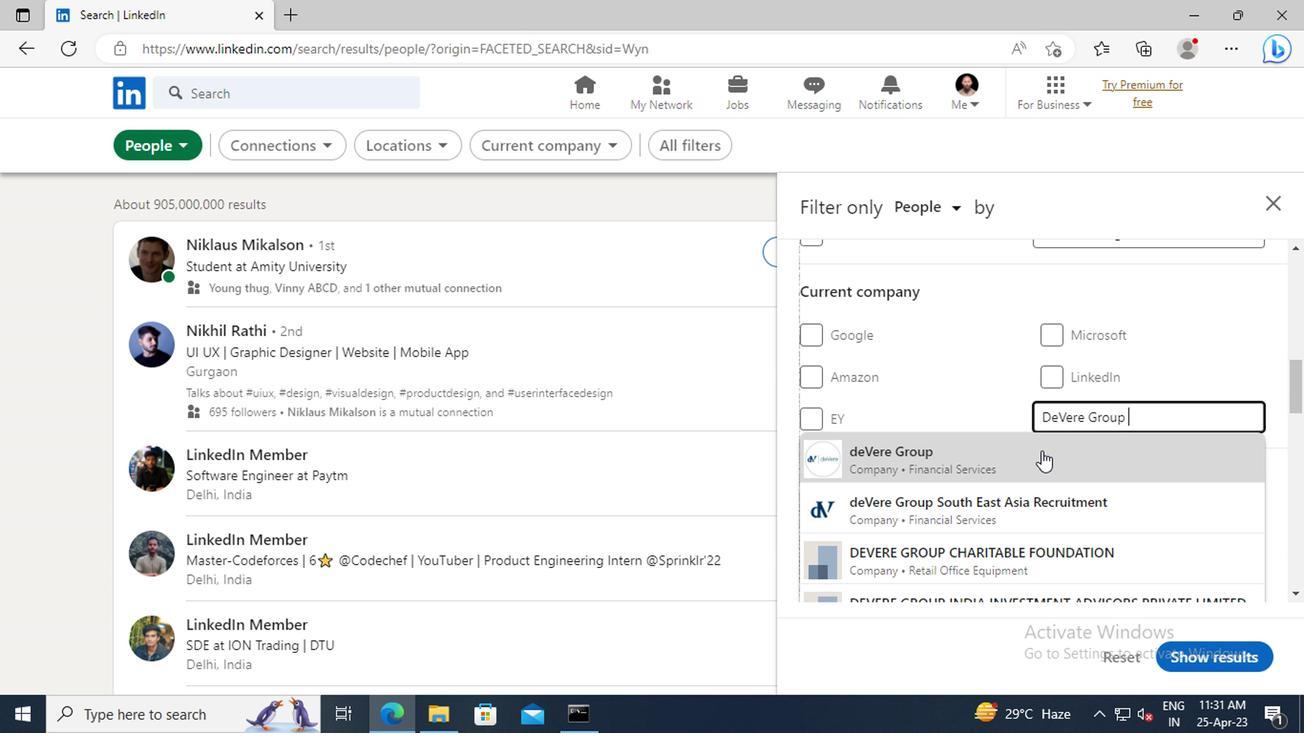 
Action: Mouse moved to (1005, 395)
Screenshot: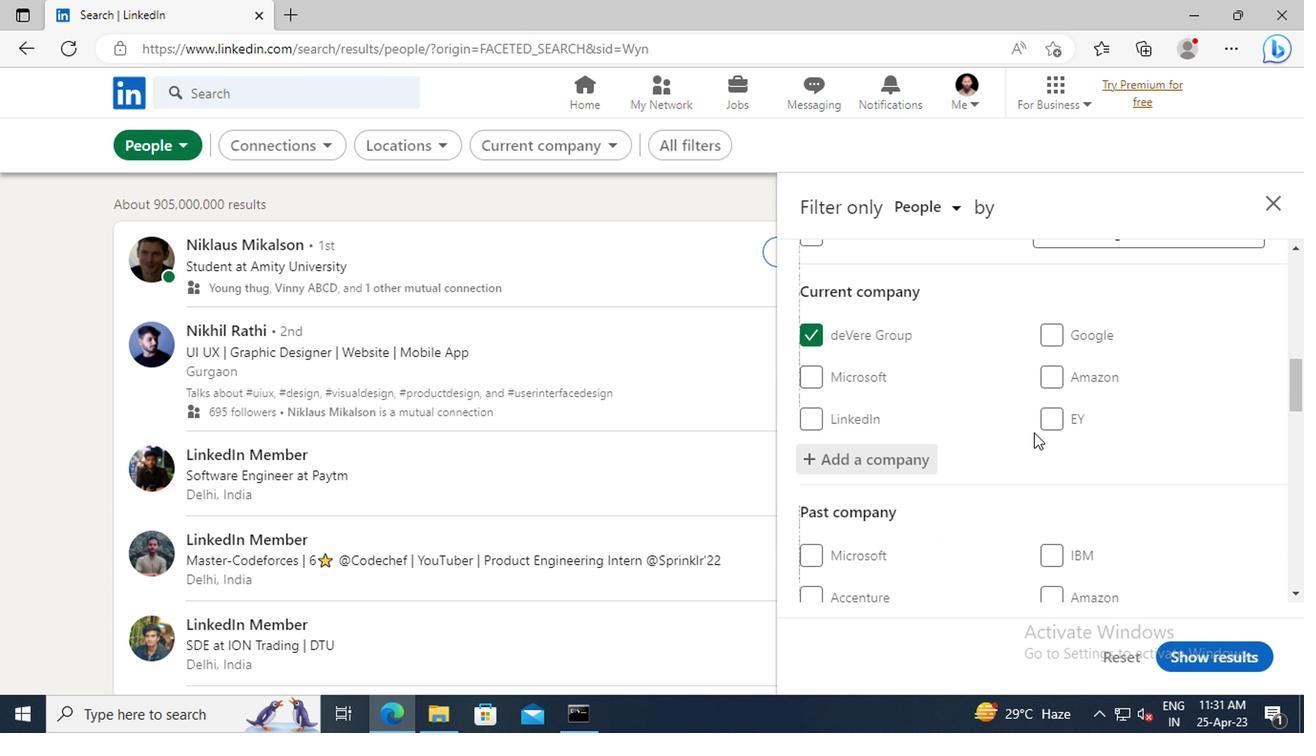 
Action: Mouse scrolled (1005, 394) with delta (0, -1)
Screenshot: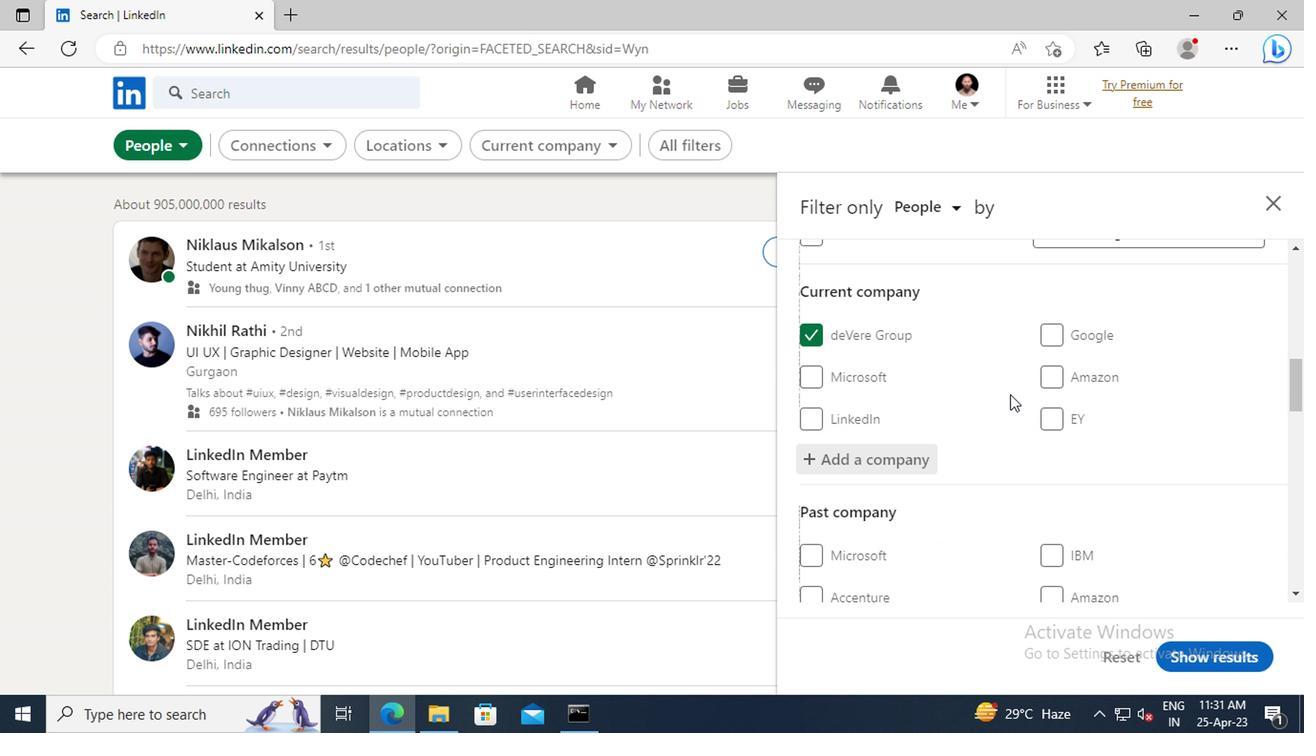 
Action: Mouse scrolled (1005, 394) with delta (0, -1)
Screenshot: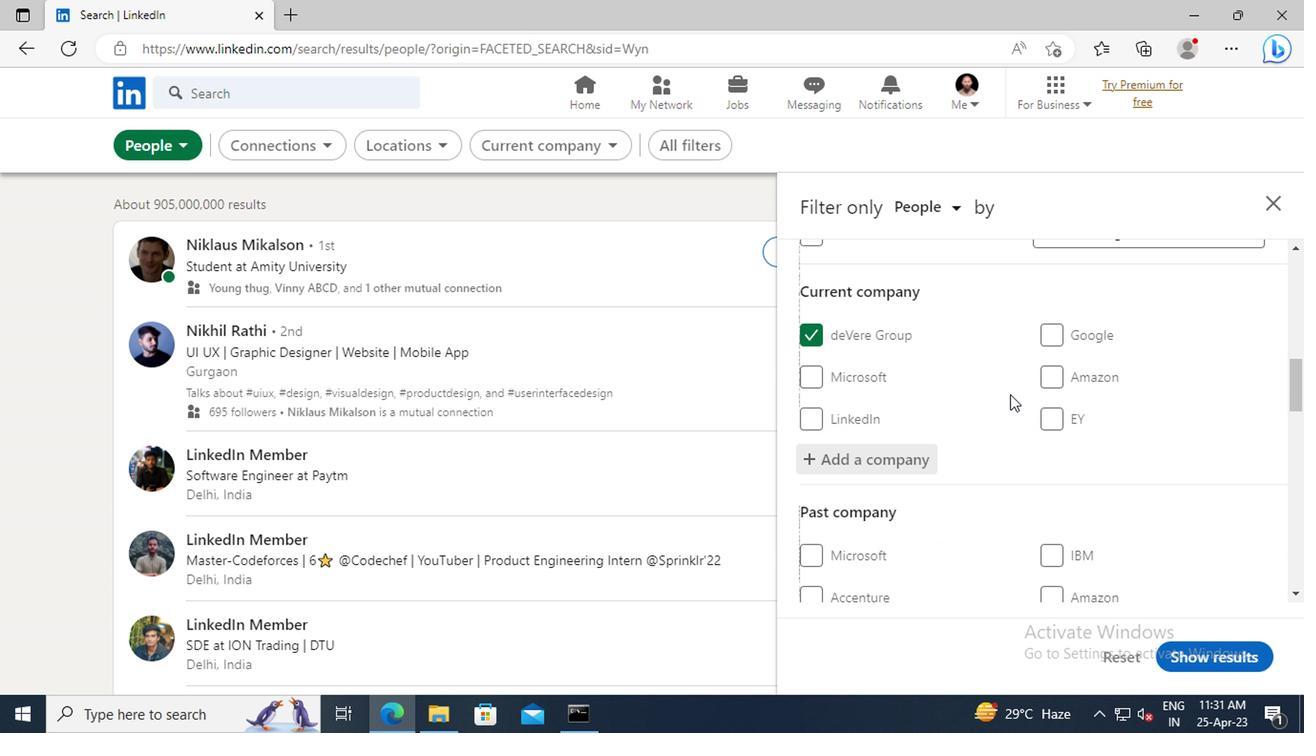
Action: Mouse scrolled (1005, 394) with delta (0, -1)
Screenshot: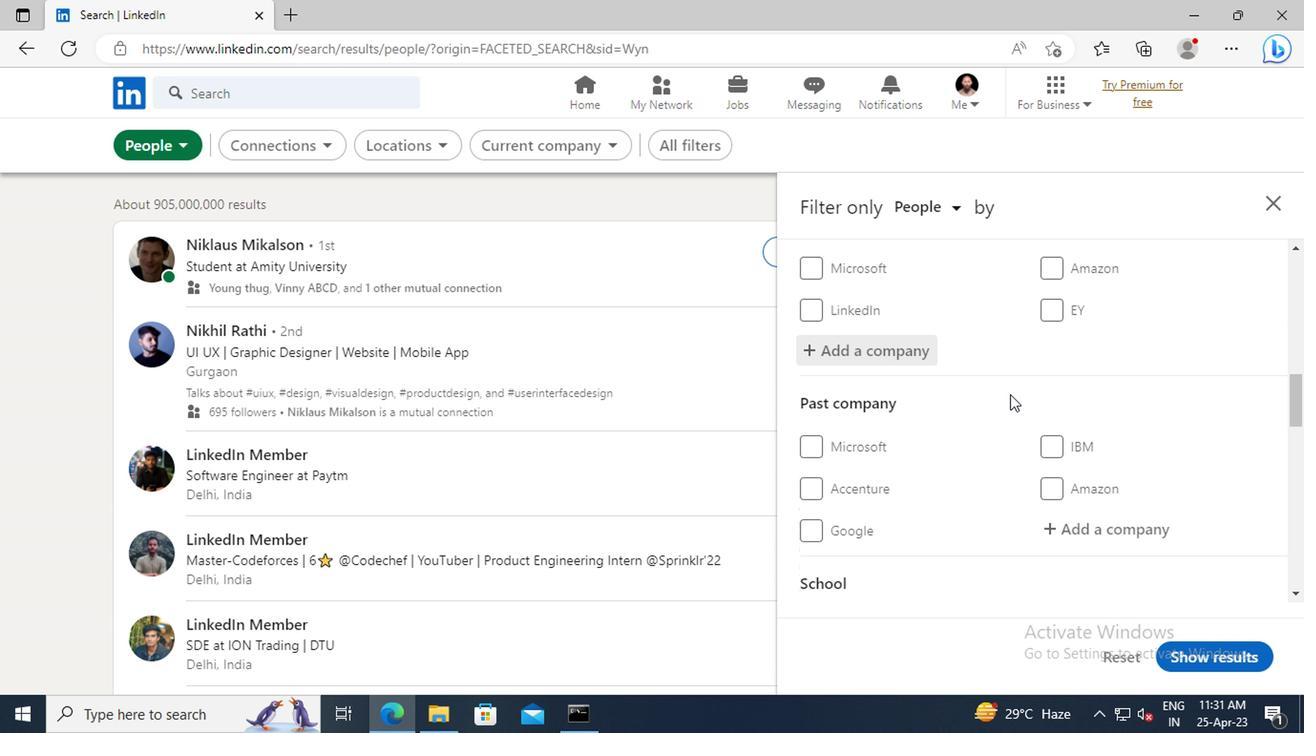 
Action: Mouse scrolled (1005, 394) with delta (0, -1)
Screenshot: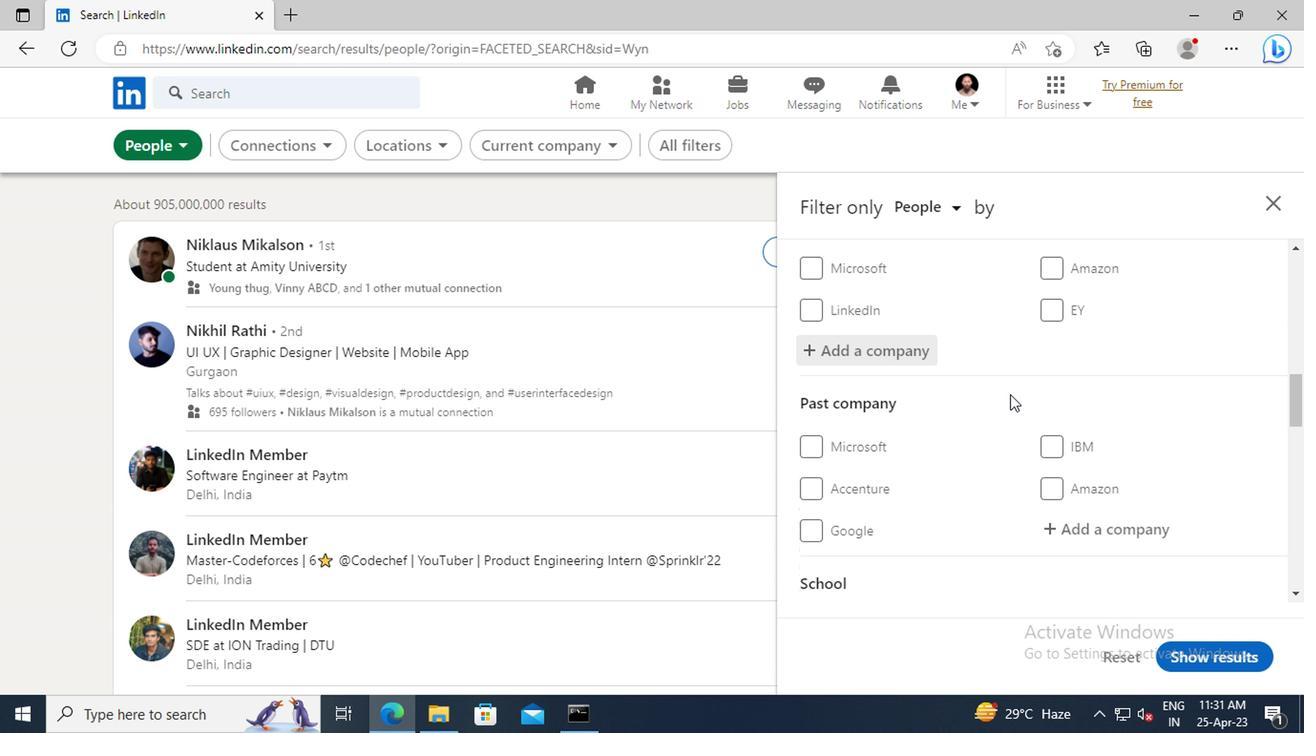 
Action: Mouse scrolled (1005, 394) with delta (0, -1)
Screenshot: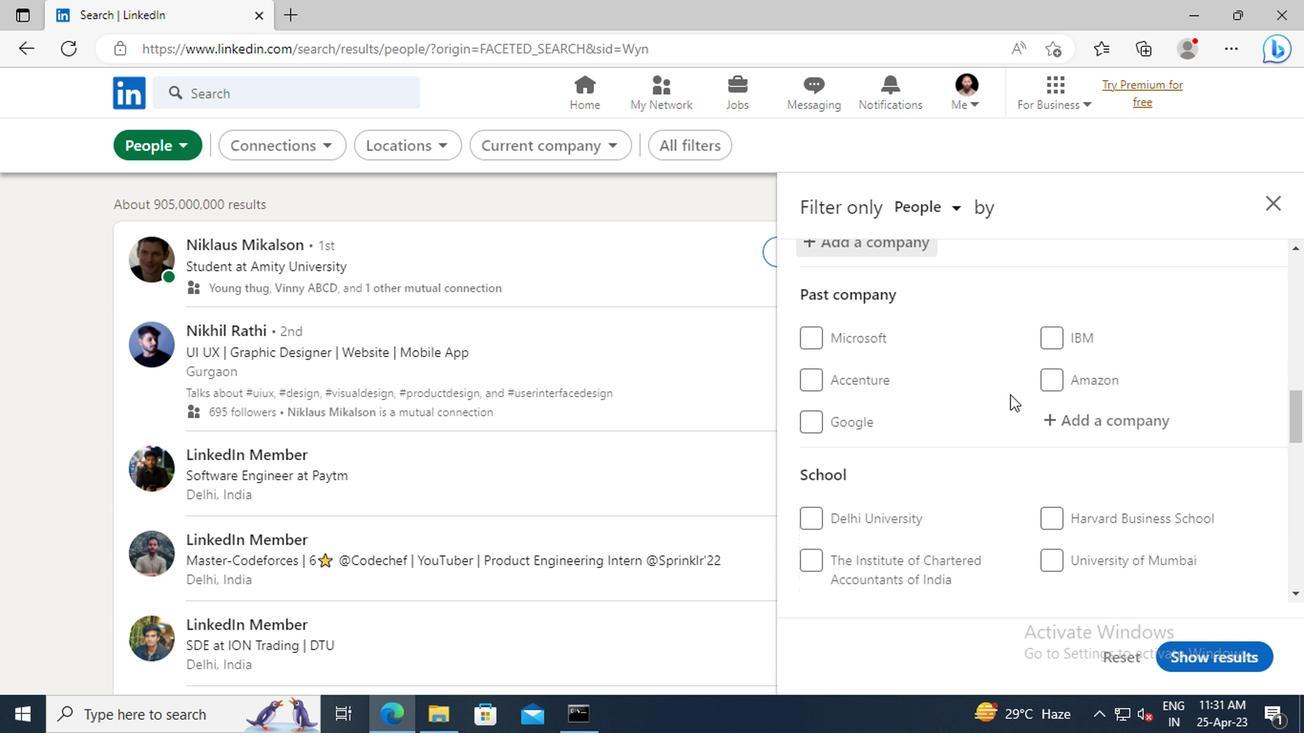 
Action: Mouse scrolled (1005, 394) with delta (0, -1)
Screenshot: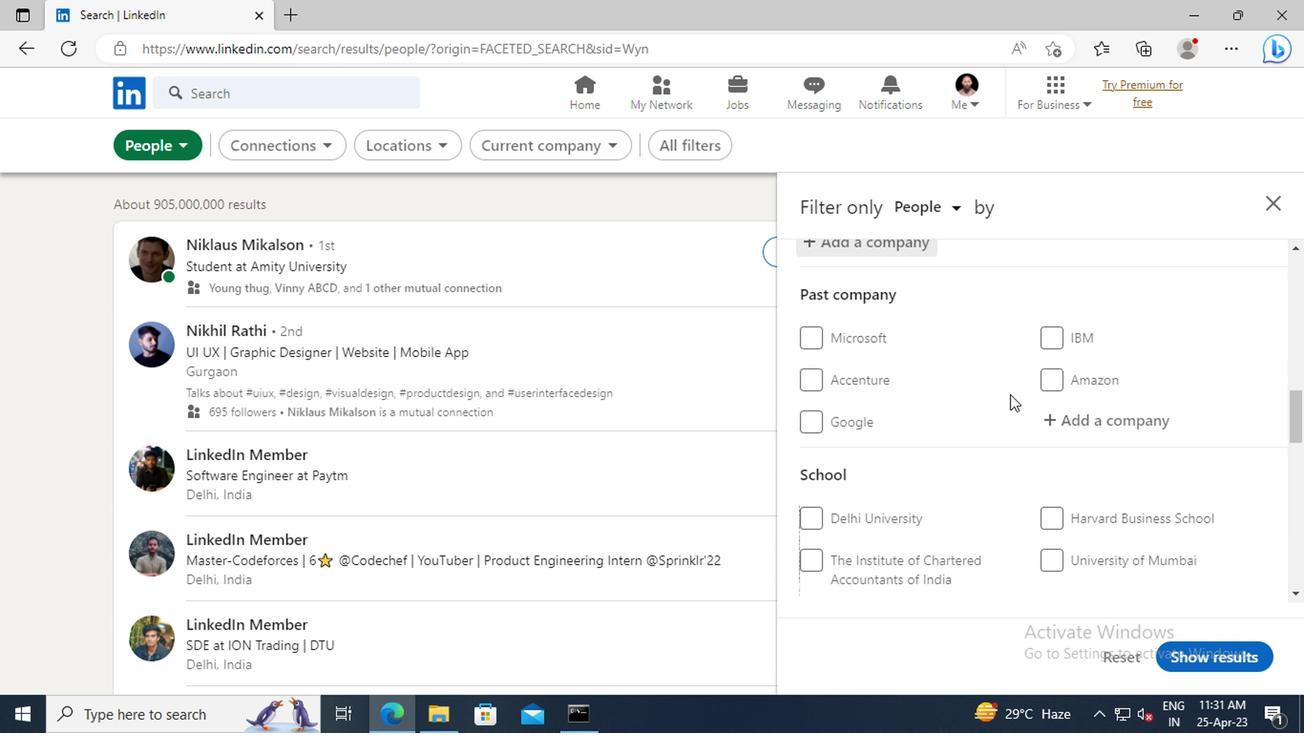 
Action: Mouse scrolled (1005, 394) with delta (0, -1)
Screenshot: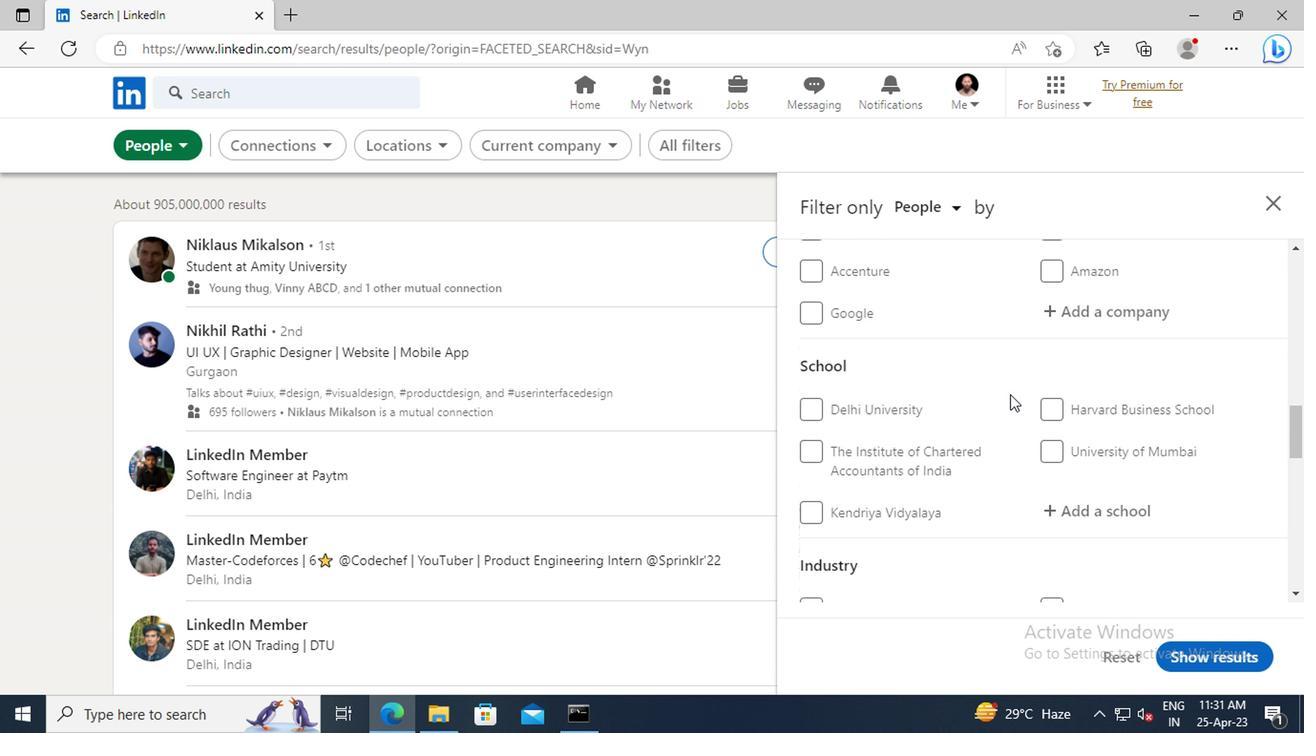 
Action: Mouse moved to (1061, 456)
Screenshot: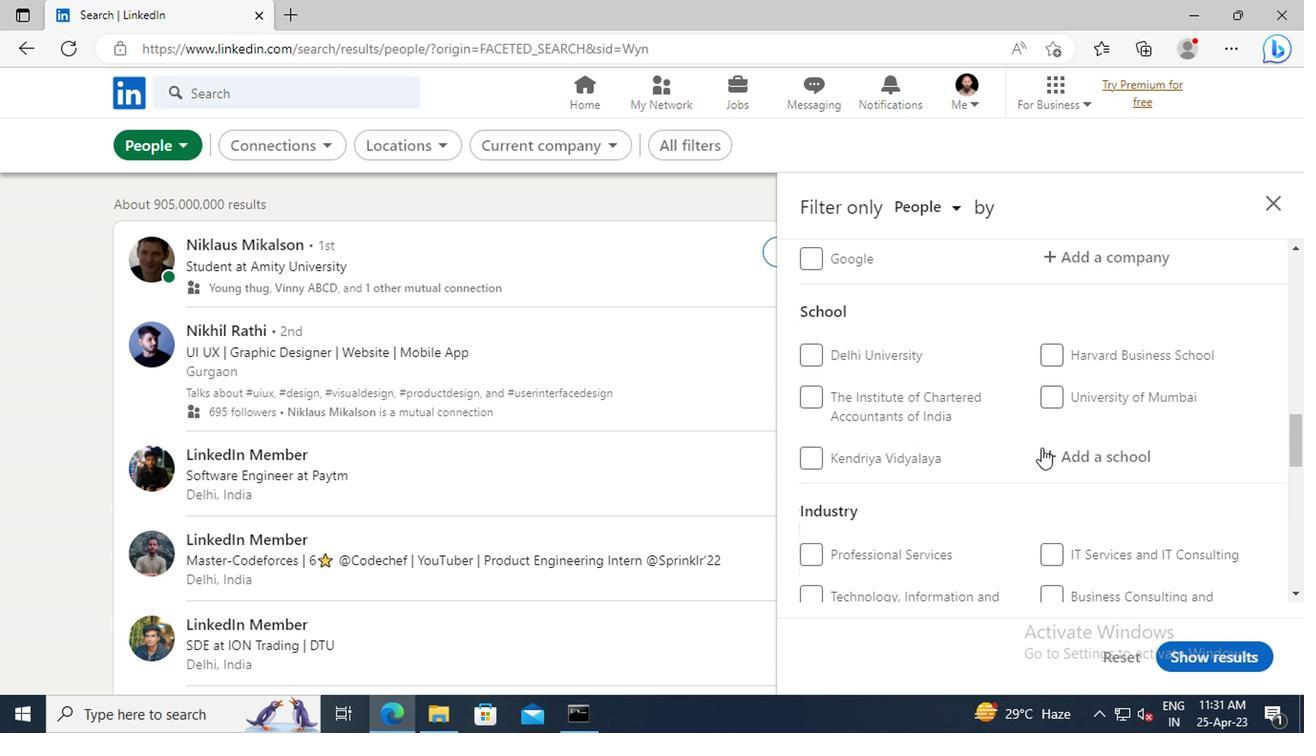 
Action: Mouse pressed left at (1061, 456)
Screenshot: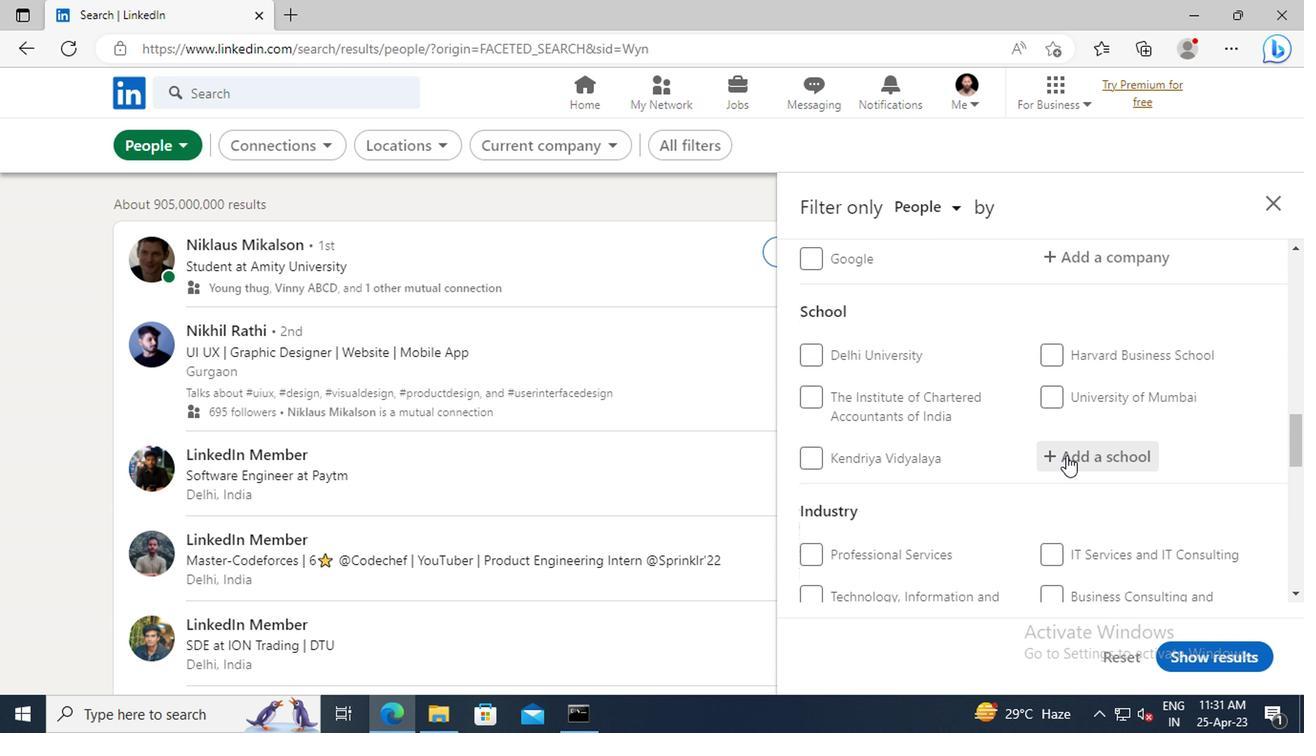
Action: Key pressed <Key.shift>JULIEN<Key.space><Key.shift>DAY<Key.space><Key.shift>SCHOOL<Key.space>-<Key.space><Key.shift>INDIA
Screenshot: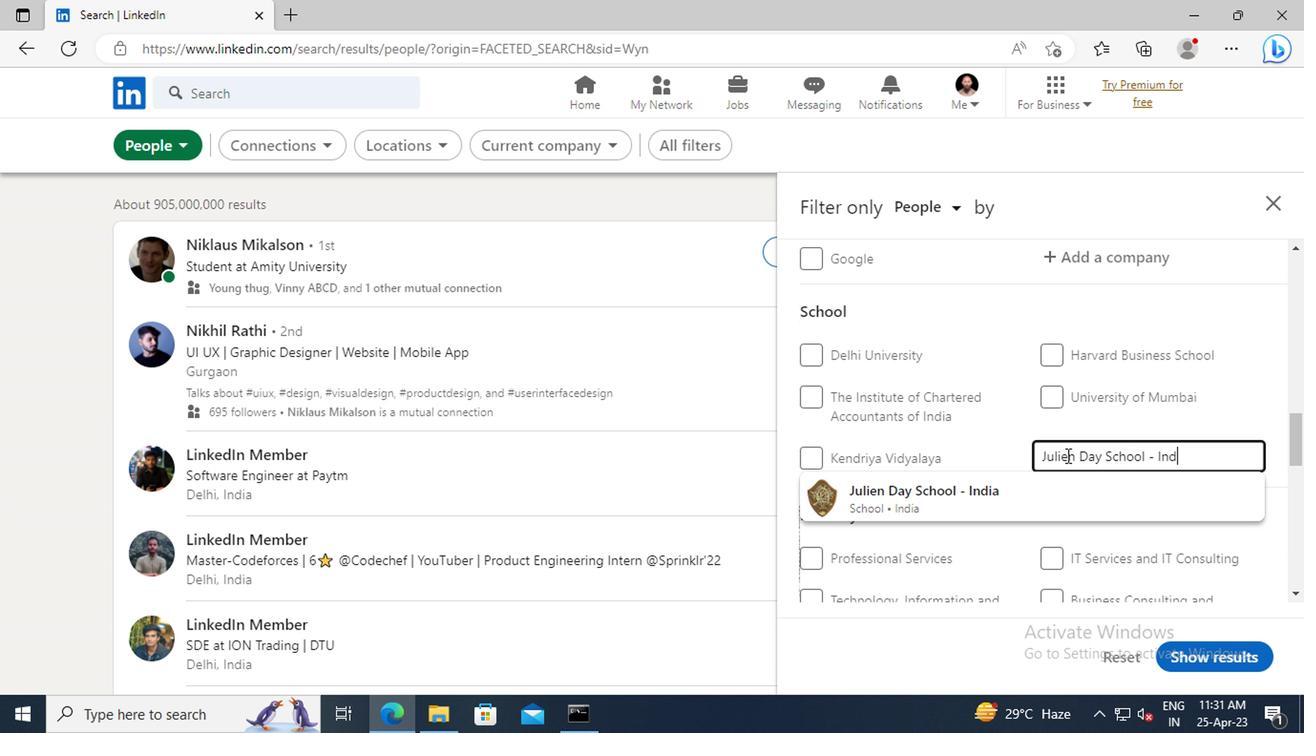 
Action: Mouse moved to (1030, 485)
Screenshot: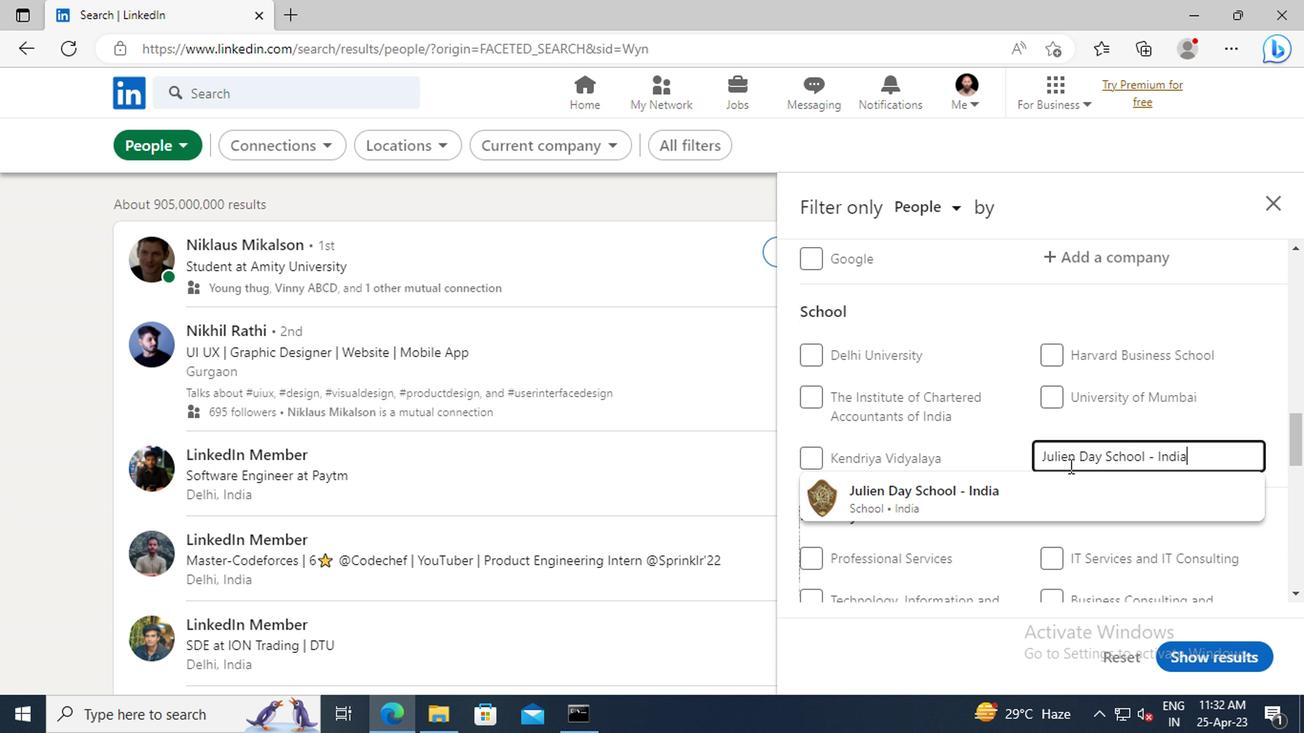 
Action: Mouse pressed left at (1030, 485)
Screenshot: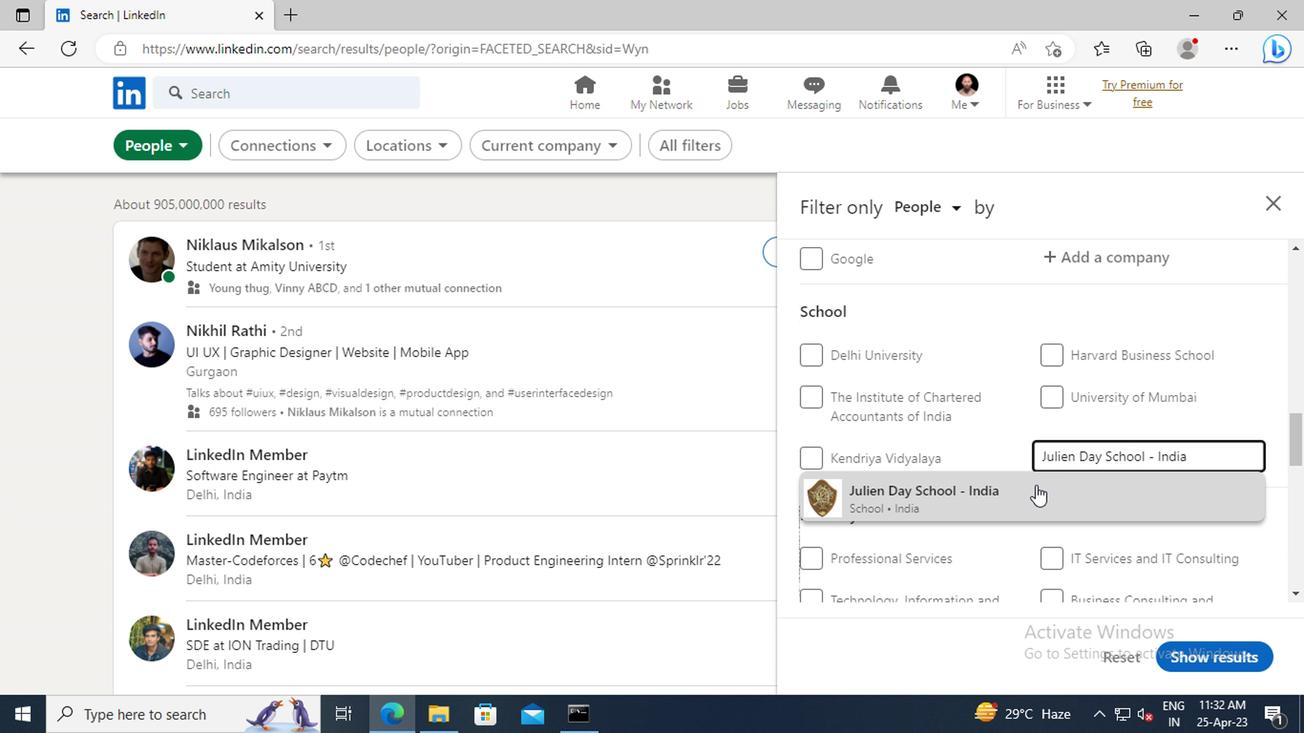 
Action: Mouse moved to (1017, 413)
Screenshot: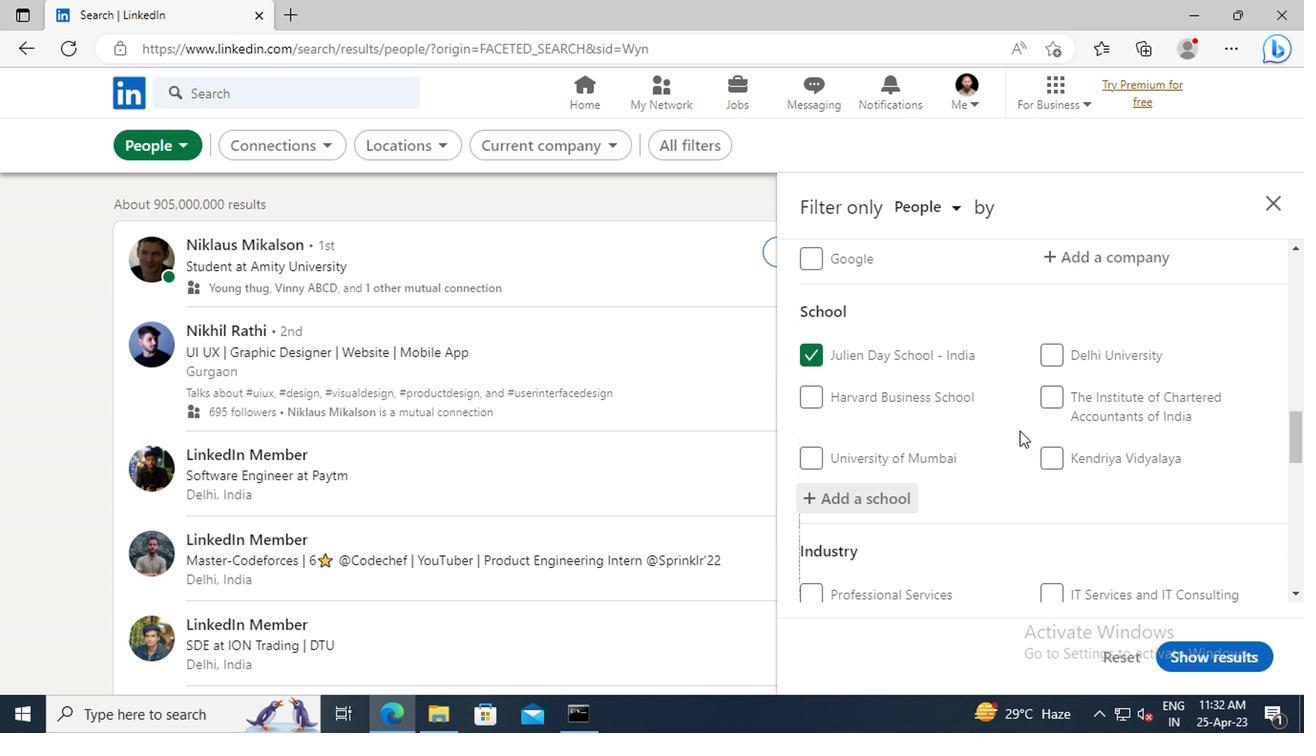 
Action: Mouse scrolled (1017, 412) with delta (0, 0)
Screenshot: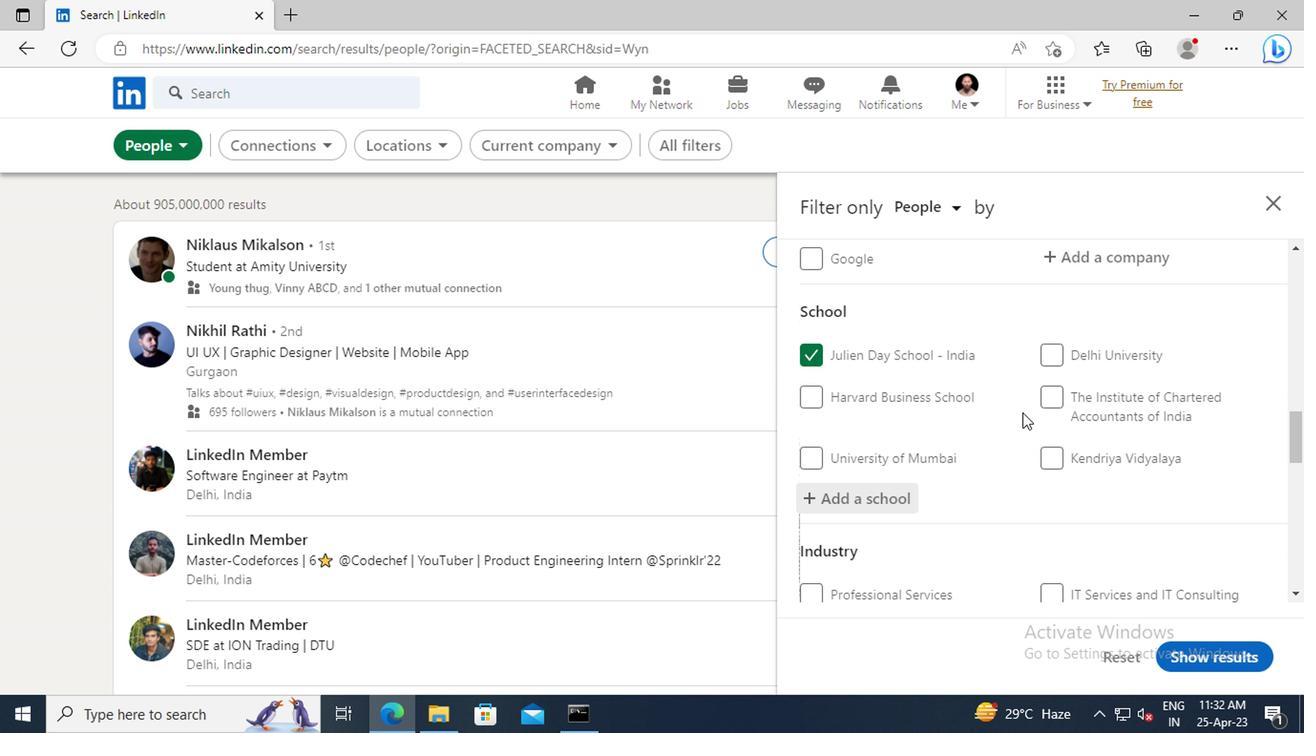 
Action: Mouse scrolled (1017, 412) with delta (0, 0)
Screenshot: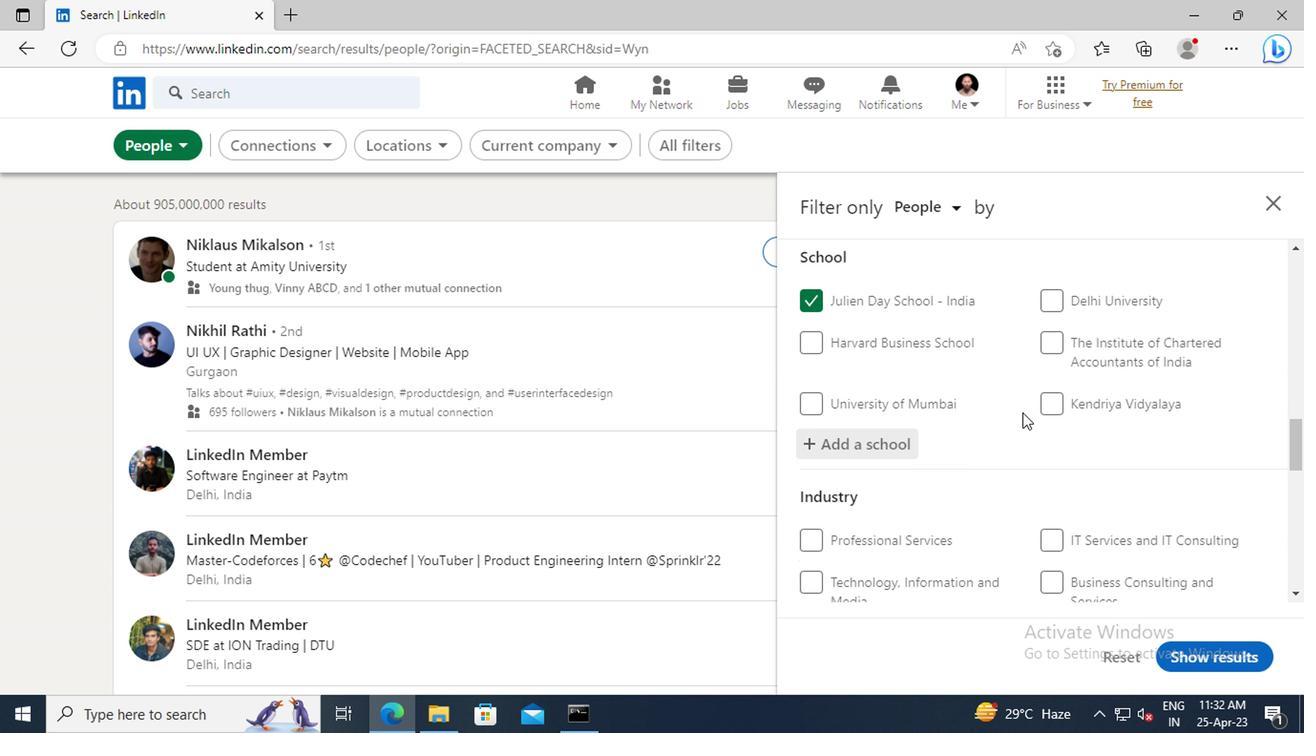 
Action: Mouse scrolled (1017, 412) with delta (0, 0)
Screenshot: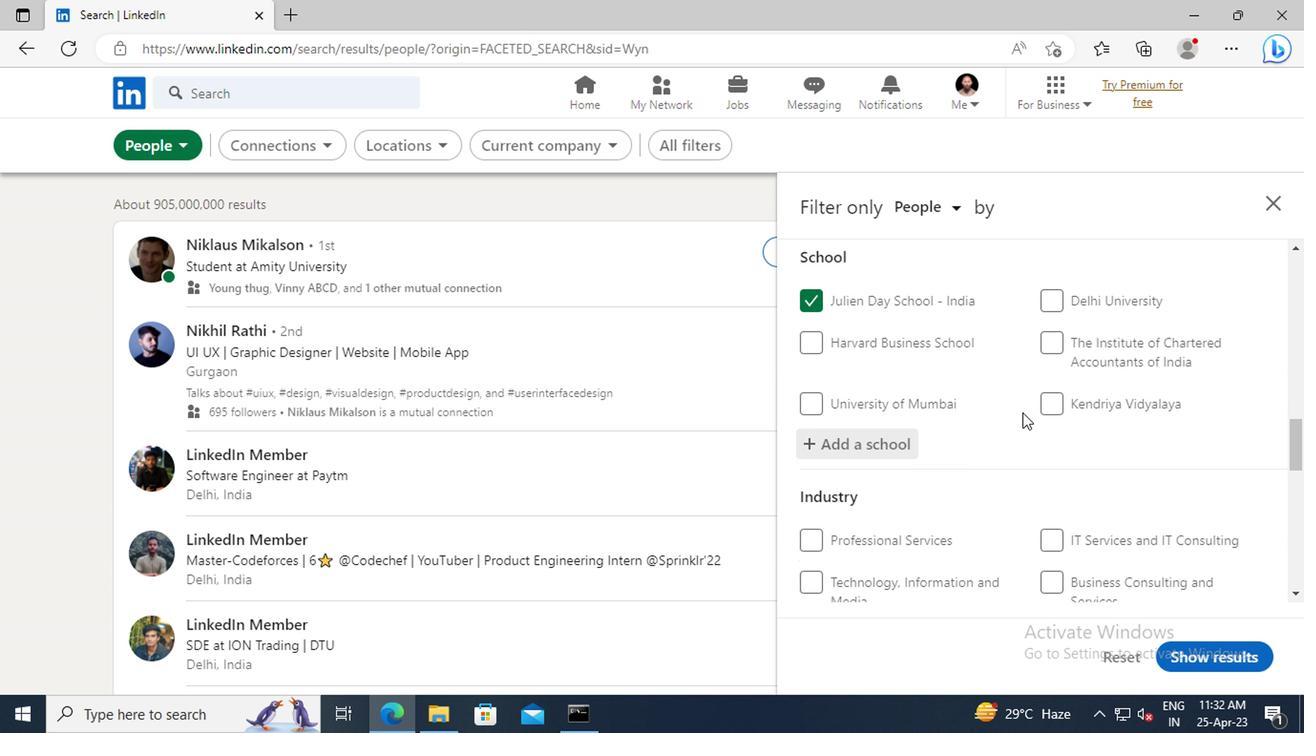 
Action: Mouse scrolled (1017, 412) with delta (0, 0)
Screenshot: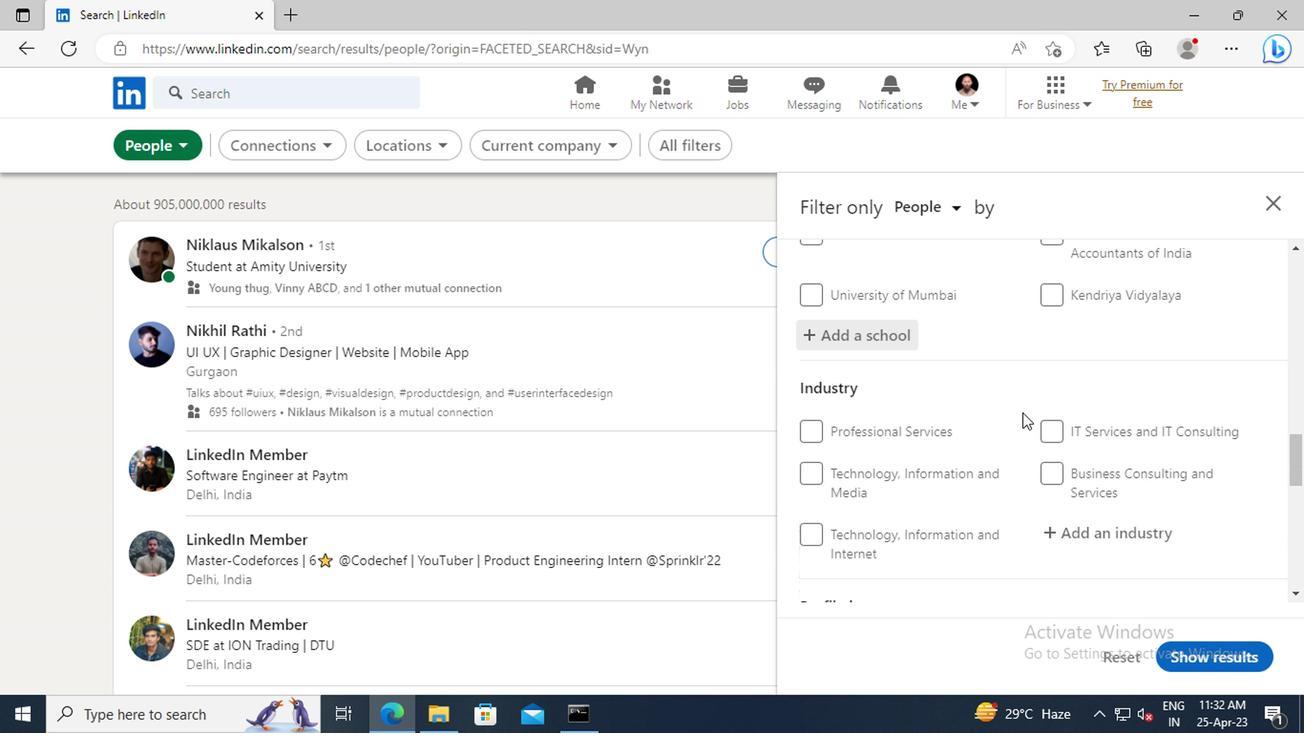 
Action: Mouse scrolled (1017, 412) with delta (0, 0)
Screenshot: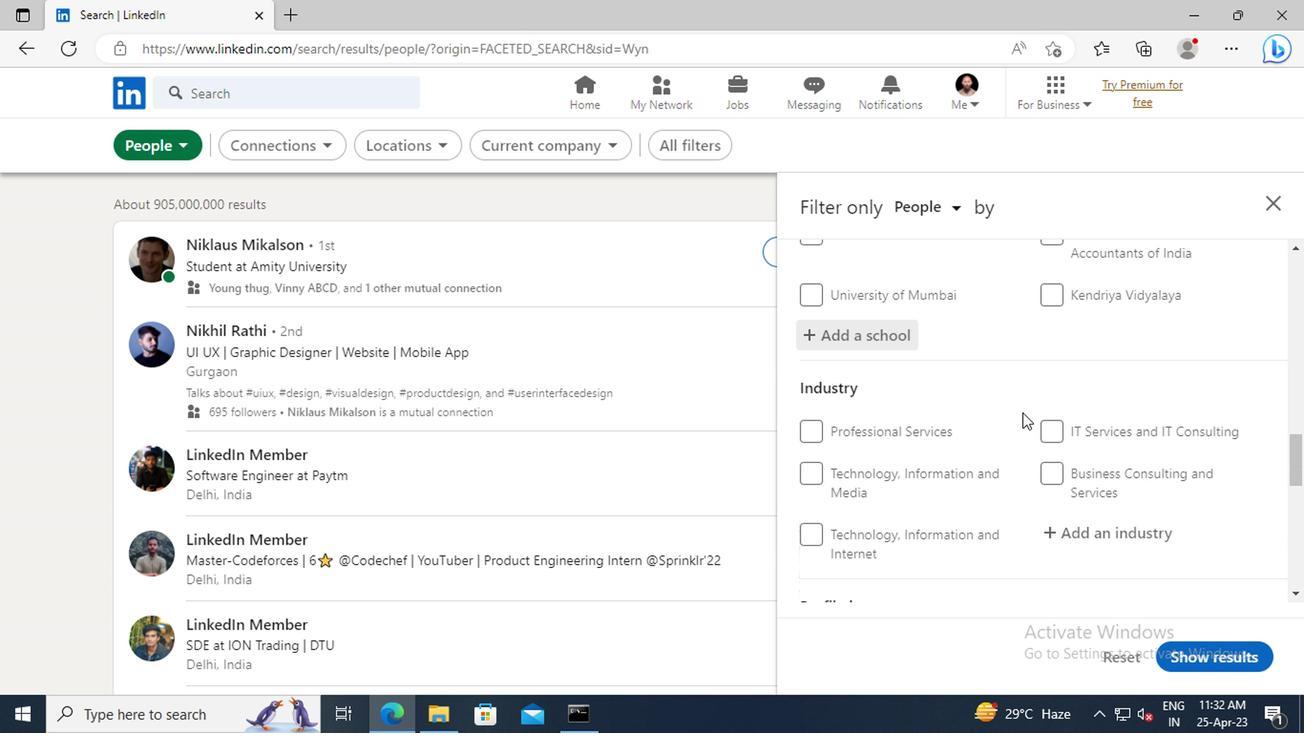 
Action: Mouse moved to (1093, 428)
Screenshot: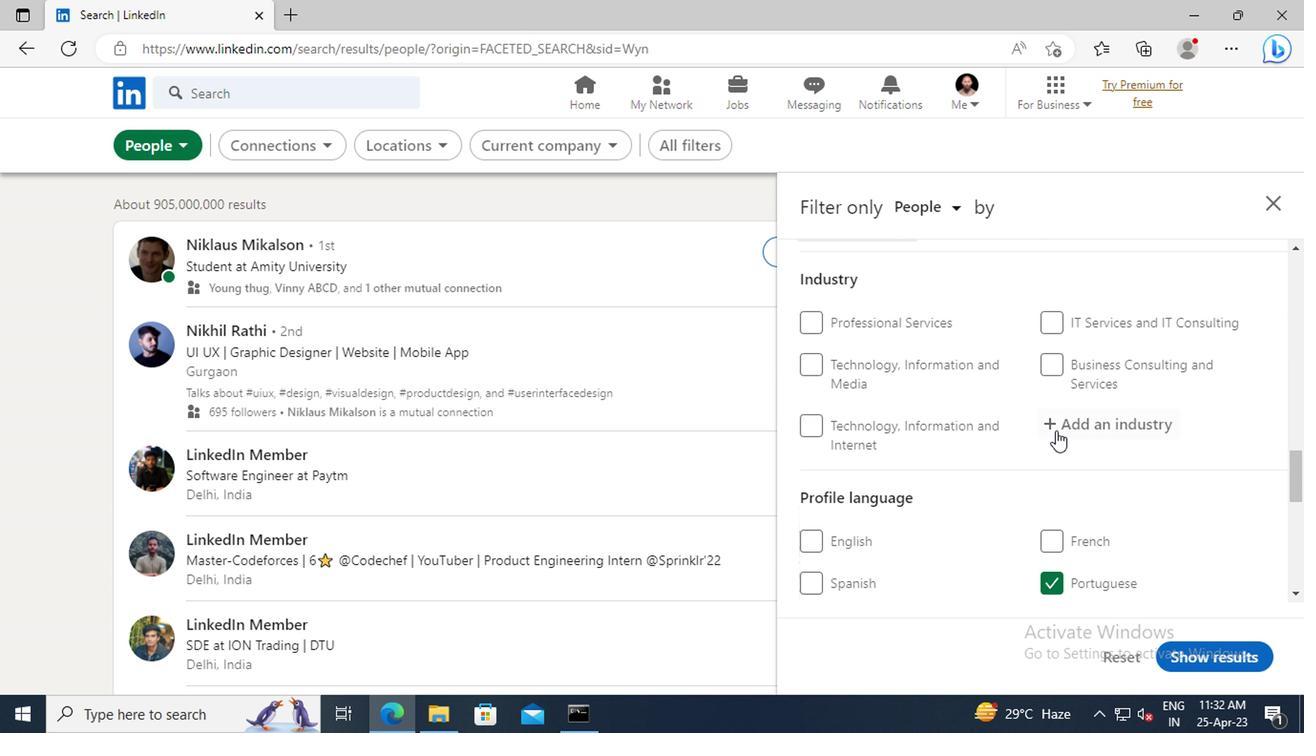 
Action: Mouse pressed left at (1093, 428)
Screenshot: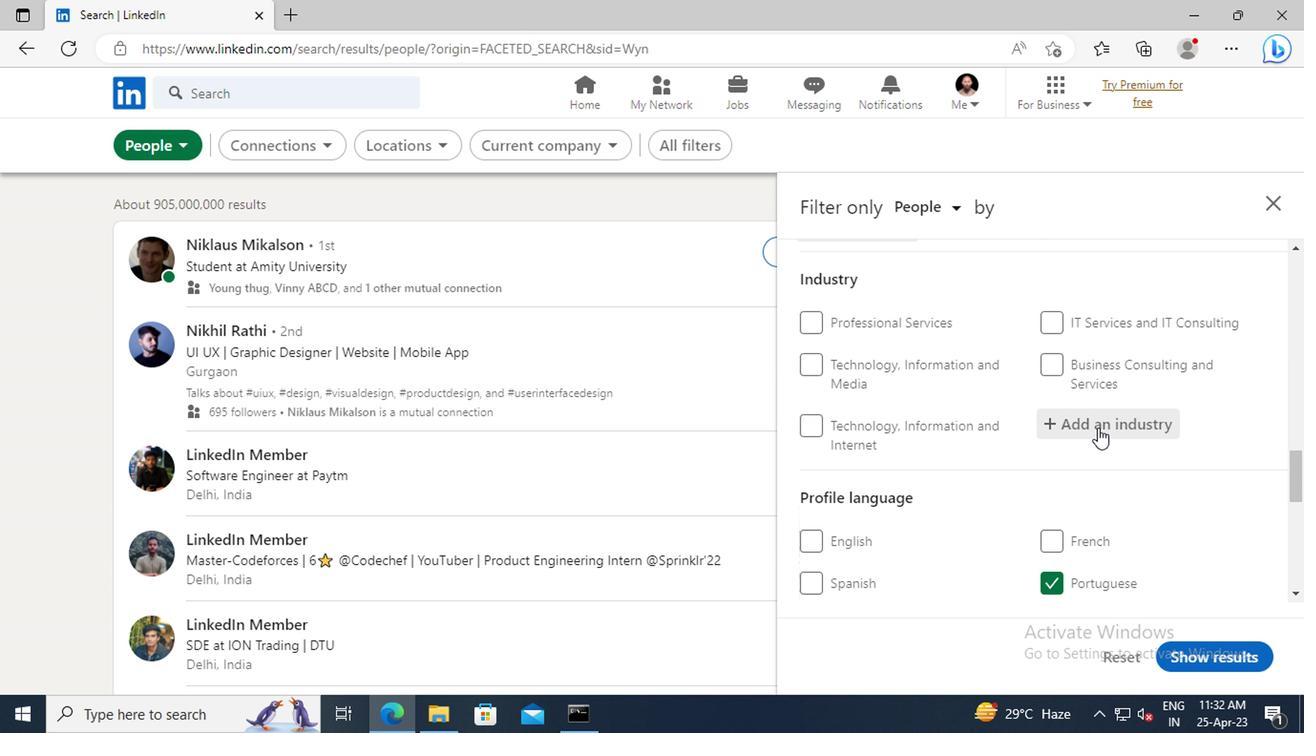 
Action: Key pressed <Key.shift>SUBDIVISION<Key.space>OF<Key.space><Key.shift>LAND
Screenshot: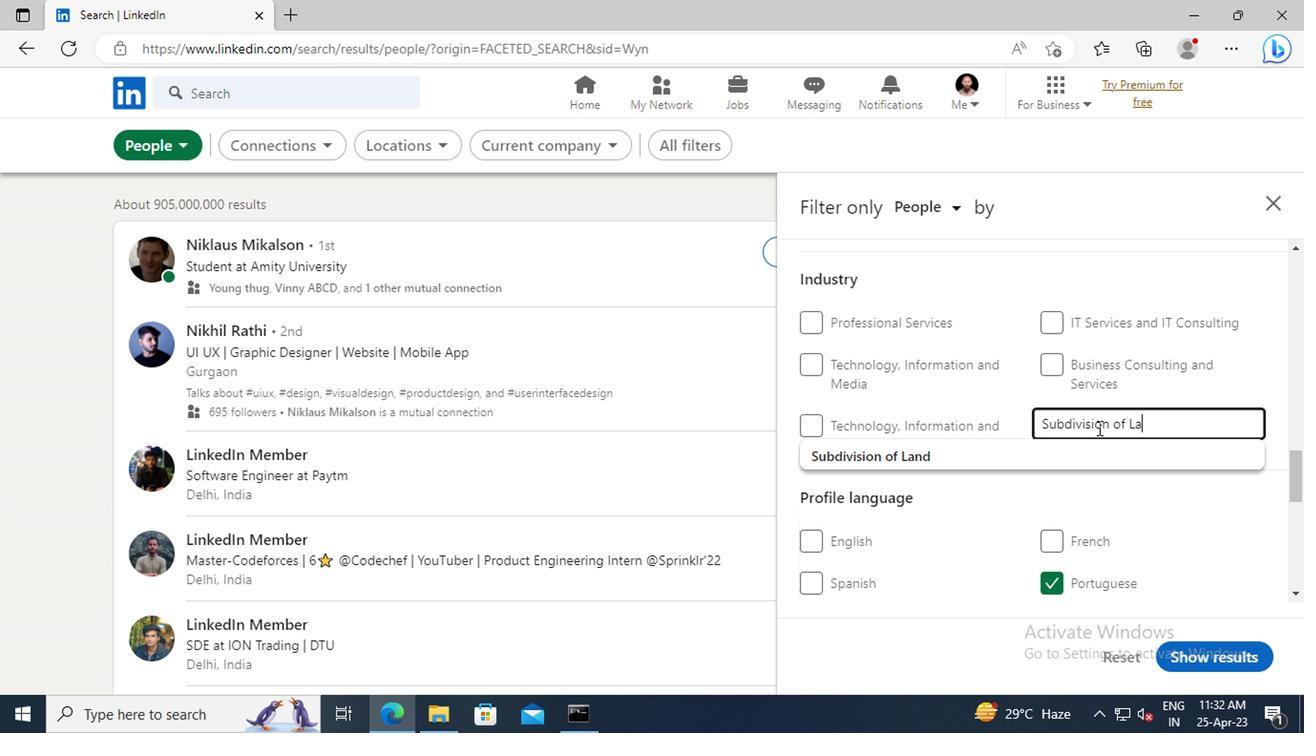 
Action: Mouse moved to (990, 451)
Screenshot: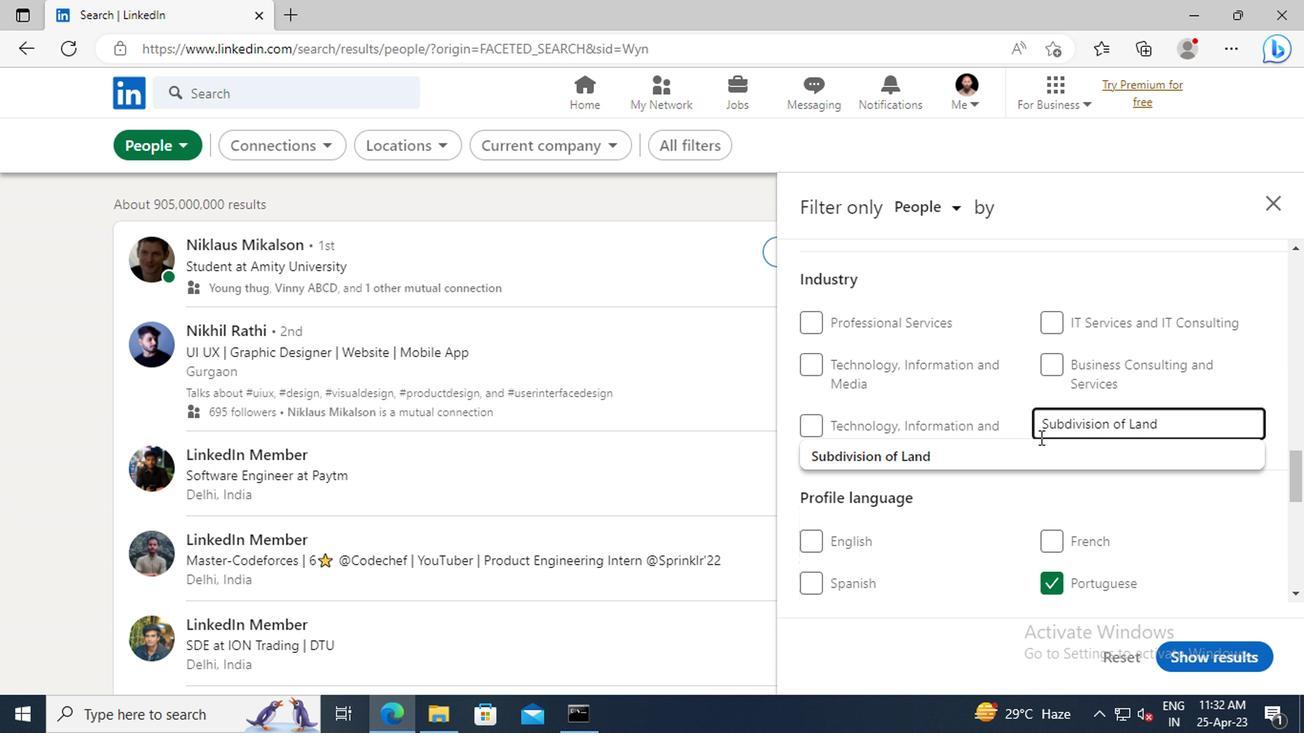 
Action: Mouse pressed left at (990, 451)
Screenshot: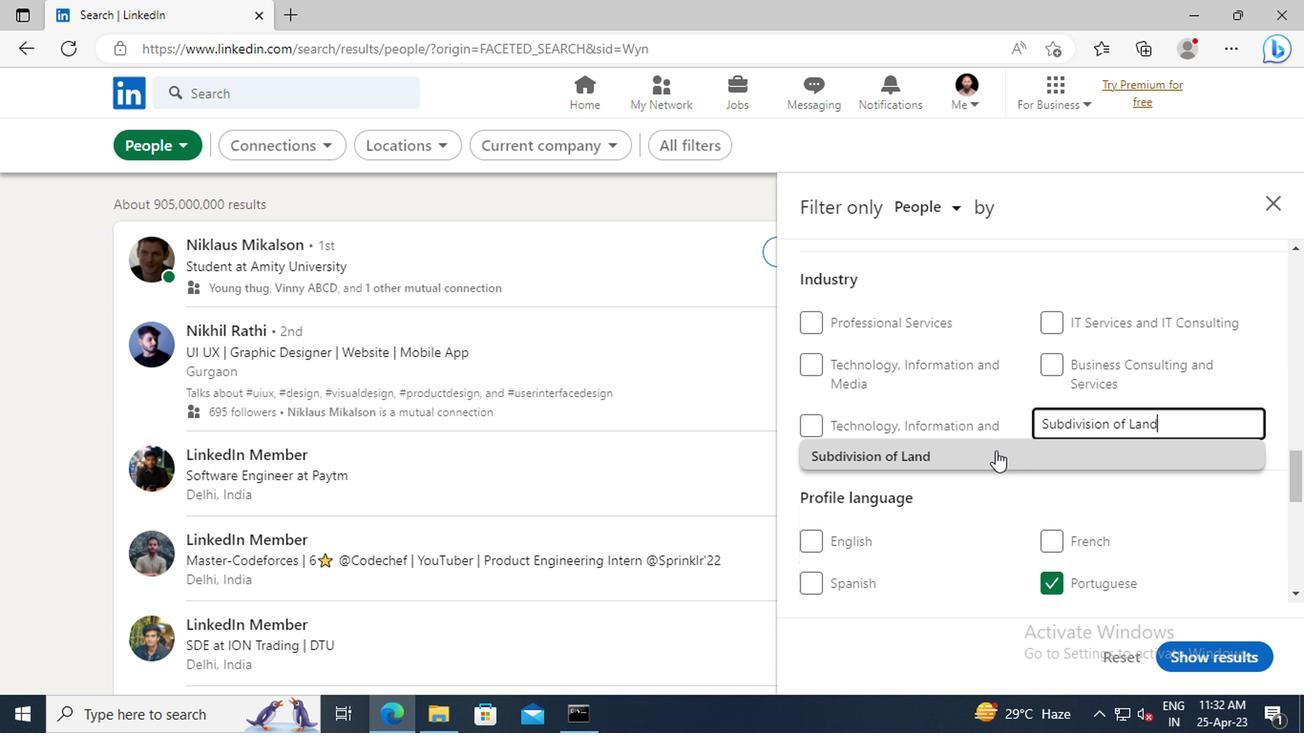 
Action: Mouse moved to (985, 435)
Screenshot: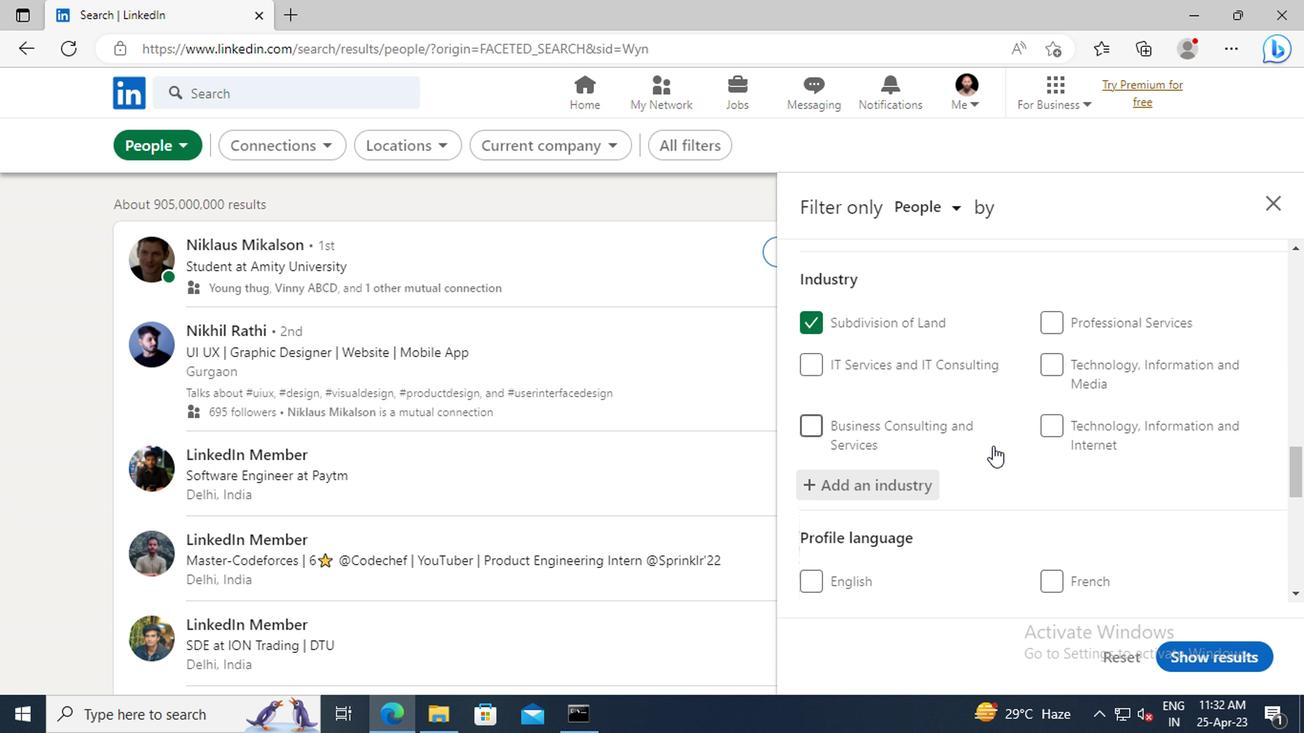 
Action: Mouse scrolled (985, 434) with delta (0, -1)
Screenshot: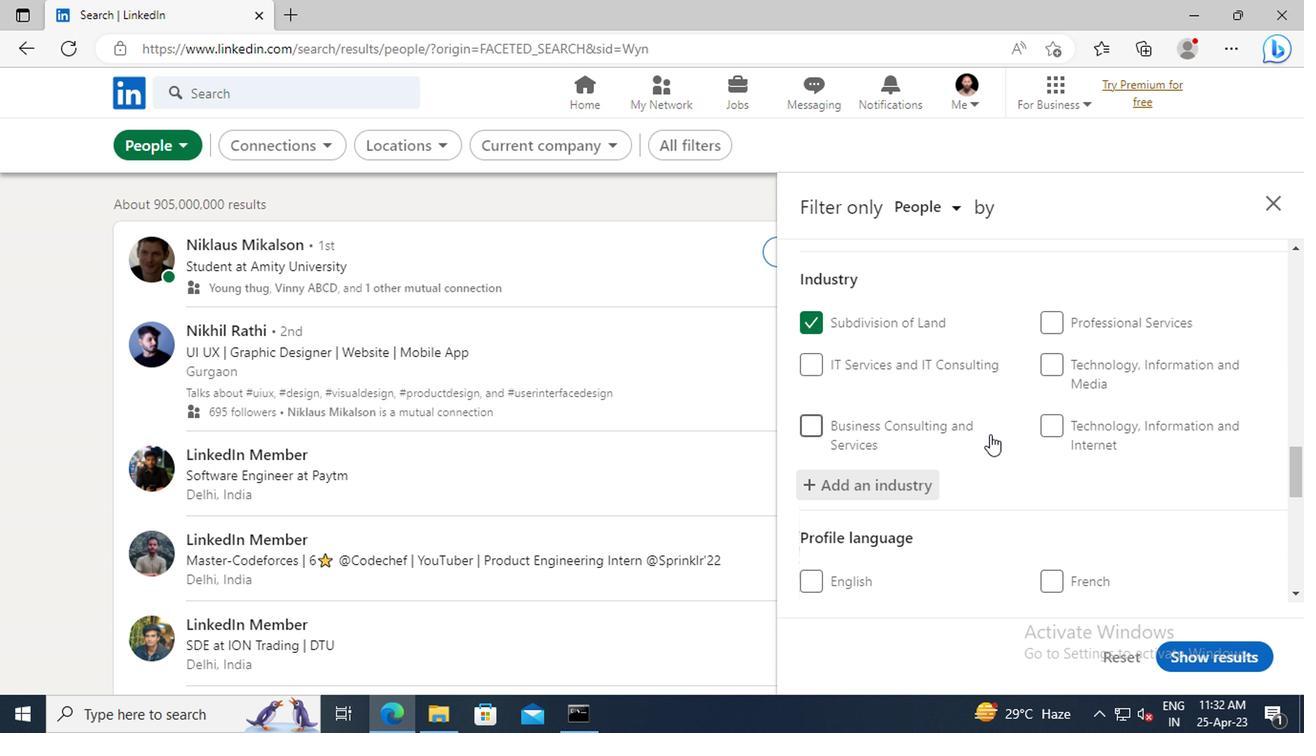 
Action: Mouse scrolled (985, 434) with delta (0, -1)
Screenshot: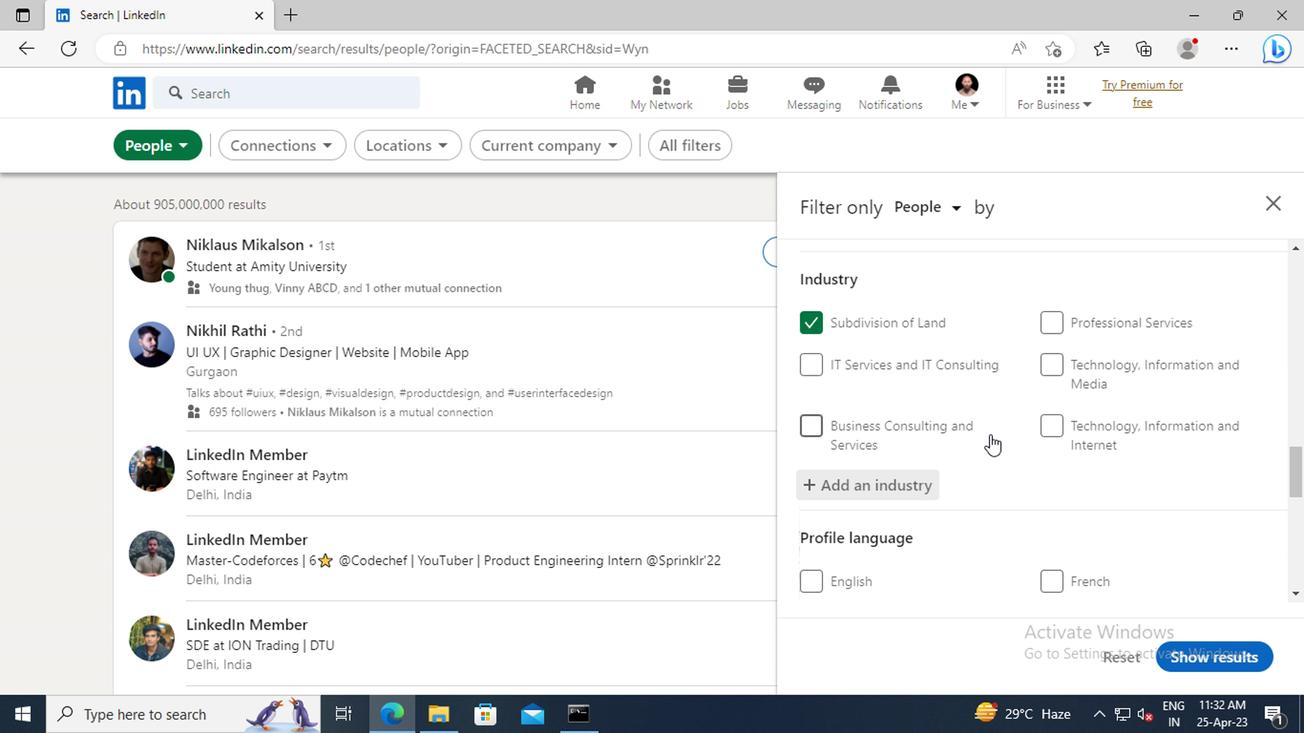 
Action: Mouse scrolled (985, 434) with delta (0, -1)
Screenshot: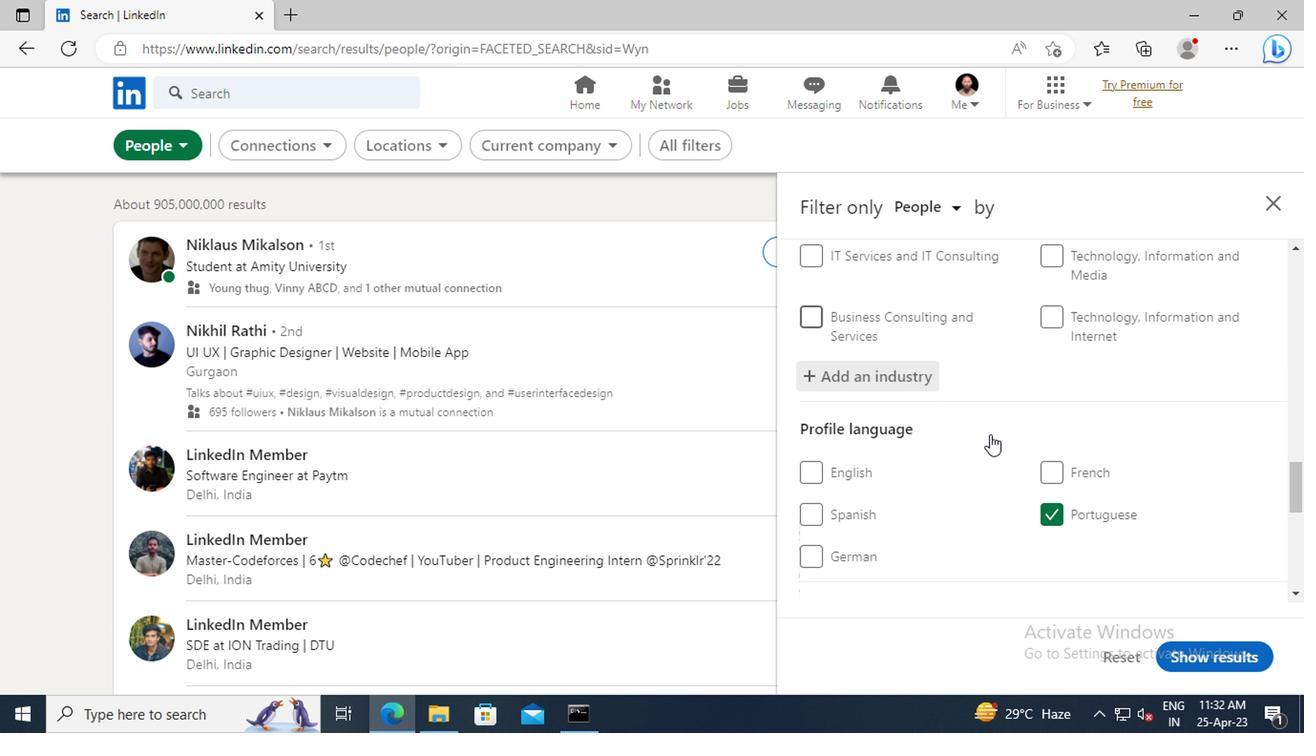 
Action: Mouse scrolled (985, 434) with delta (0, -1)
Screenshot: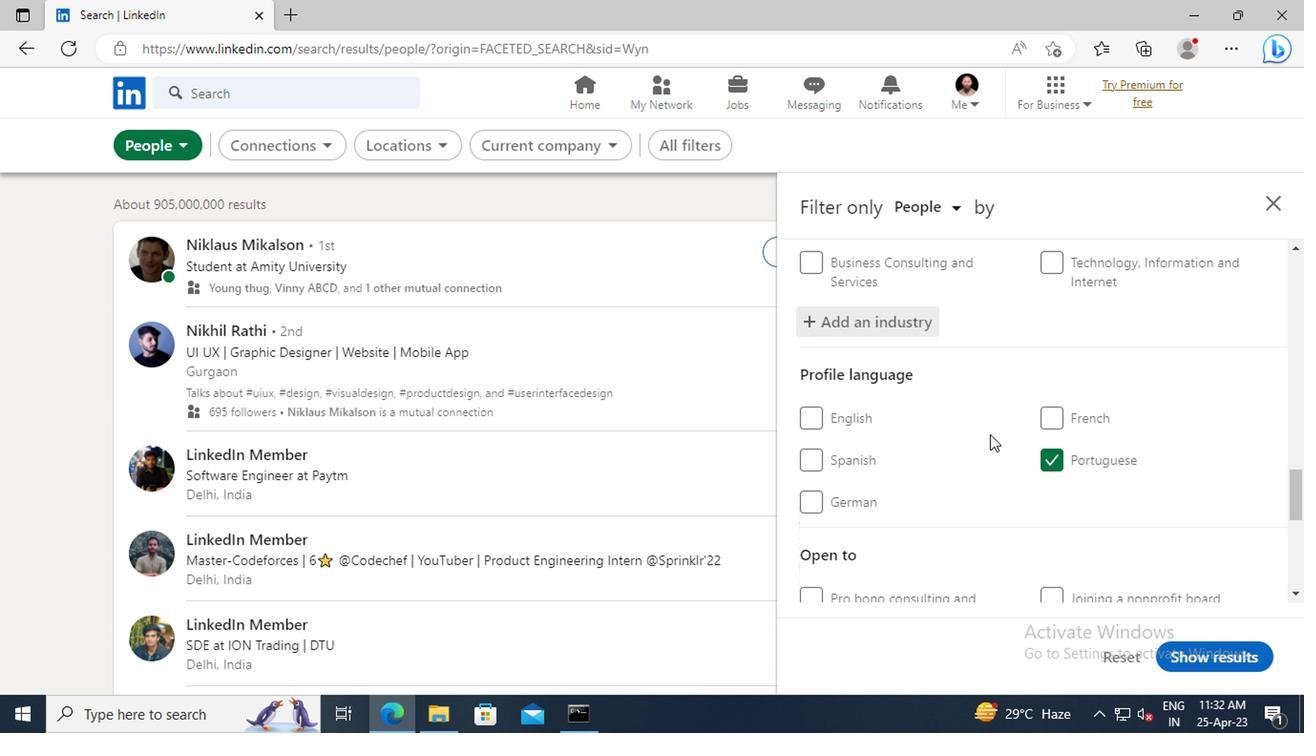 
Action: Mouse scrolled (985, 434) with delta (0, -1)
Screenshot: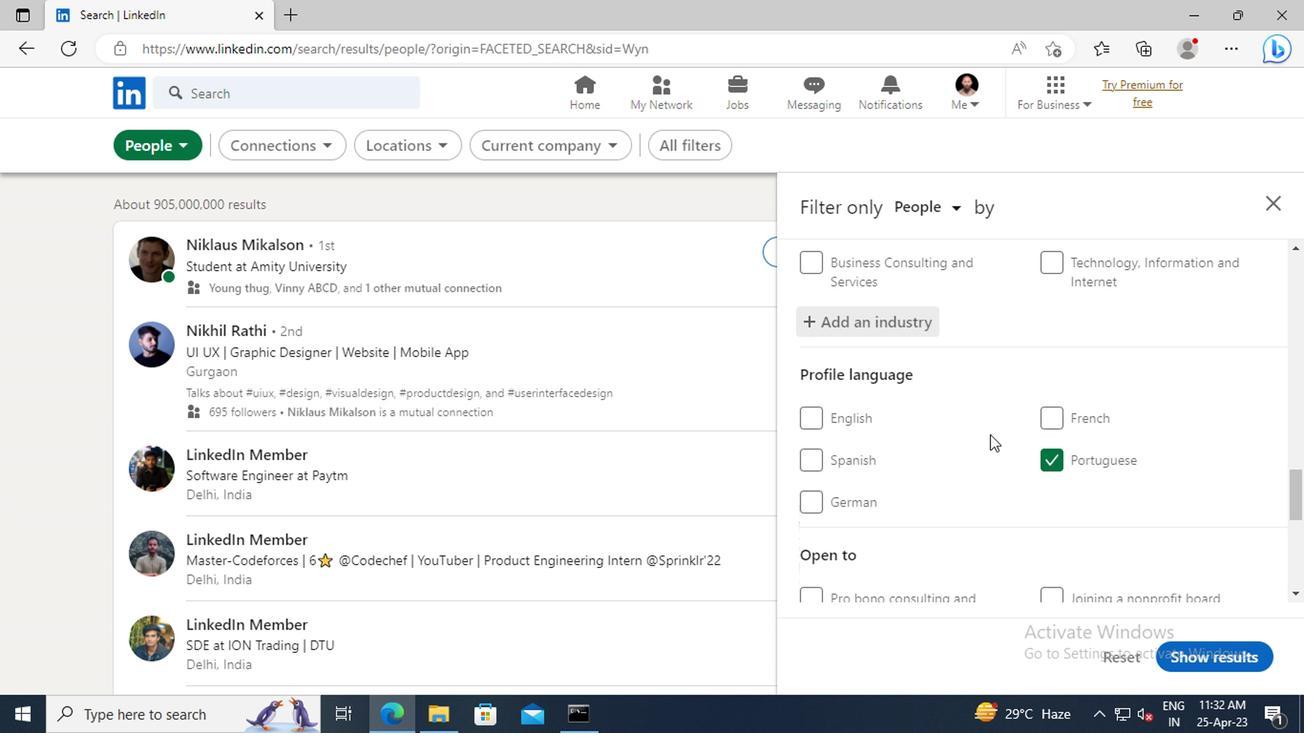 
Action: Mouse scrolled (985, 434) with delta (0, -1)
Screenshot: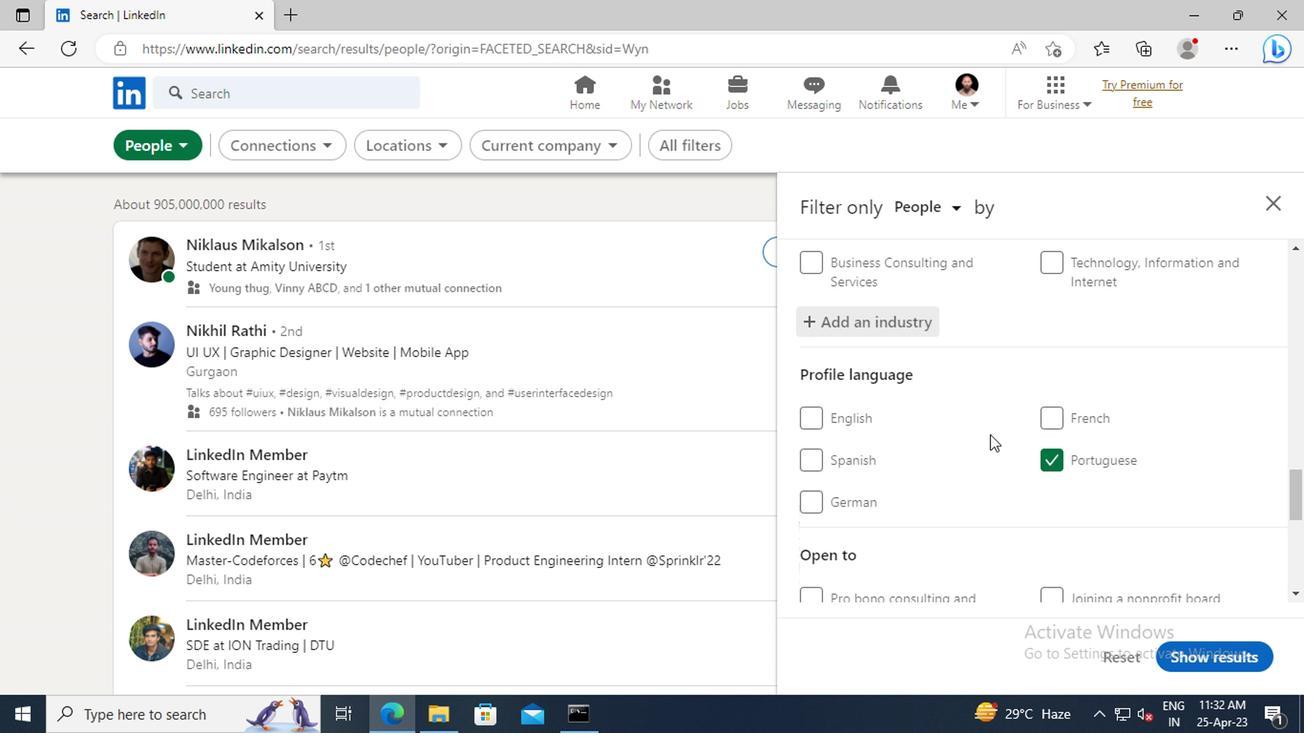 
Action: Mouse scrolled (985, 434) with delta (0, -1)
Screenshot: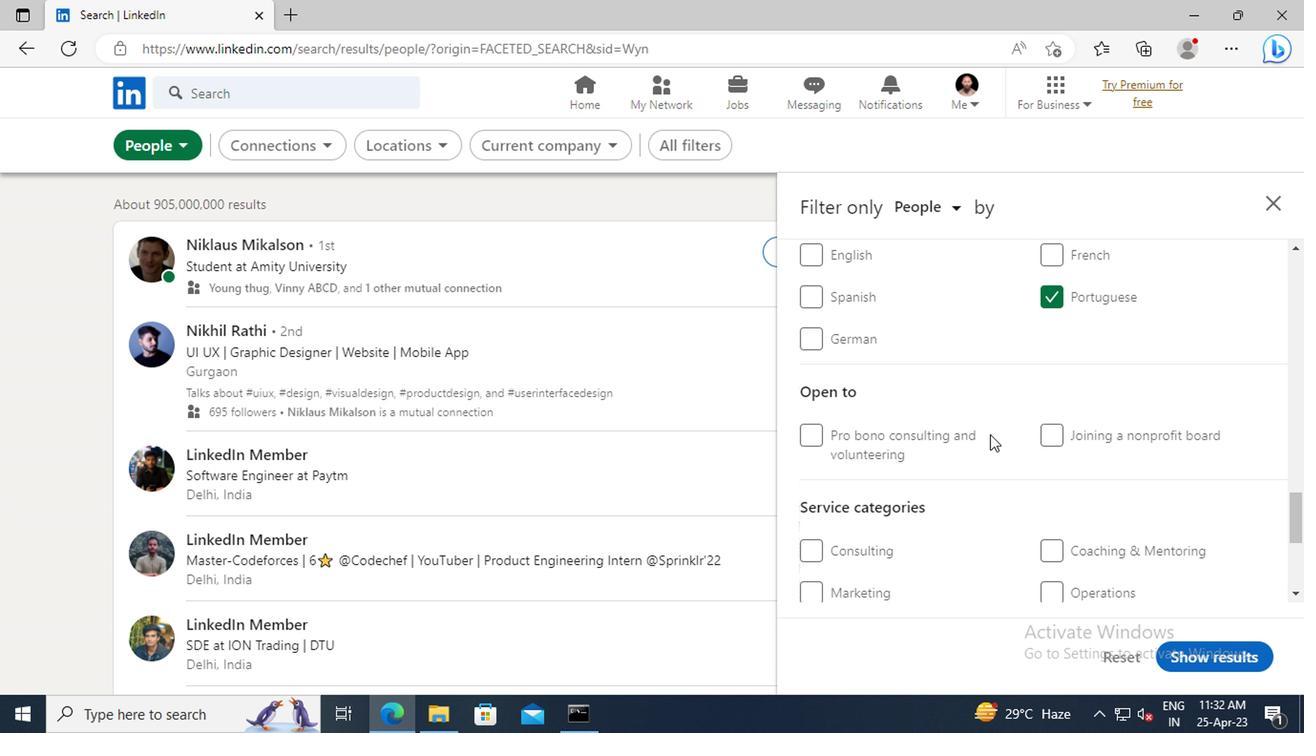 
Action: Mouse scrolled (985, 434) with delta (0, -1)
Screenshot: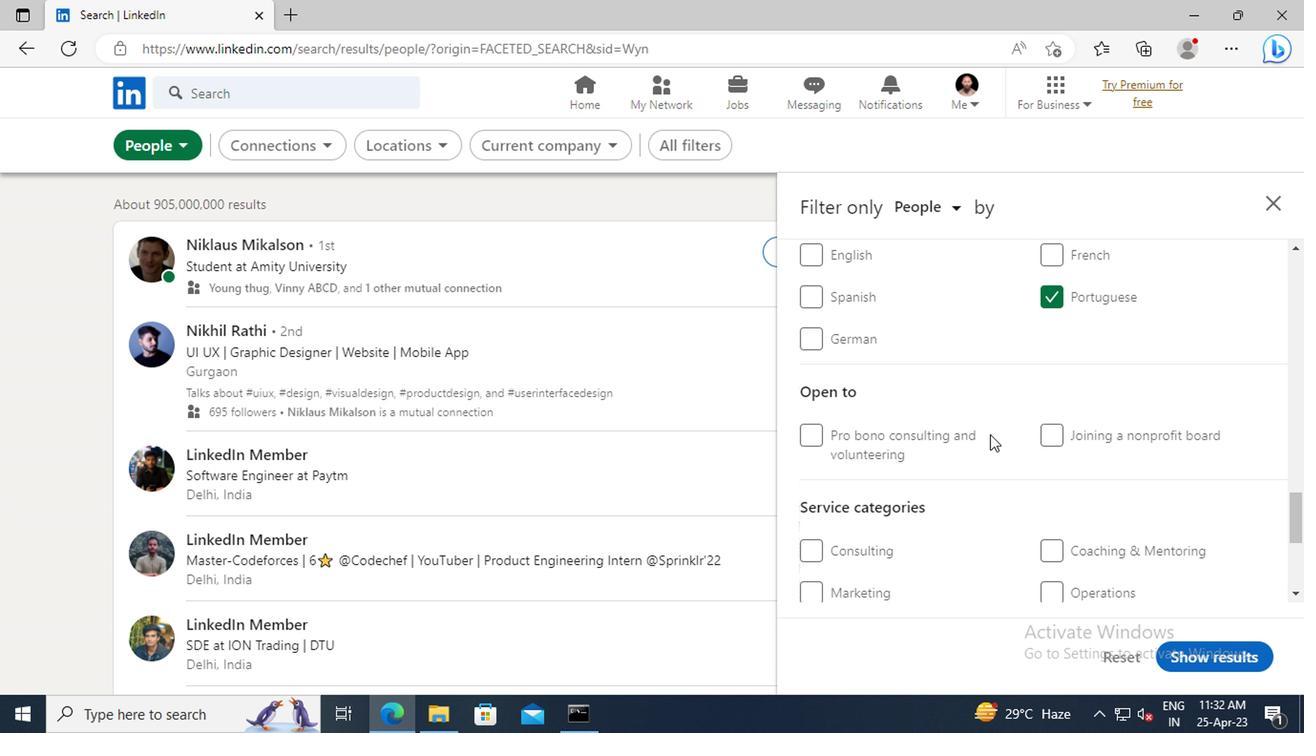 
Action: Mouse scrolled (985, 434) with delta (0, -1)
Screenshot: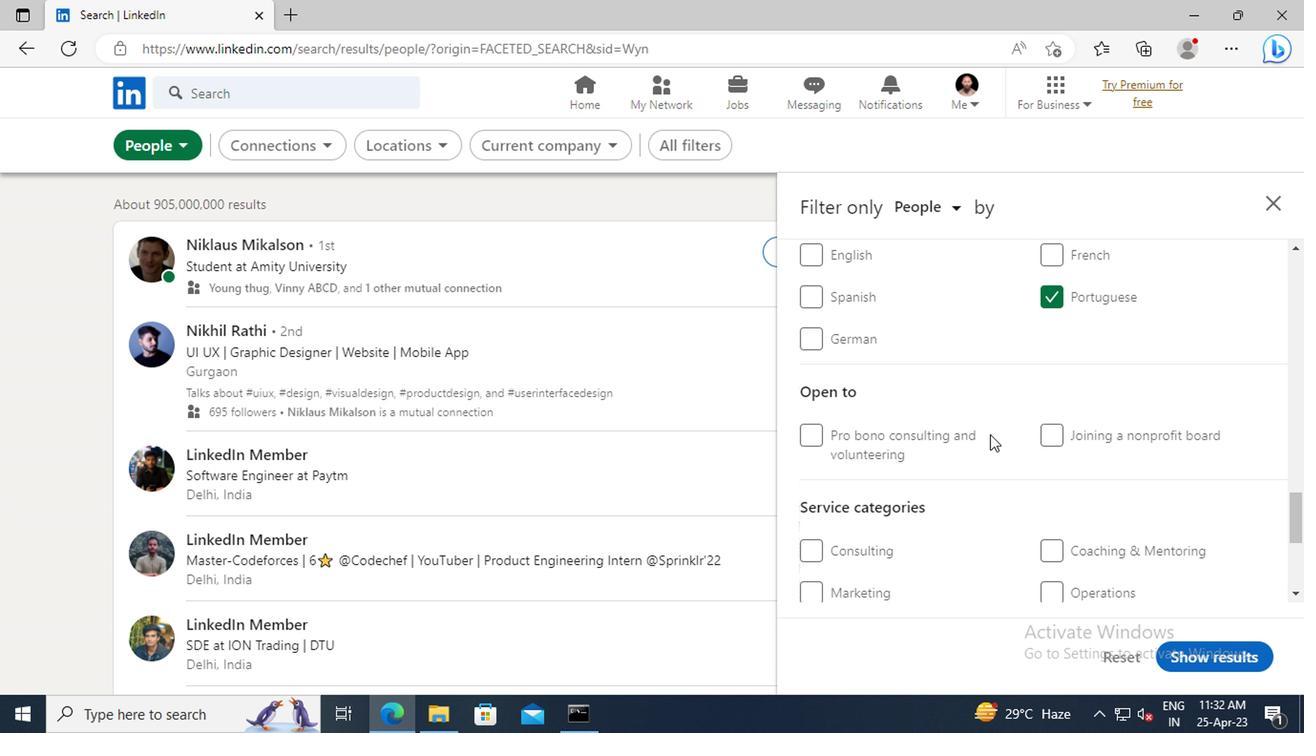 
Action: Mouse moved to (1070, 462)
Screenshot: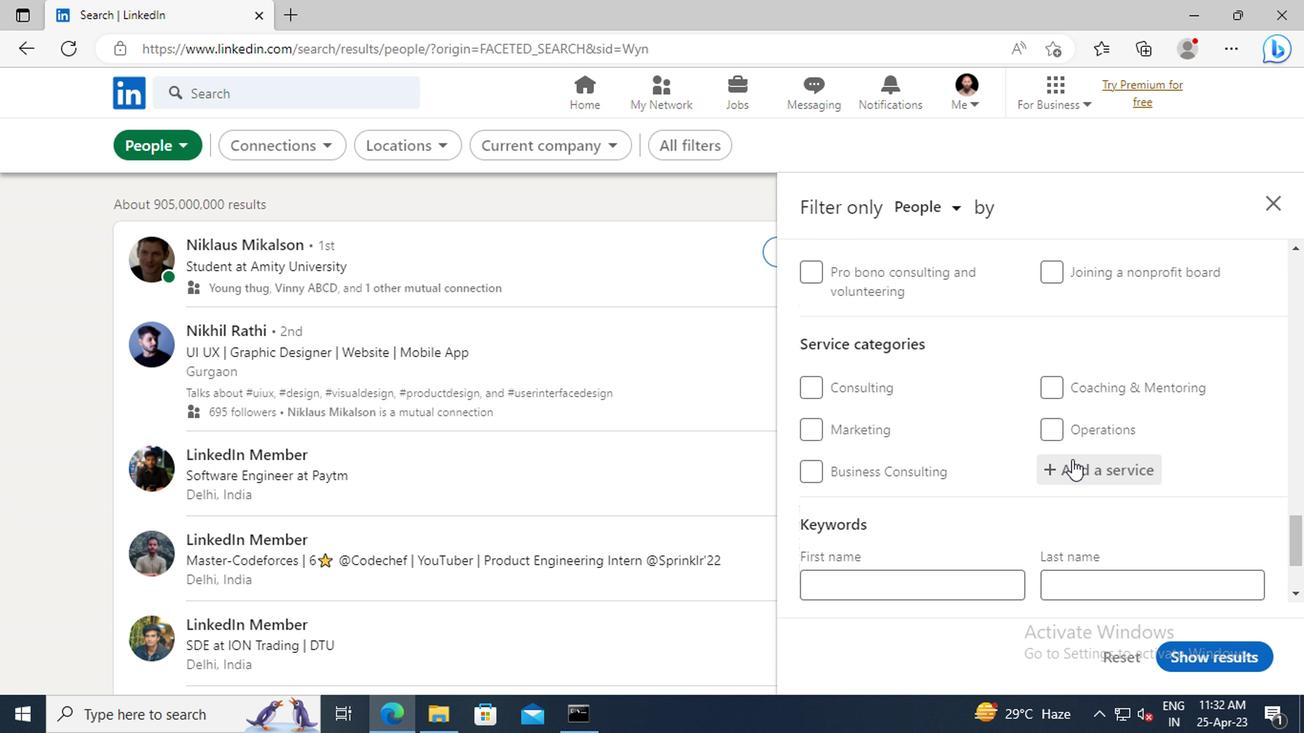 
Action: Mouse pressed left at (1070, 462)
Screenshot: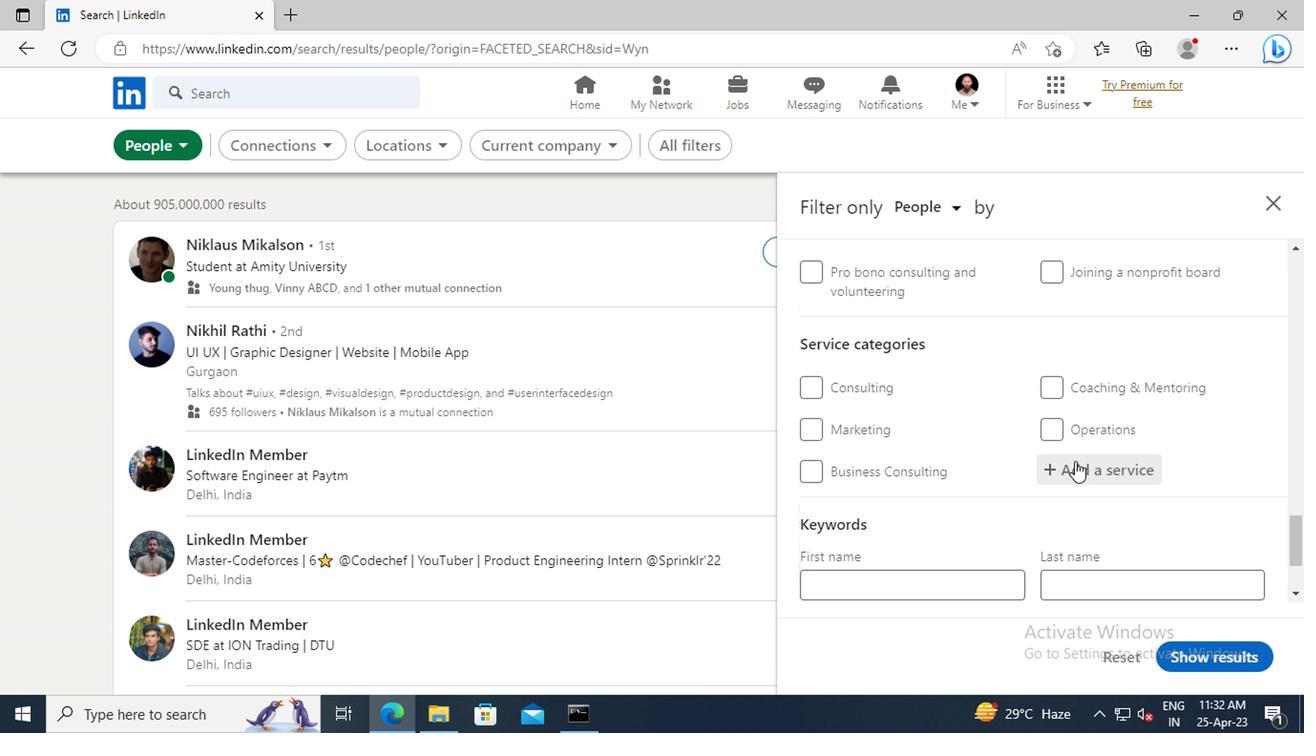 
Action: Key pressed <Key.shift>INTERIOR<Key.space><Key.shift>DESIGN
Screenshot: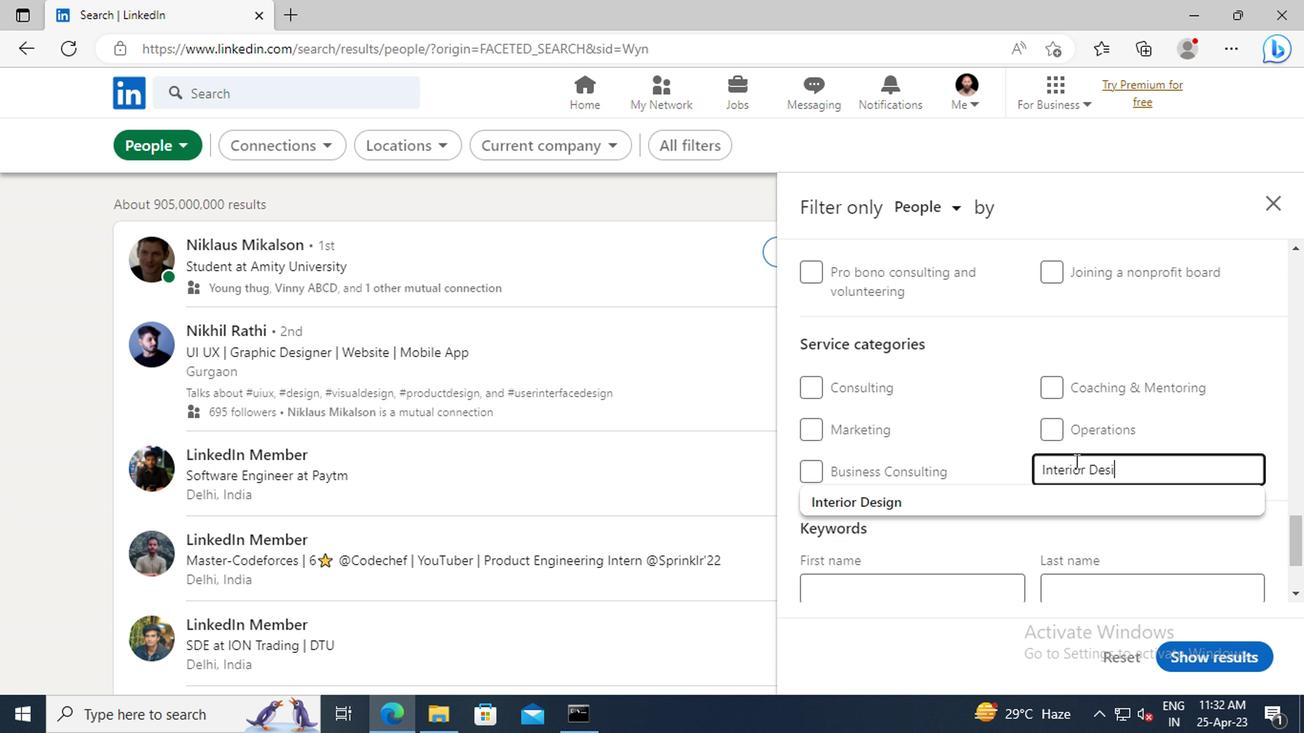 
Action: Mouse moved to (996, 497)
Screenshot: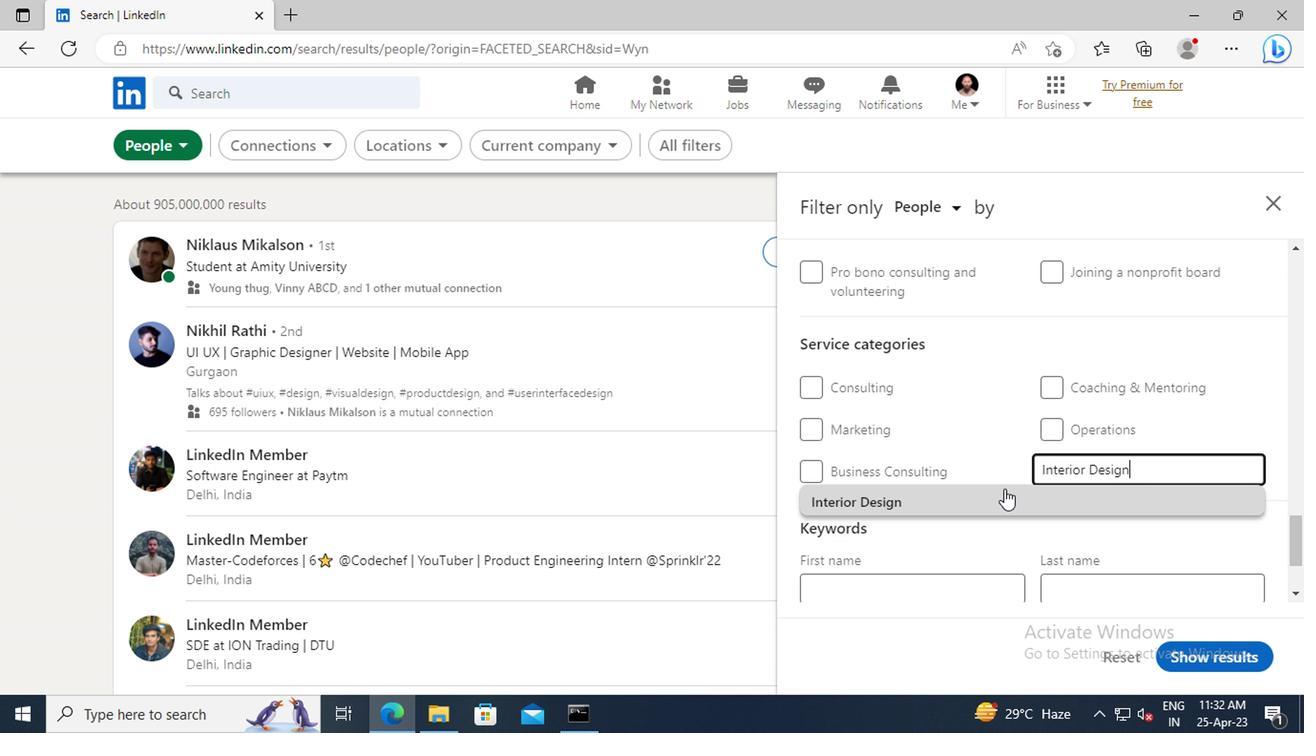 
Action: Mouse pressed left at (996, 497)
Screenshot: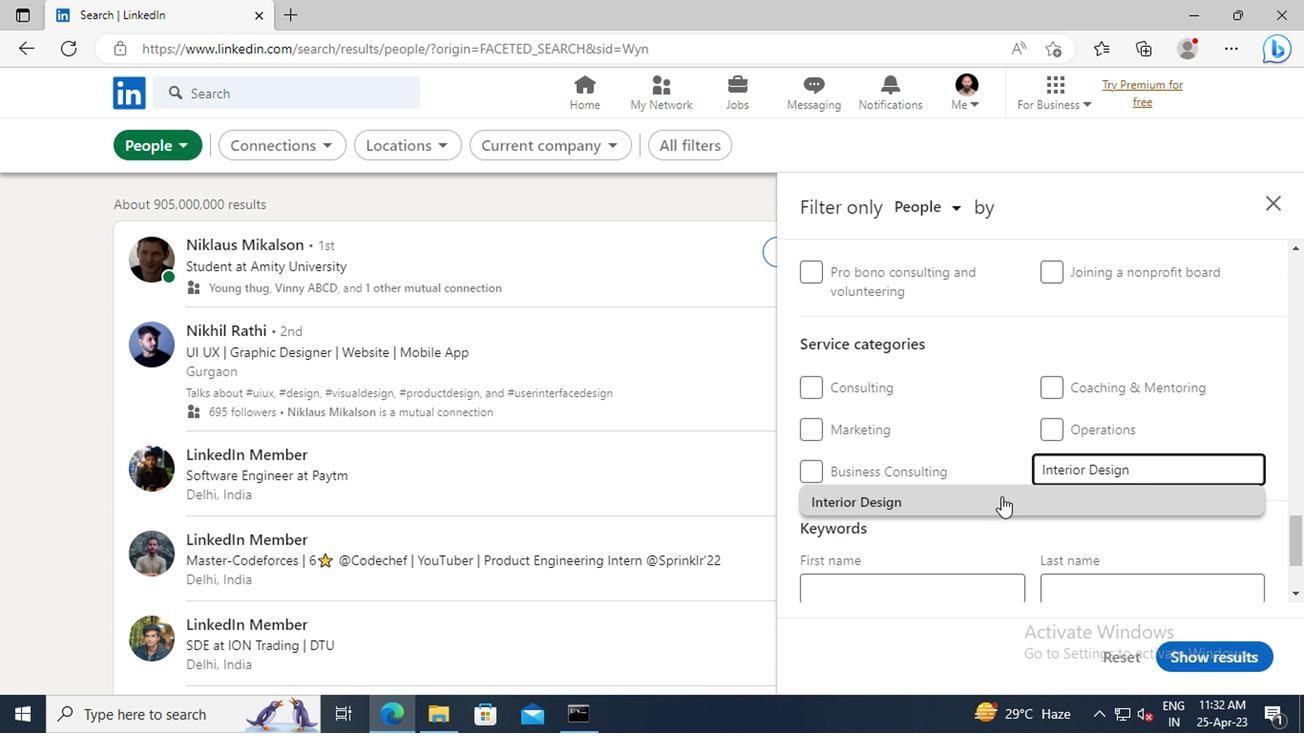 
Action: Mouse moved to (982, 435)
Screenshot: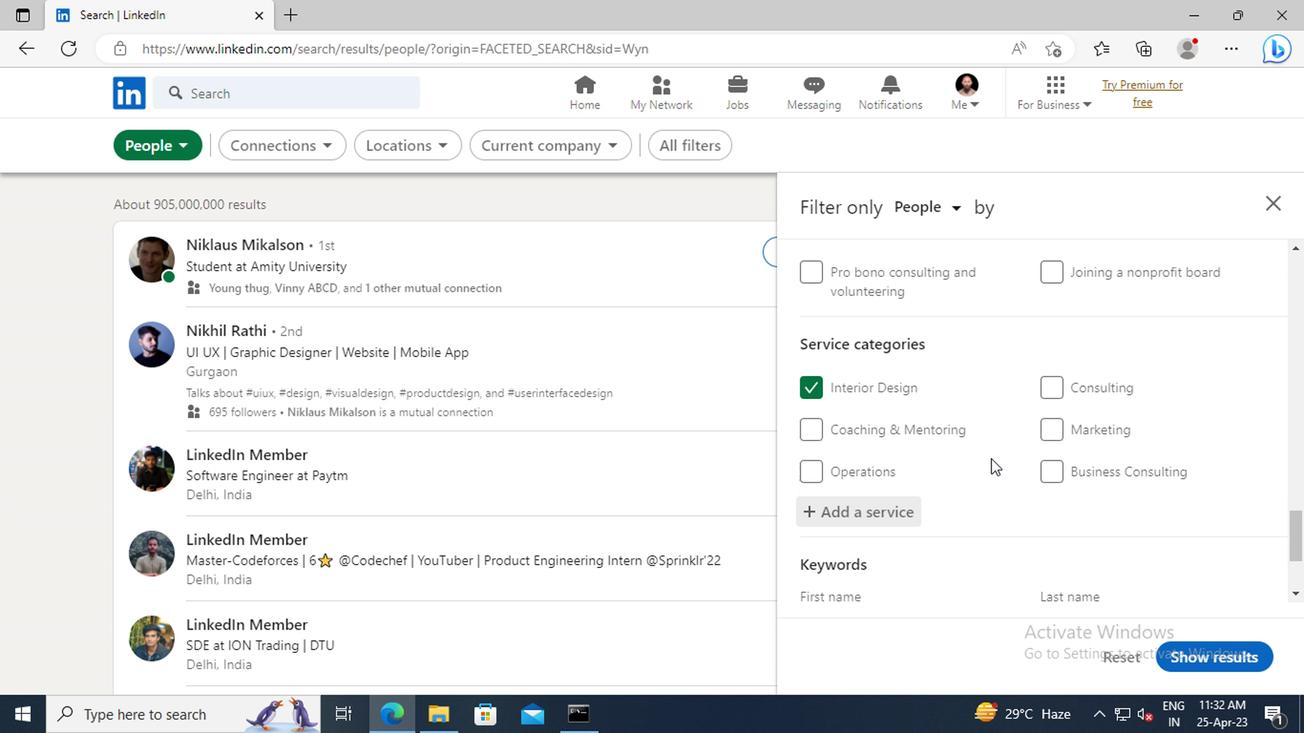 
Action: Mouse scrolled (982, 434) with delta (0, -1)
Screenshot: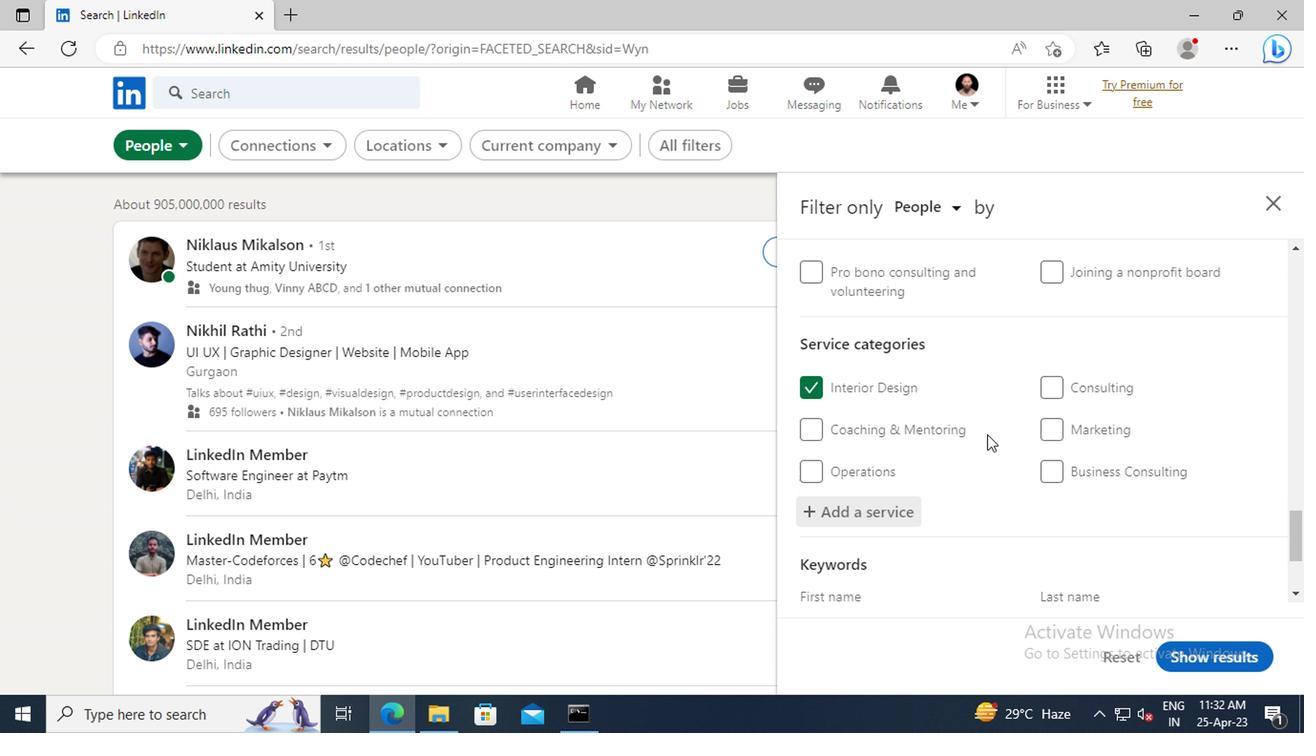 
Action: Mouse scrolled (982, 434) with delta (0, -1)
Screenshot: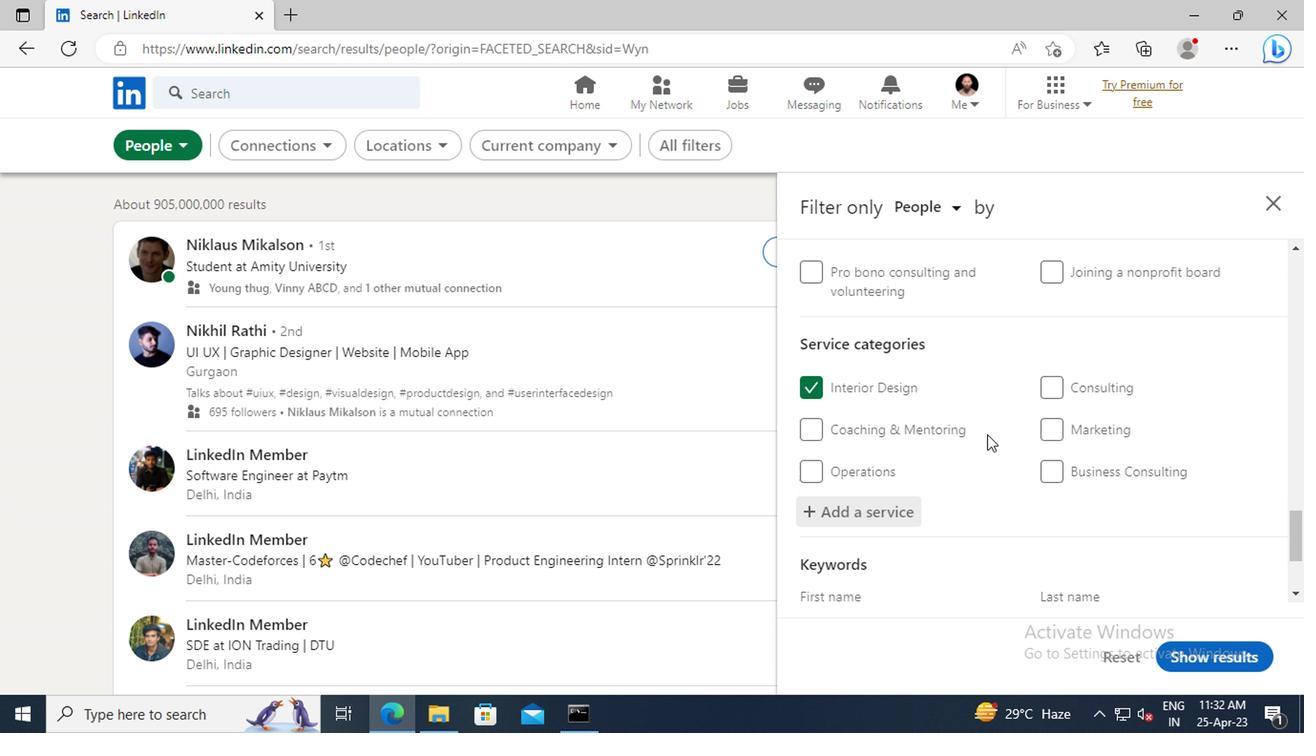 
Action: Mouse scrolled (982, 434) with delta (0, -1)
Screenshot: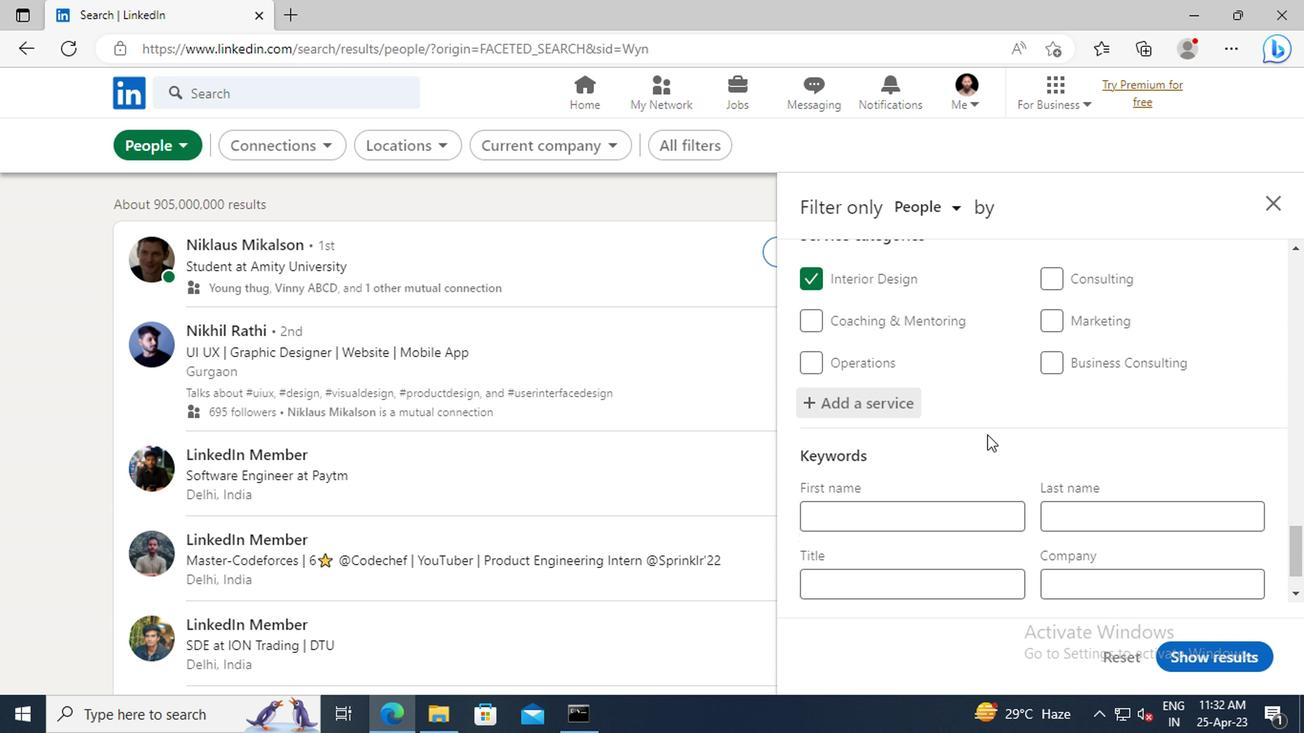 
Action: Mouse scrolled (982, 434) with delta (0, -1)
Screenshot: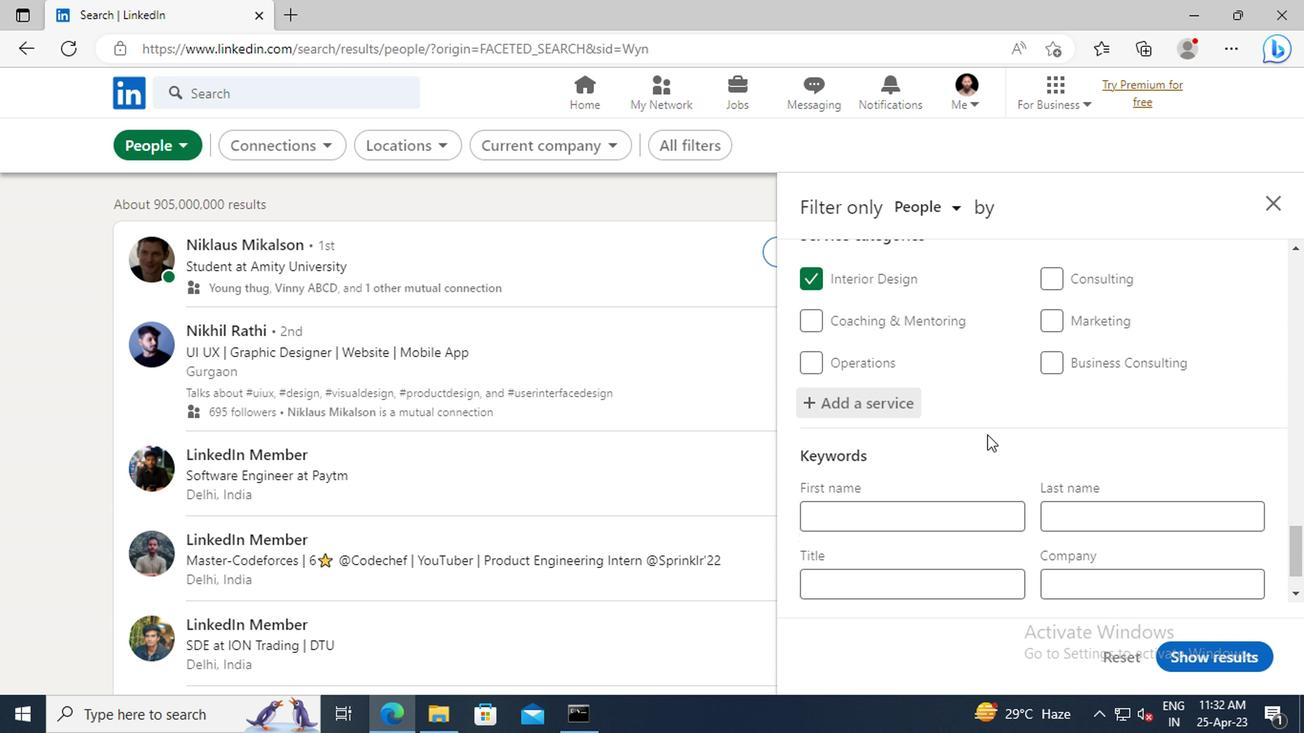 
Action: Mouse scrolled (982, 434) with delta (0, -1)
Screenshot: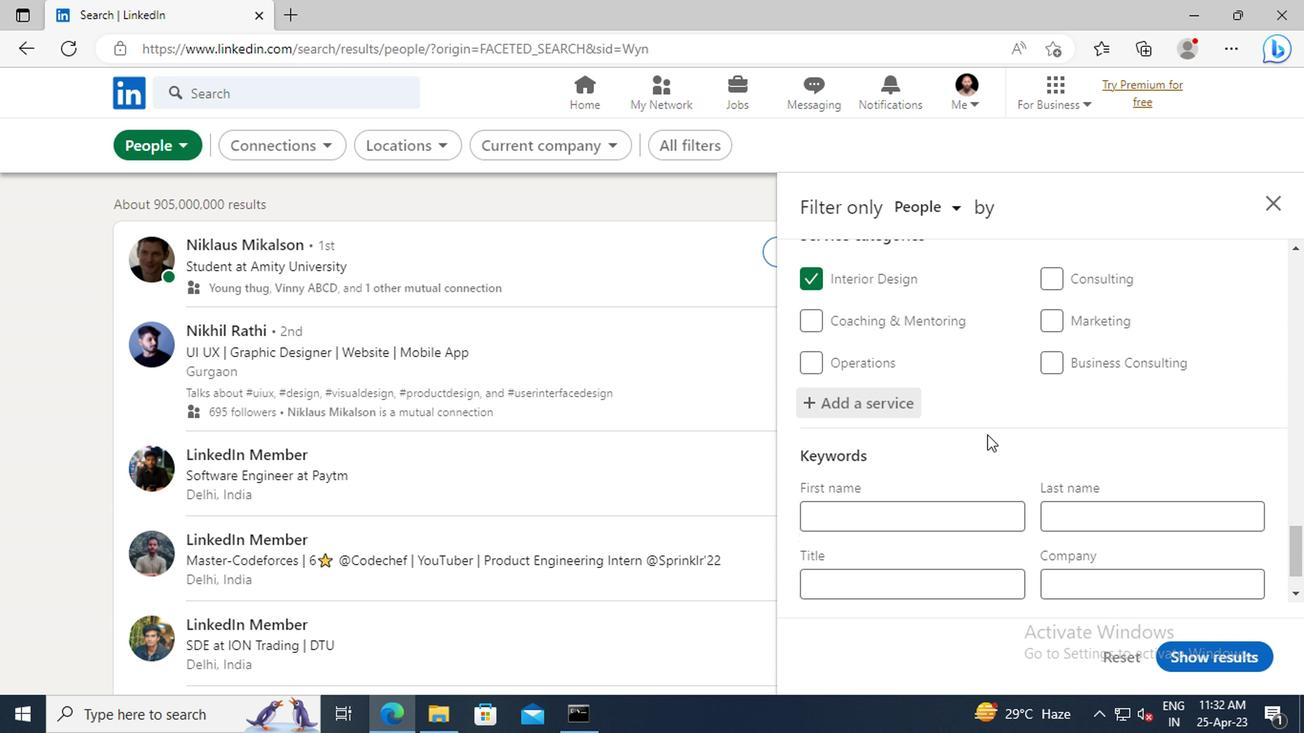 
Action: Mouse moved to (960, 517)
Screenshot: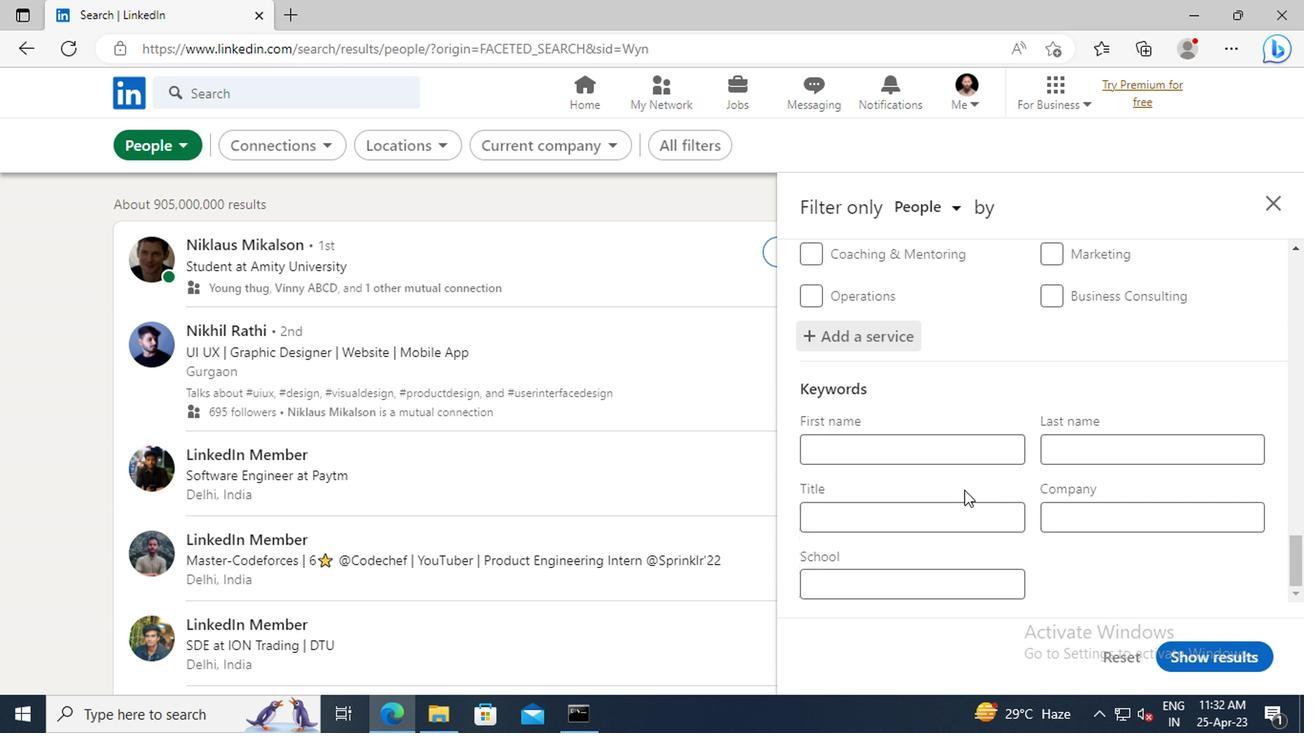 
Action: Mouse pressed left at (960, 517)
Screenshot: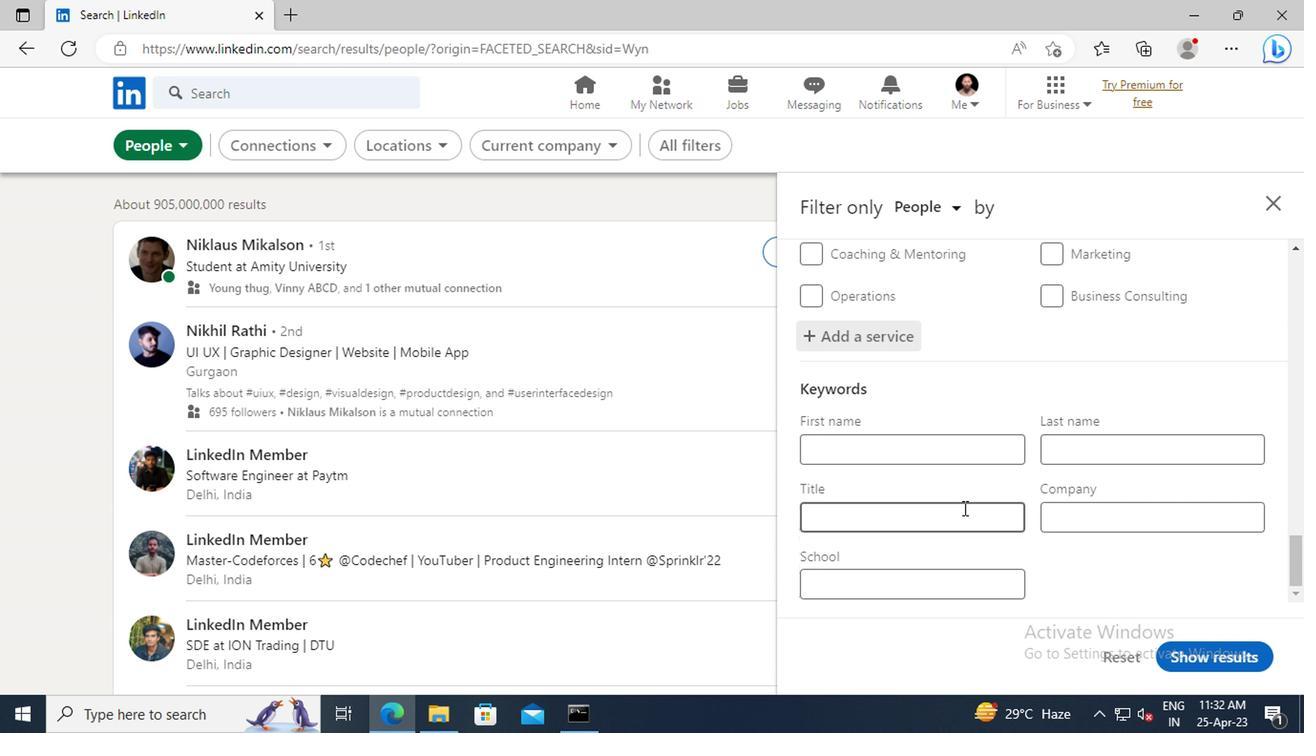 
Action: Key pressed <Key.shift>CONTENT<Key.space><Key.shift>MARKETING<Key.space><Key.shift>MANAGER
Screenshot: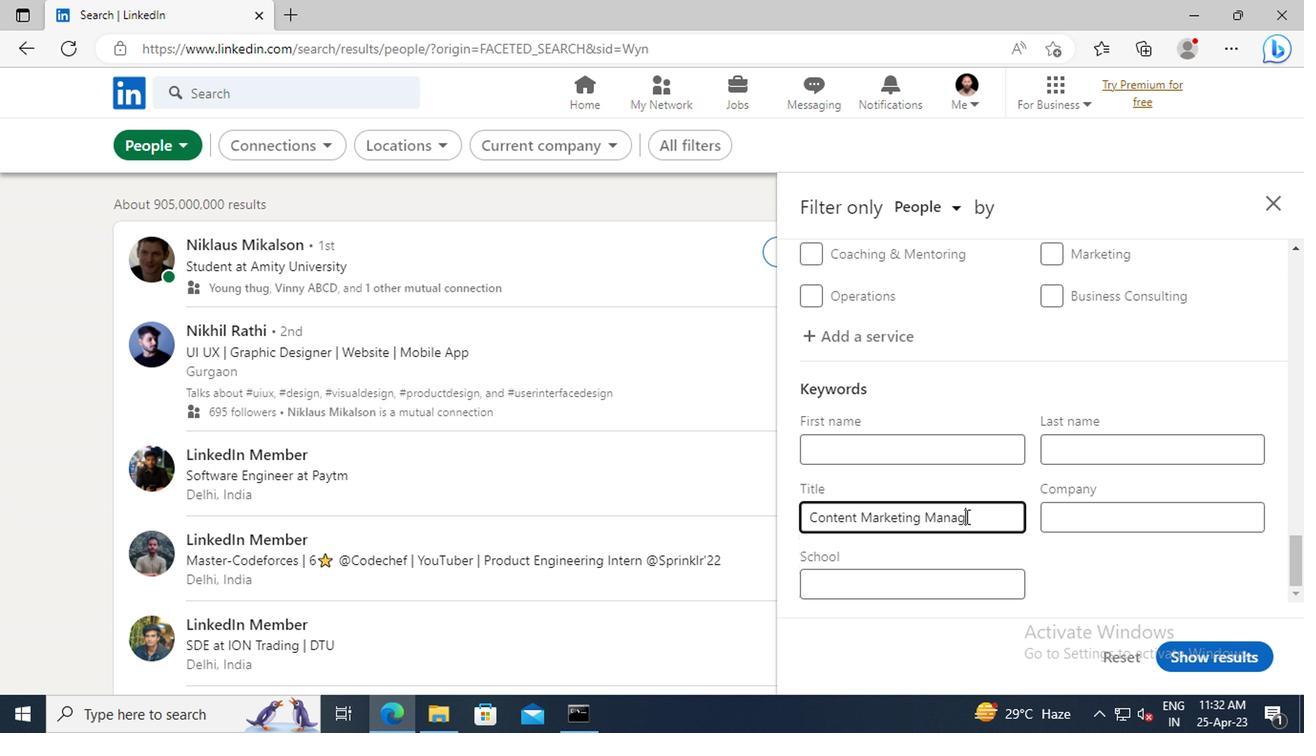 
Action: Mouse moved to (1183, 648)
Screenshot: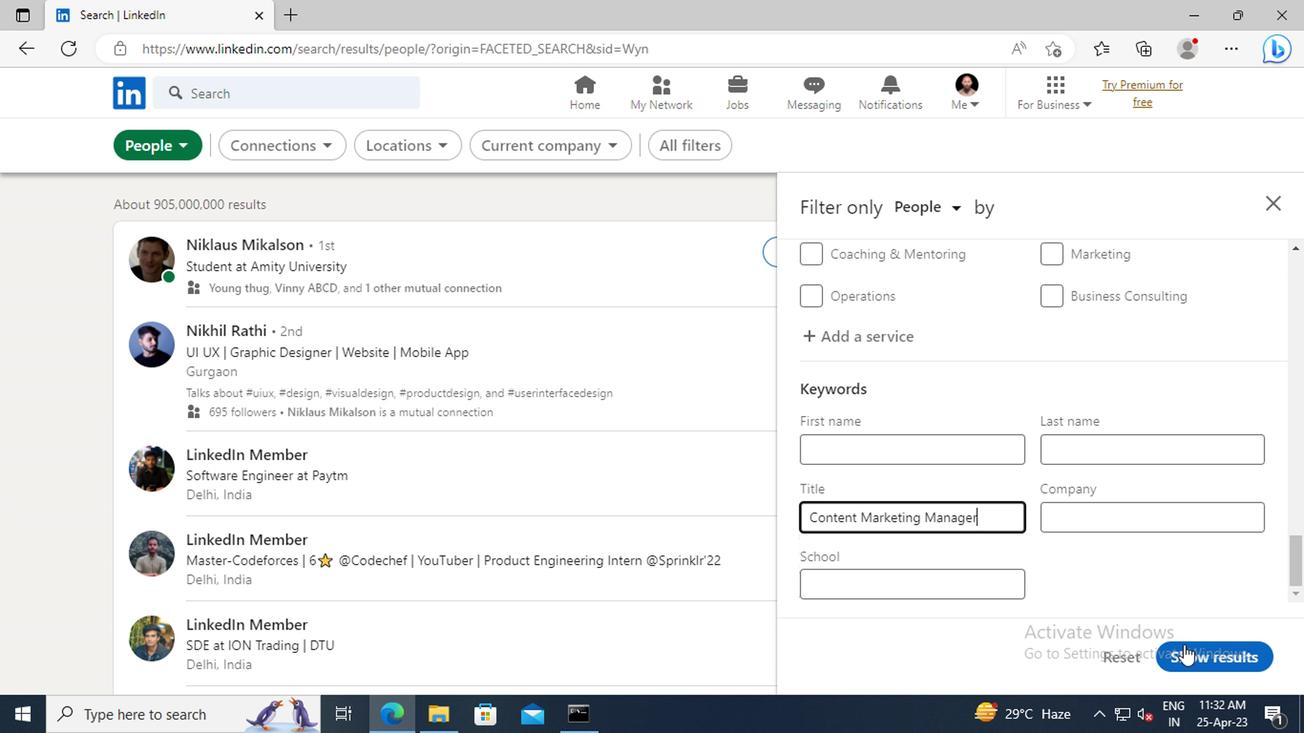 
Action: Mouse pressed left at (1183, 648)
Screenshot: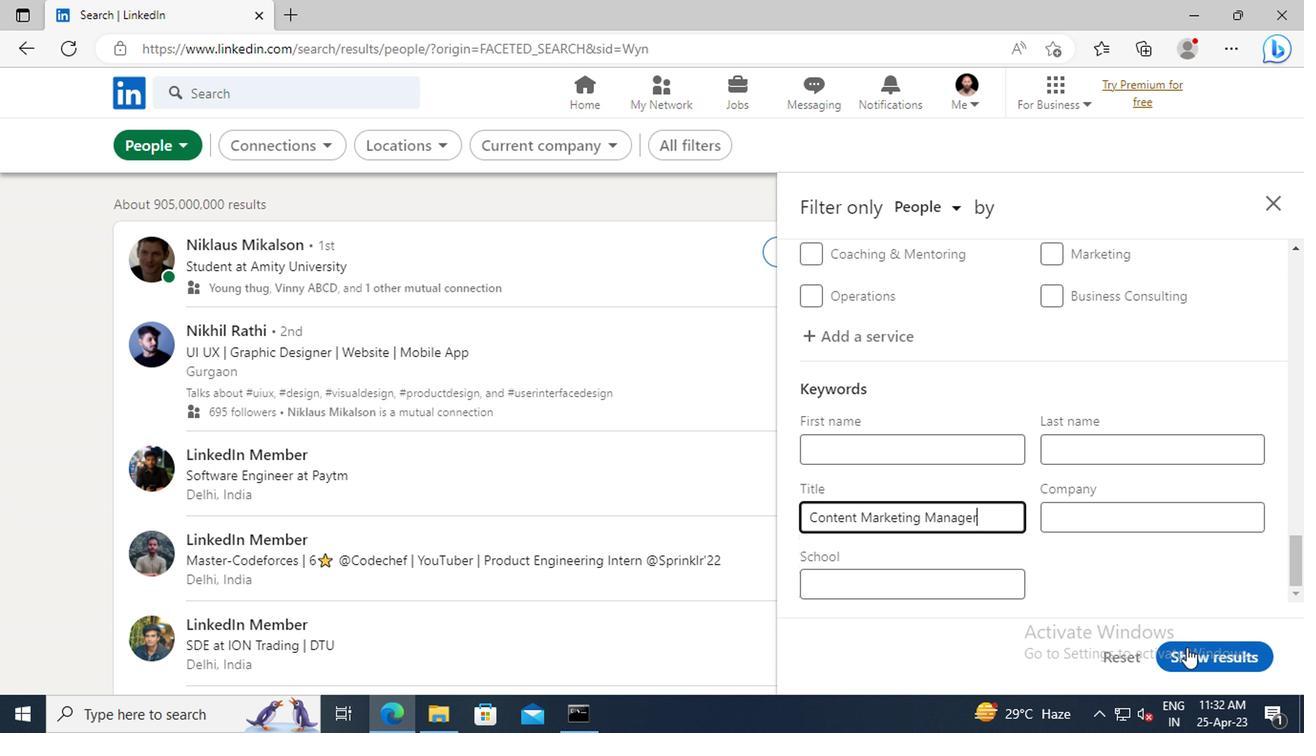 
